 Task: Reply to email with the signature Cole Ward with the subject Request for a trial from softage.1@softage.net with the message Please let me know if you require any additional resources to complete the project. Undo the message and rewrite the message as Thank you for your understanding in this matter. Send the email
Action: Mouse moved to (413, 529)
Screenshot: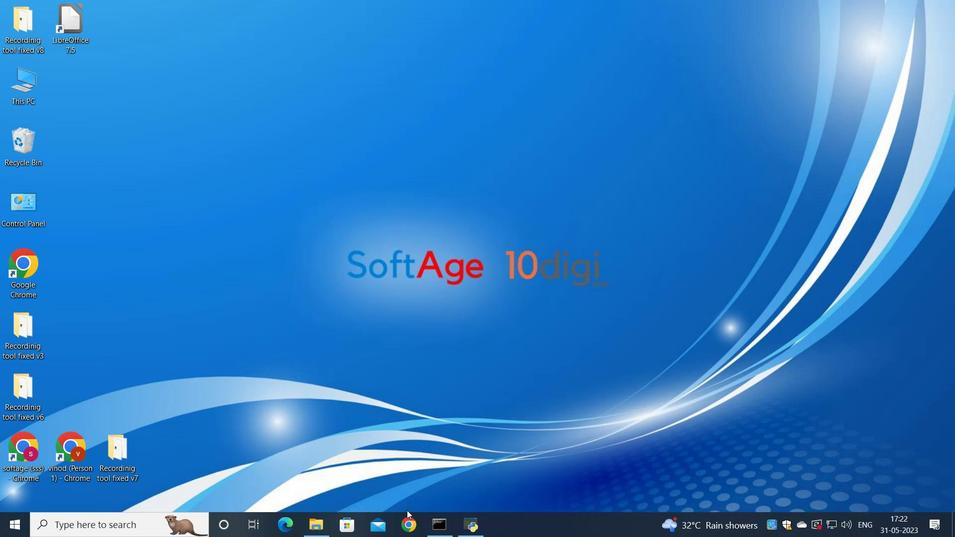 
Action: Mouse pressed left at (413, 529)
Screenshot: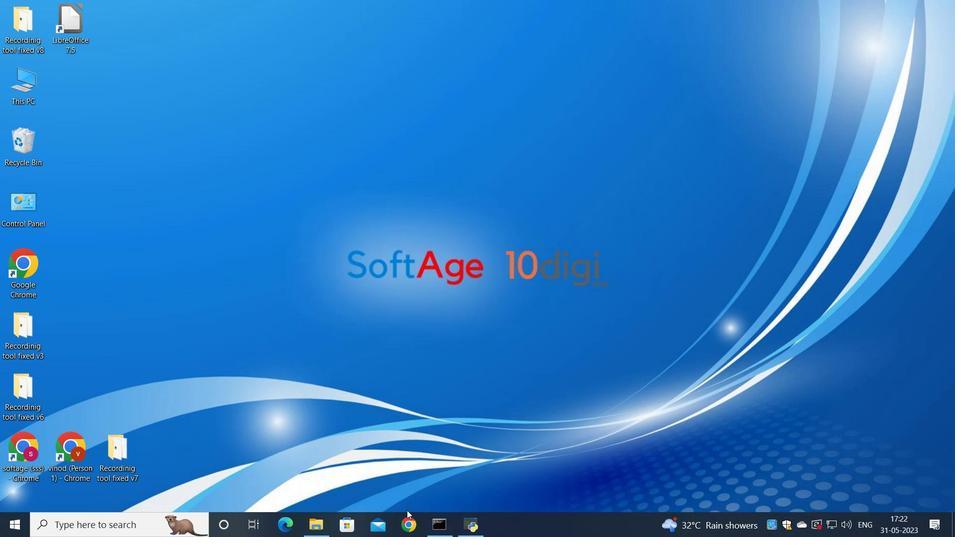 
Action: Mouse moved to (437, 329)
Screenshot: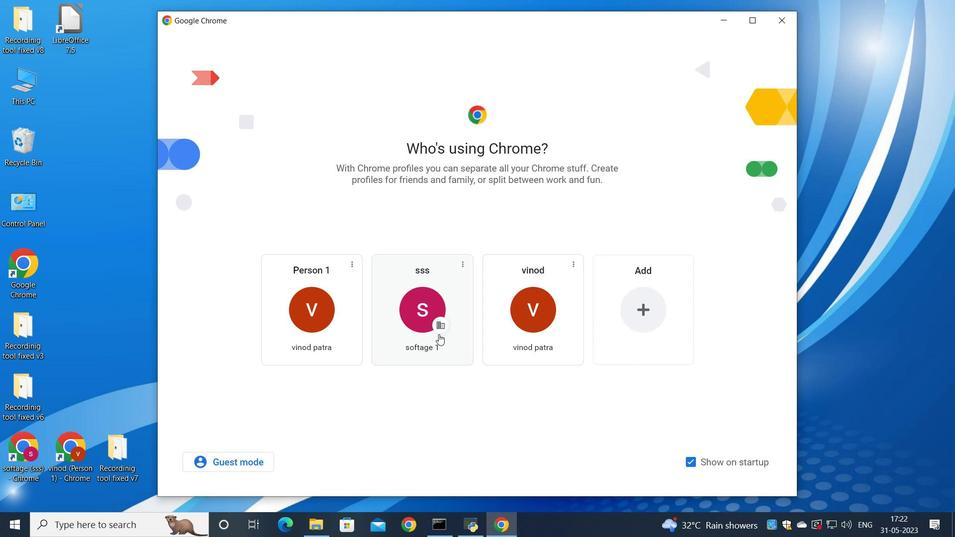 
Action: Mouse pressed left at (437, 329)
Screenshot: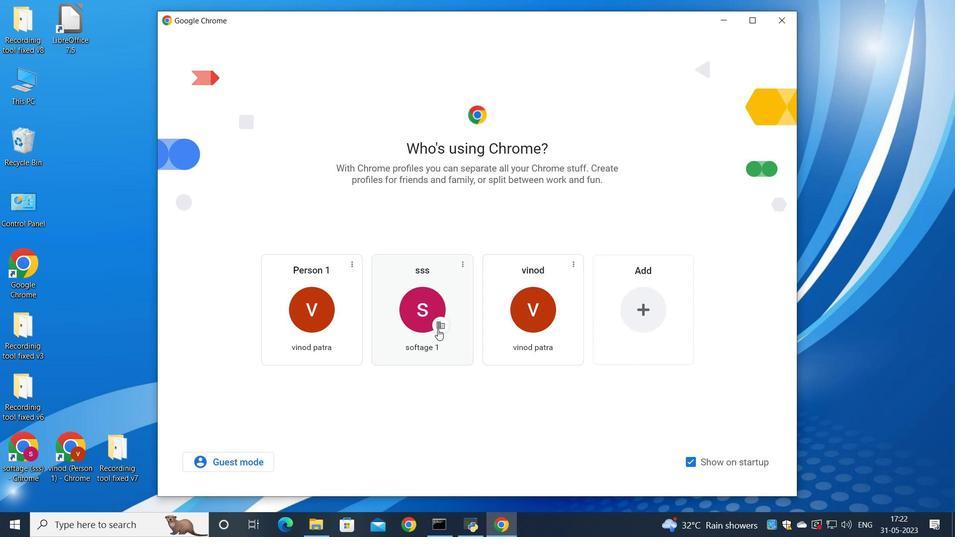 
Action: Mouse moved to (835, 66)
Screenshot: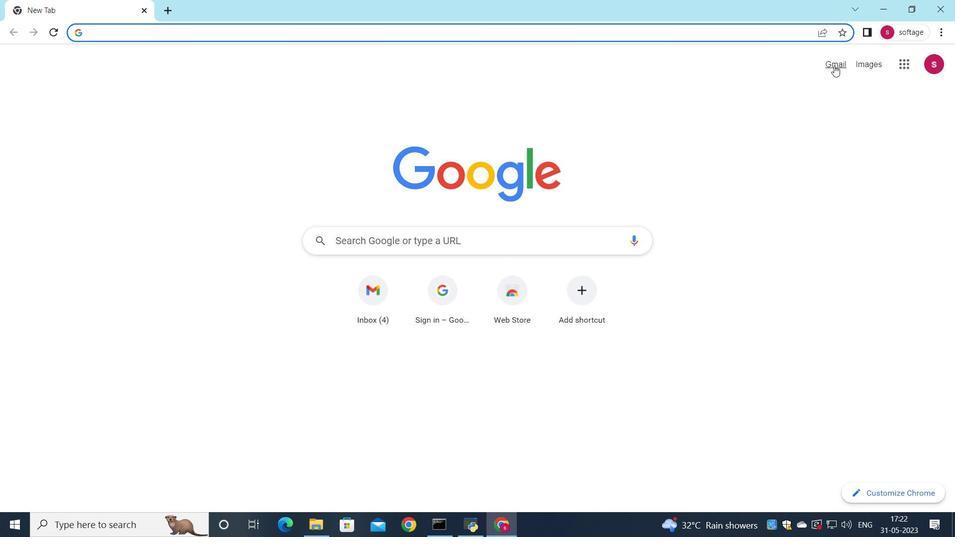 
Action: Mouse pressed left at (835, 66)
Screenshot: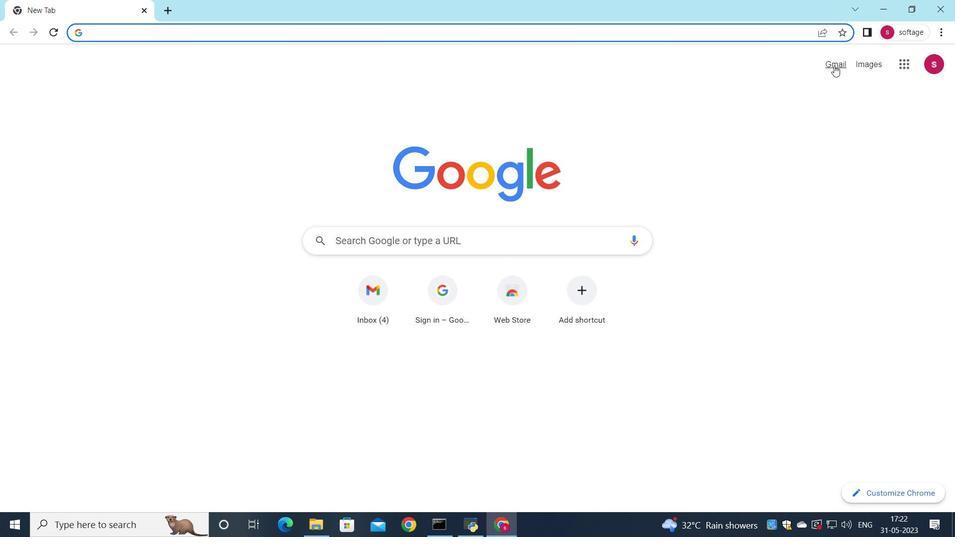
Action: Mouse moved to (823, 83)
Screenshot: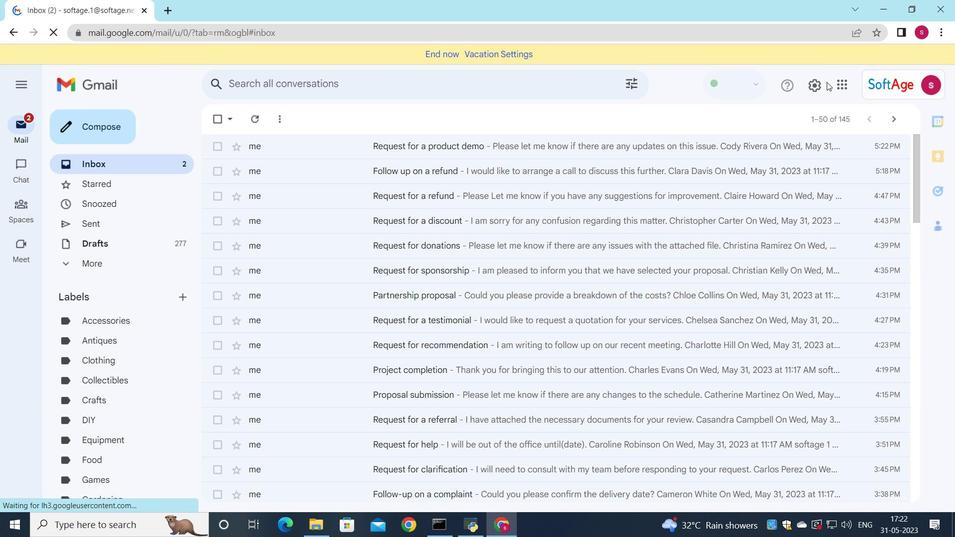 
Action: Mouse pressed left at (823, 83)
Screenshot: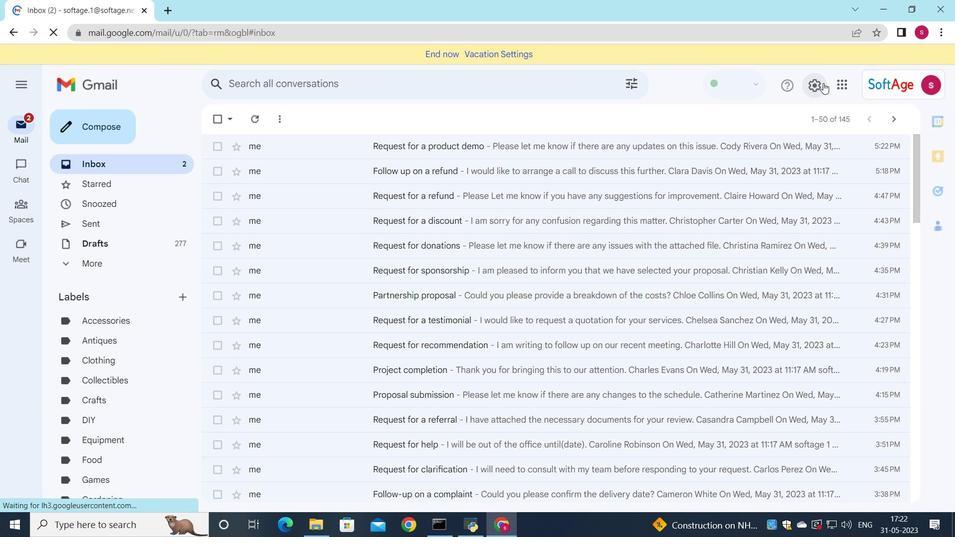 
Action: Mouse moved to (820, 148)
Screenshot: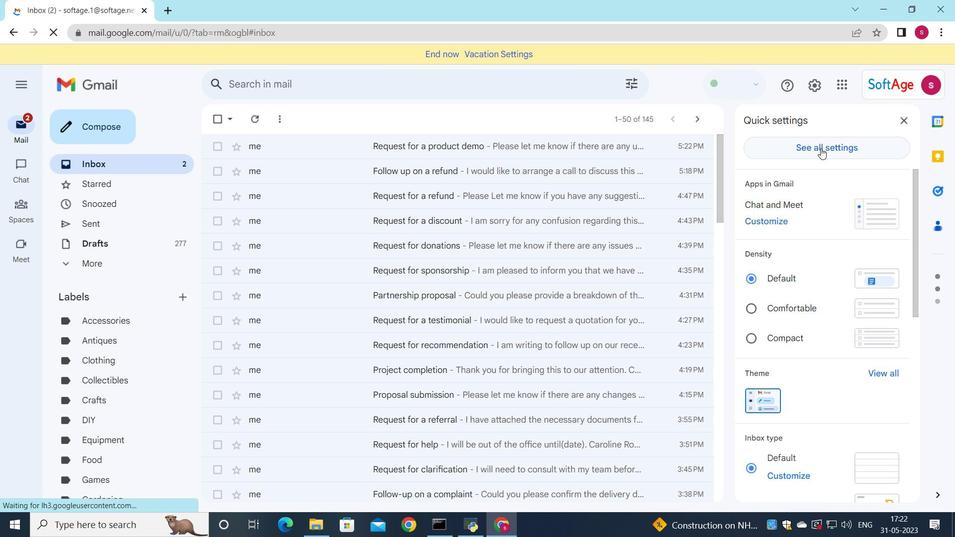 
Action: Mouse pressed left at (820, 148)
Screenshot: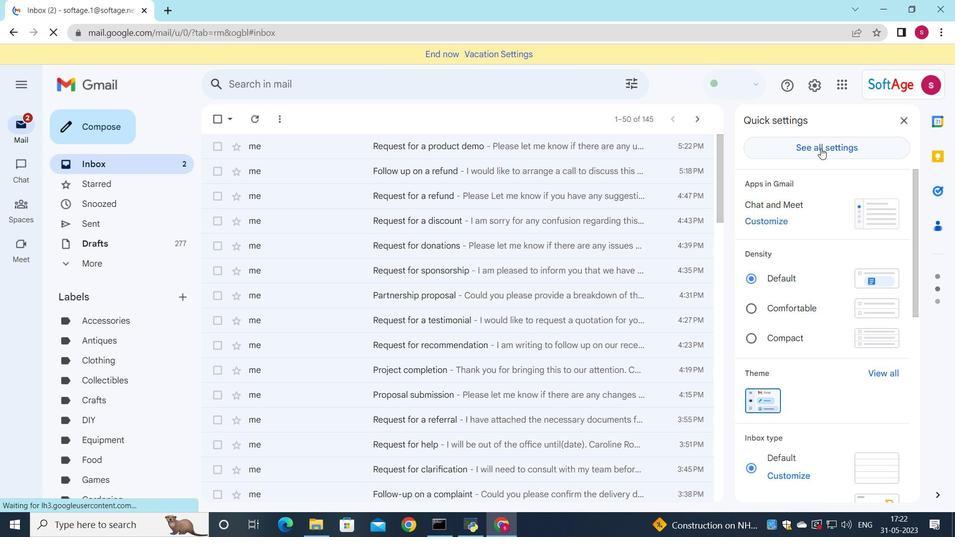 
Action: Mouse moved to (577, 169)
Screenshot: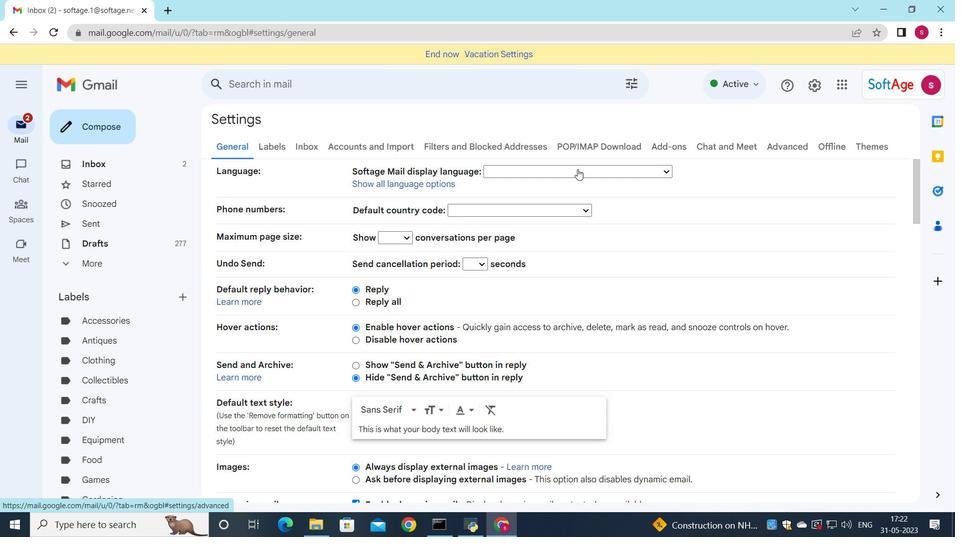 
Action: Mouse scrolled (577, 168) with delta (0, 0)
Screenshot: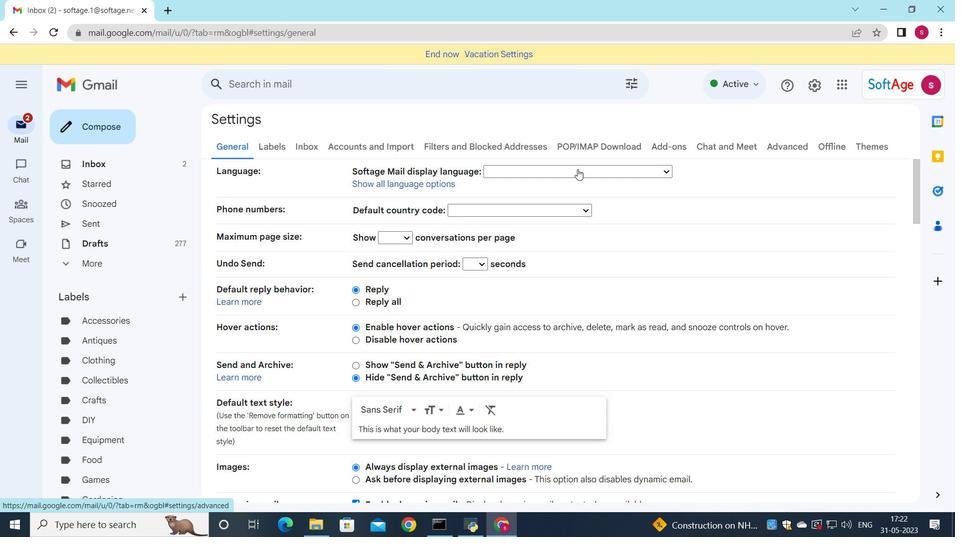 
Action: Mouse moved to (576, 169)
Screenshot: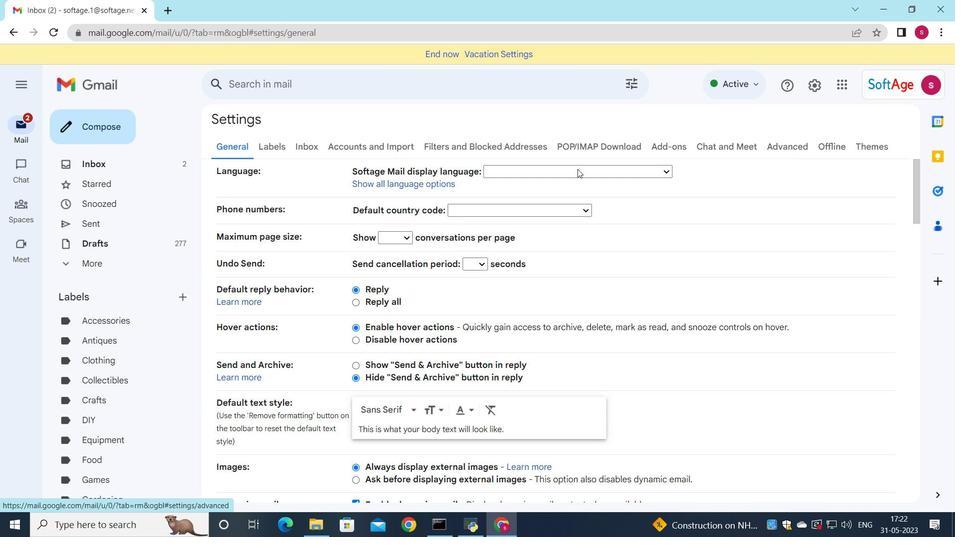 
Action: Mouse scrolled (576, 168) with delta (0, 0)
Screenshot: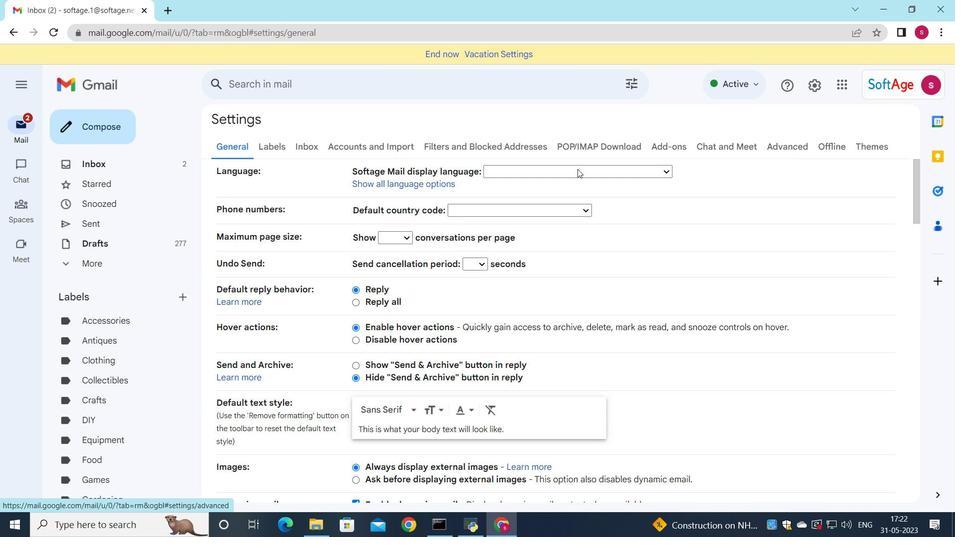 
Action: Mouse moved to (576, 170)
Screenshot: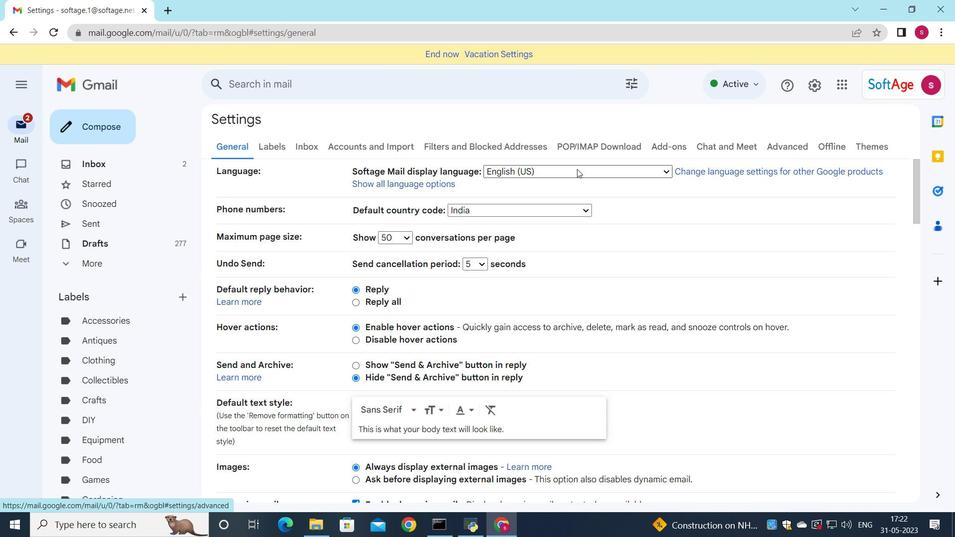 
Action: Mouse scrolled (576, 169) with delta (0, 0)
Screenshot: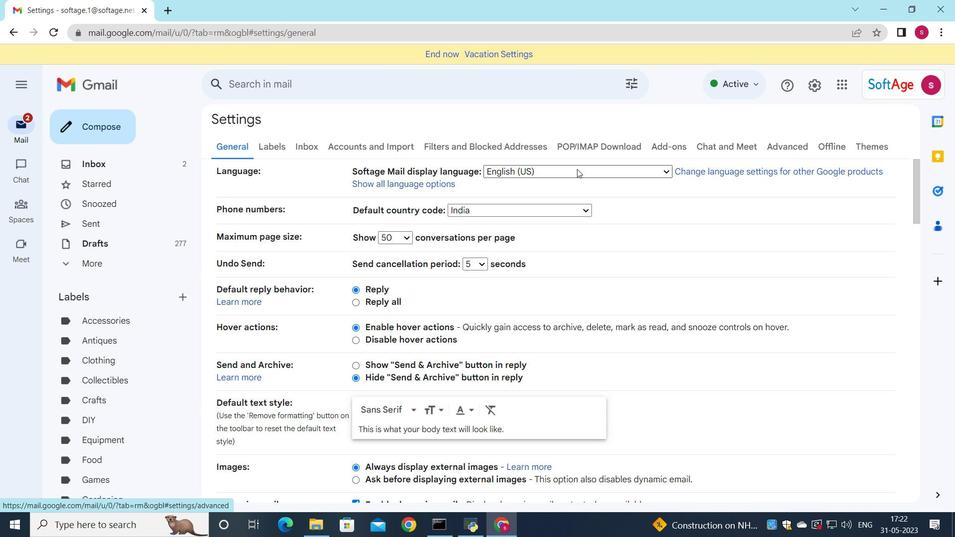 
Action: Mouse moved to (573, 180)
Screenshot: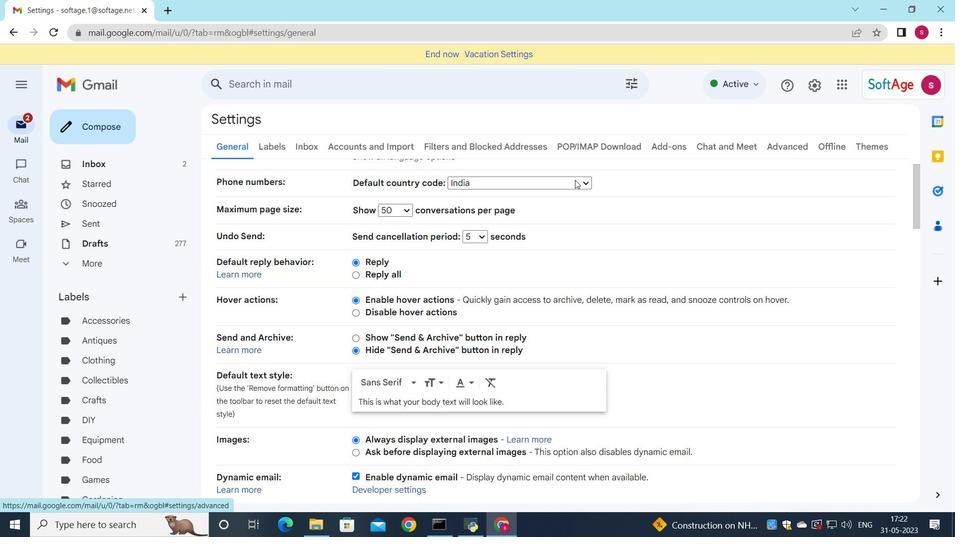 
Action: Mouse scrolled (573, 180) with delta (0, 0)
Screenshot: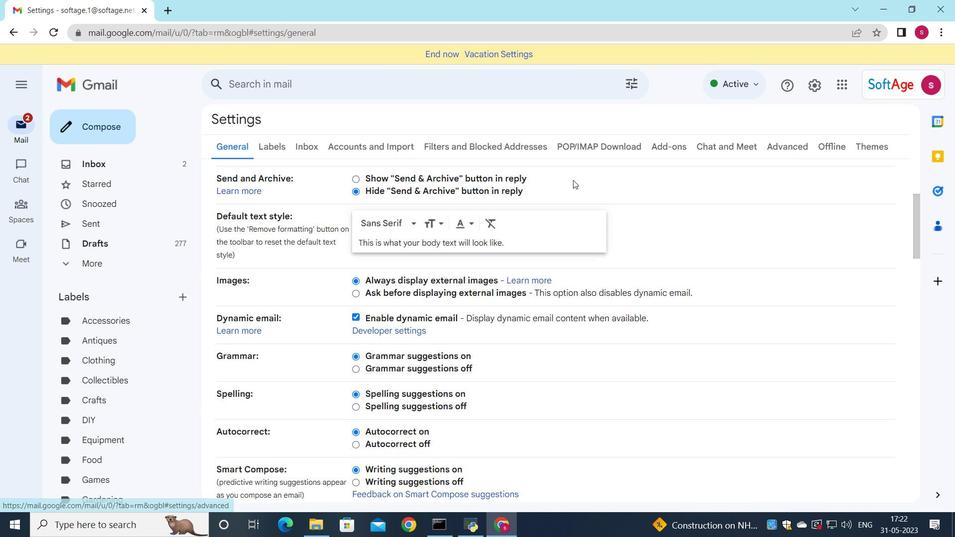 
Action: Mouse moved to (567, 182)
Screenshot: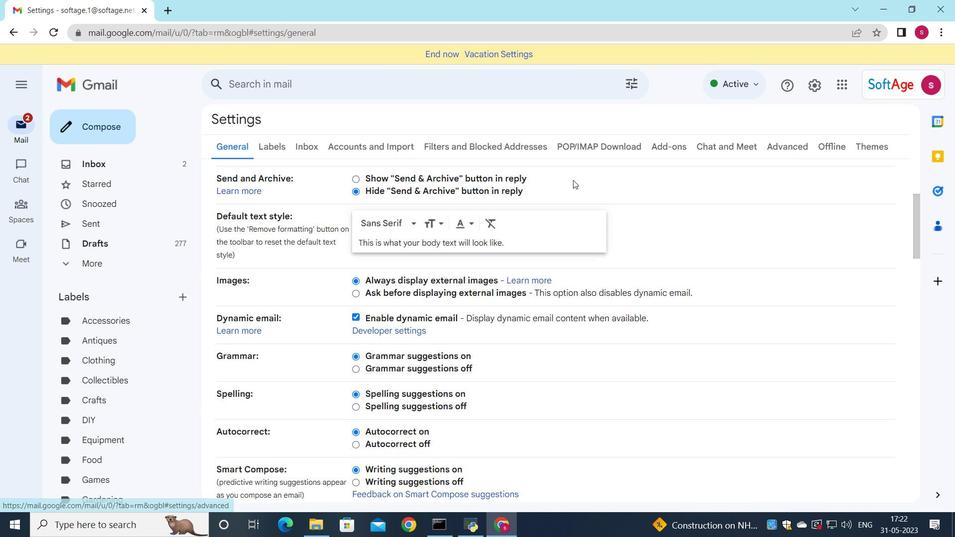 
Action: Mouse scrolled (567, 182) with delta (0, 0)
Screenshot: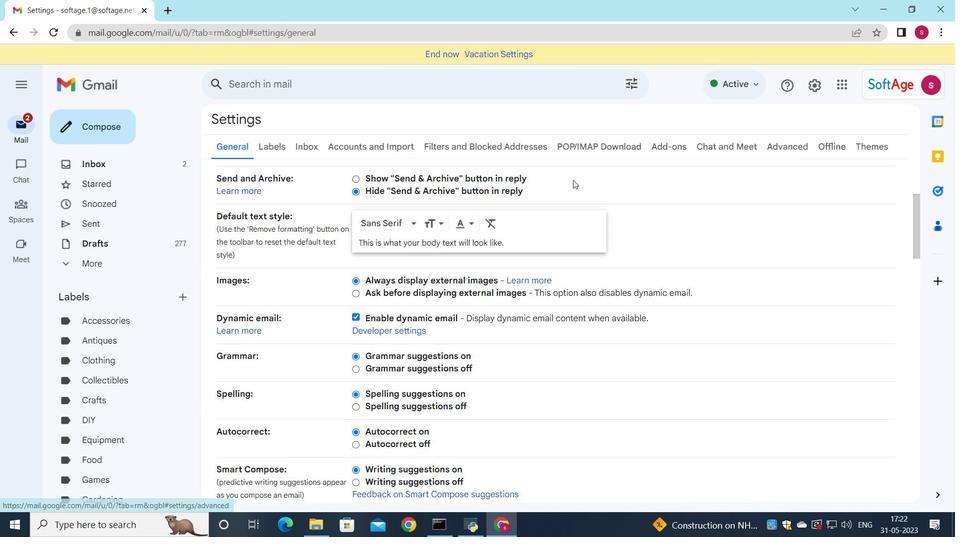 
Action: Mouse moved to (561, 187)
Screenshot: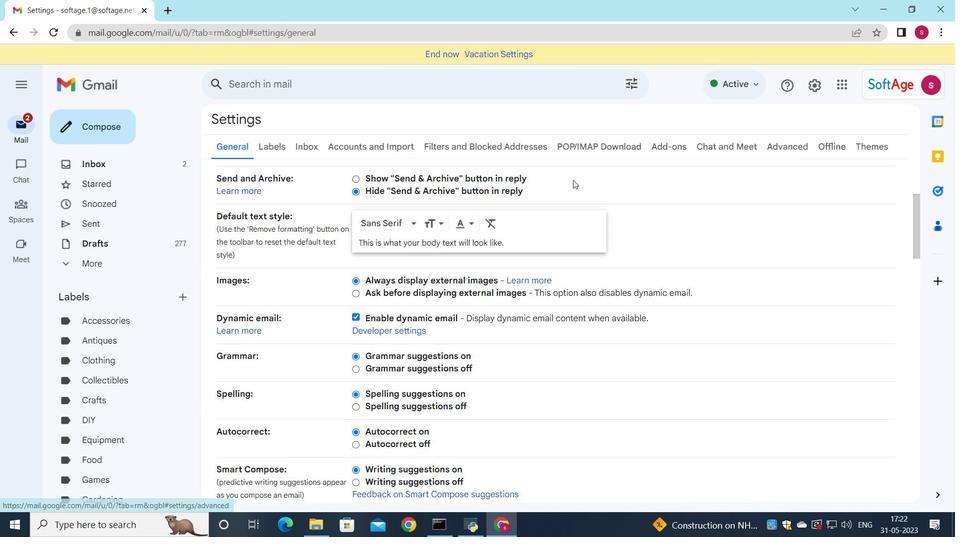 
Action: Mouse scrolled (561, 186) with delta (0, 0)
Screenshot: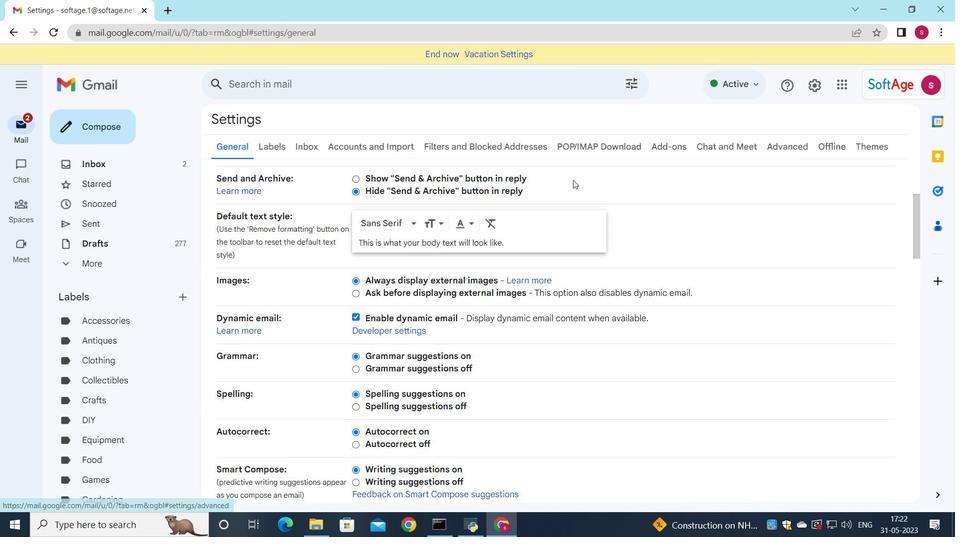 
Action: Mouse moved to (556, 189)
Screenshot: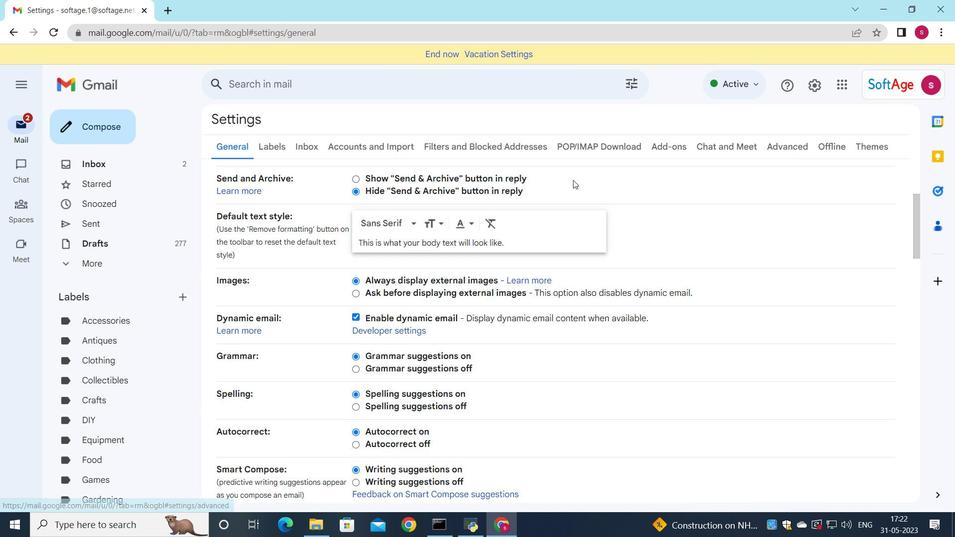 
Action: Mouse scrolled (556, 189) with delta (0, 0)
Screenshot: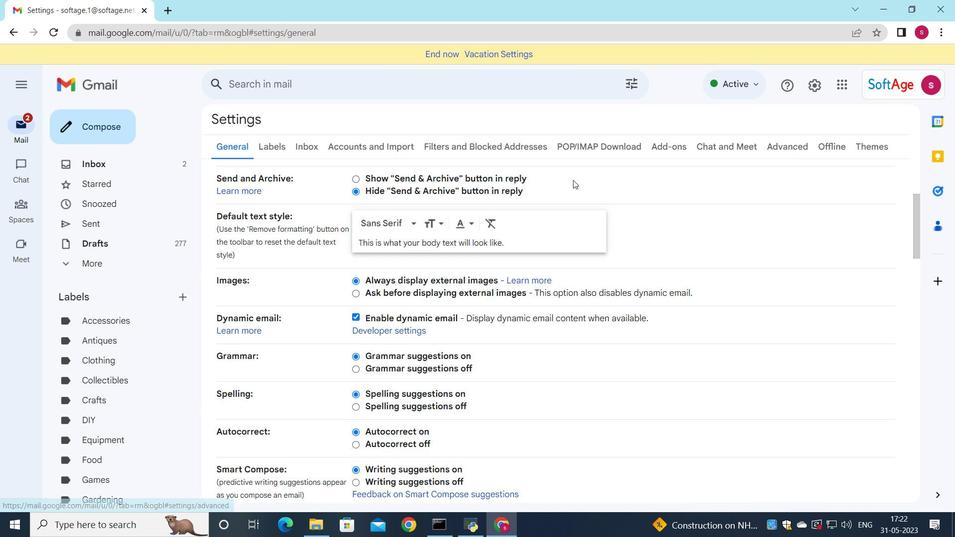 
Action: Mouse moved to (487, 228)
Screenshot: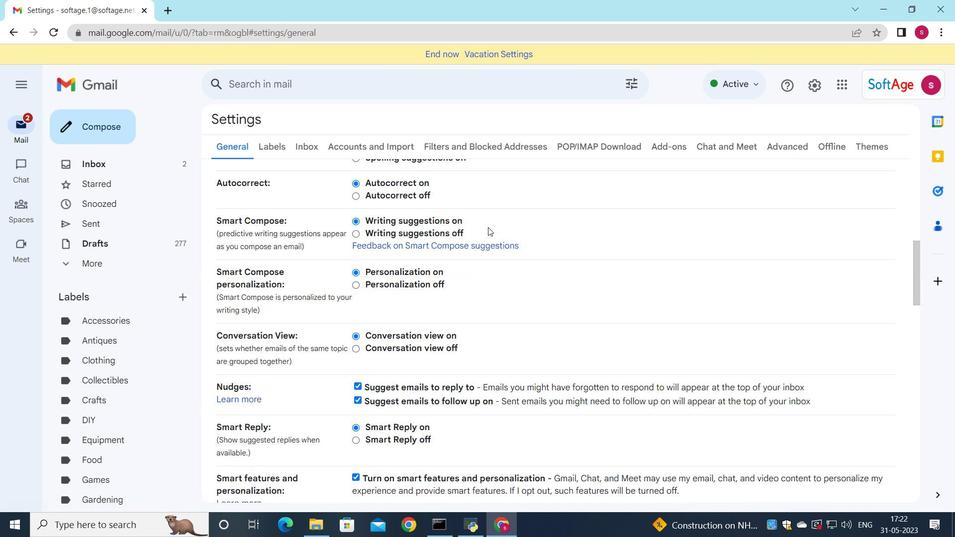 
Action: Mouse scrolled (487, 227) with delta (0, 0)
Screenshot: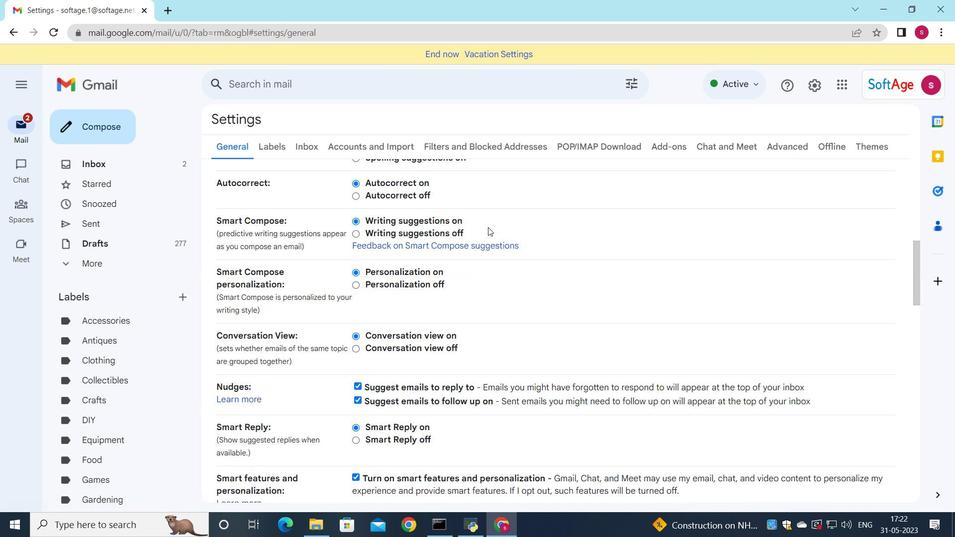 
Action: Mouse moved to (489, 233)
Screenshot: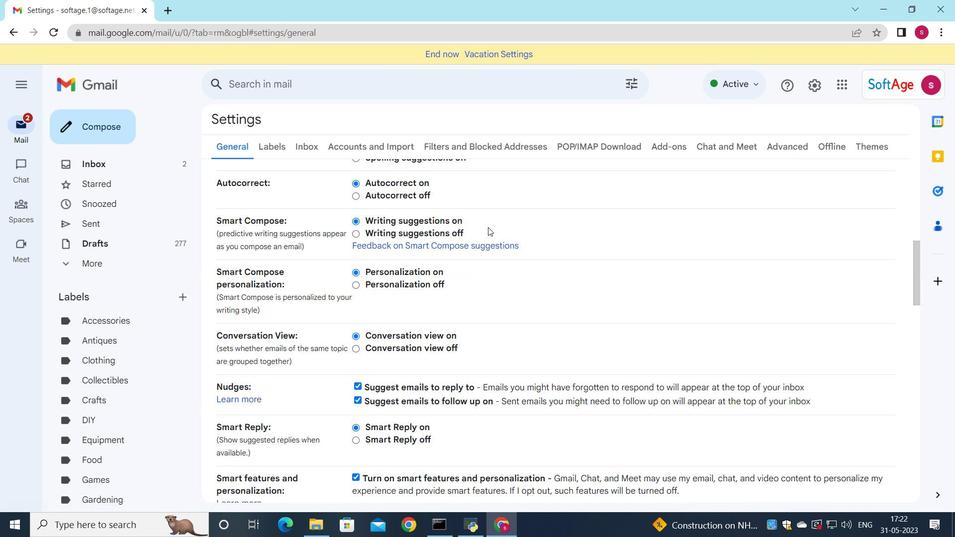 
Action: Mouse scrolled (489, 233) with delta (0, 0)
Screenshot: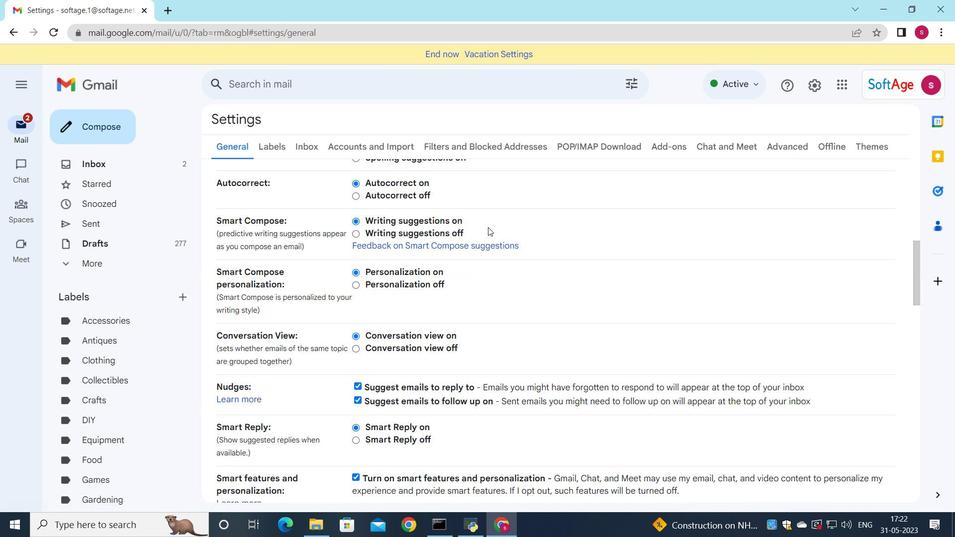 
Action: Mouse moved to (489, 242)
Screenshot: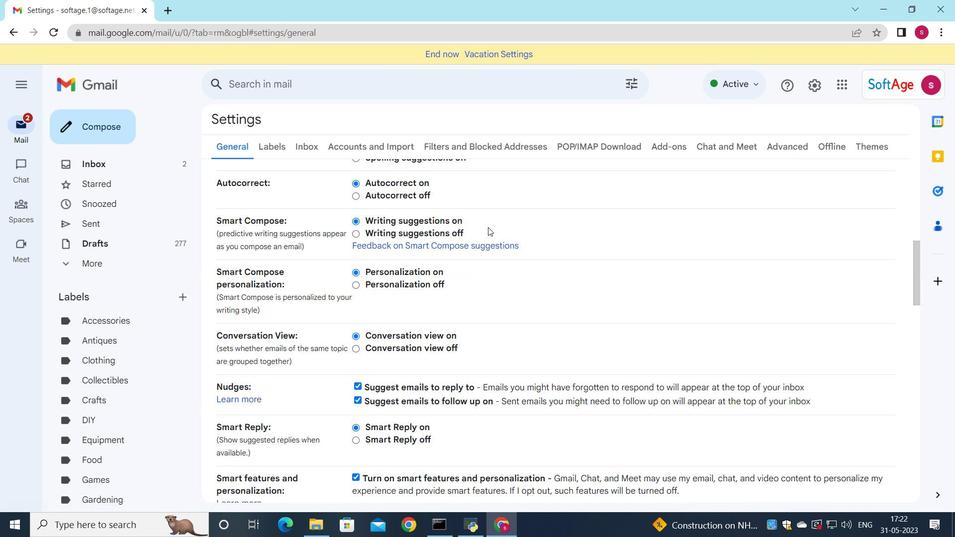 
Action: Mouse scrolled (489, 242) with delta (0, 0)
Screenshot: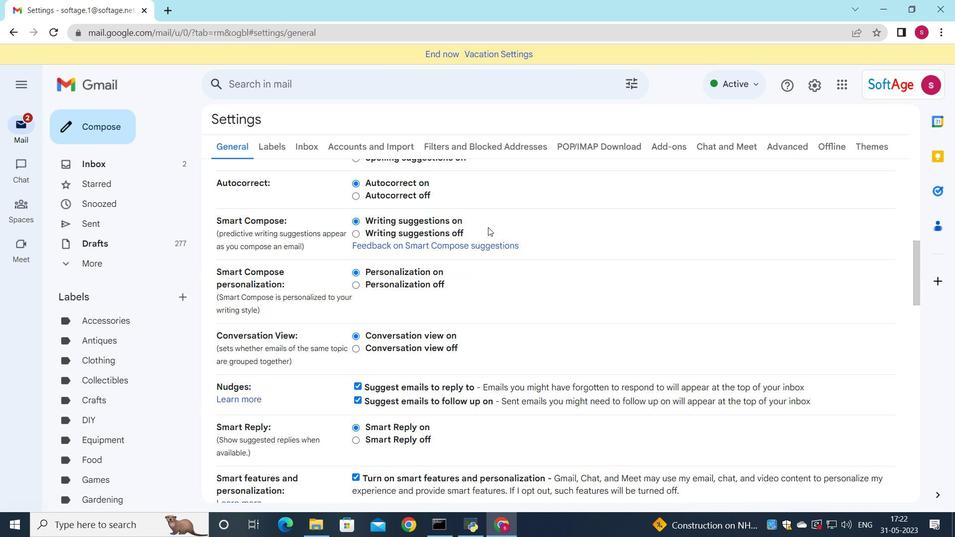 
Action: Mouse moved to (481, 254)
Screenshot: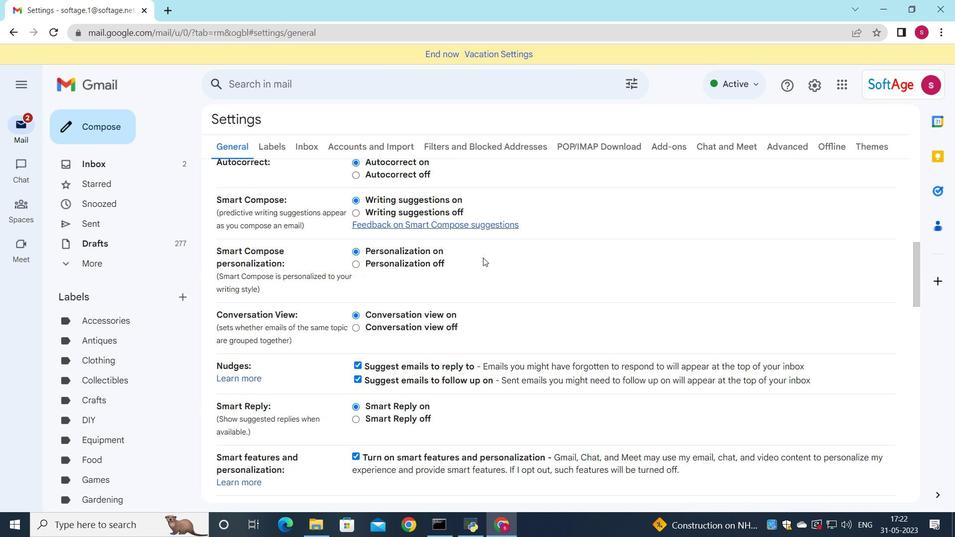 
Action: Mouse scrolled (481, 253) with delta (0, 0)
Screenshot: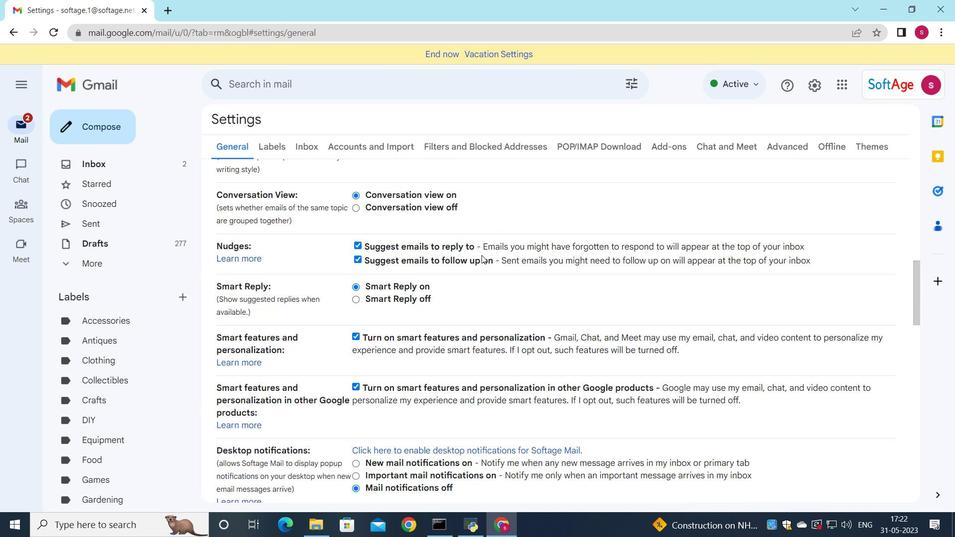 
Action: Mouse scrolled (481, 253) with delta (0, 0)
Screenshot: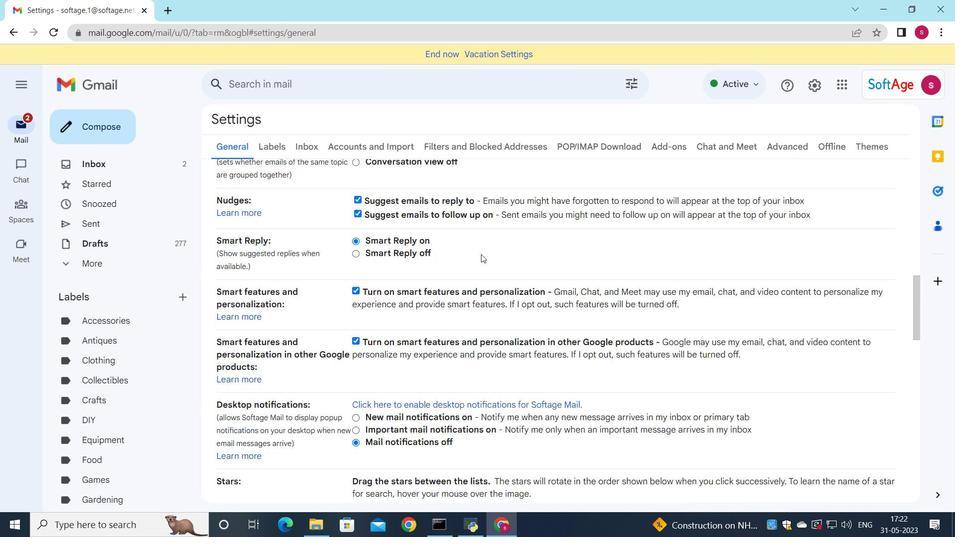 
Action: Mouse scrolled (481, 253) with delta (0, 0)
Screenshot: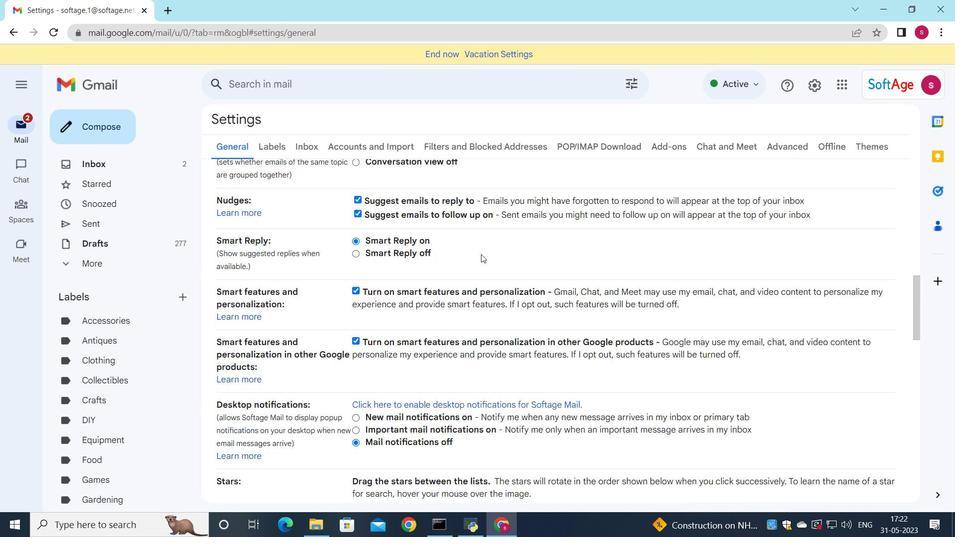 
Action: Mouse moved to (482, 254)
Screenshot: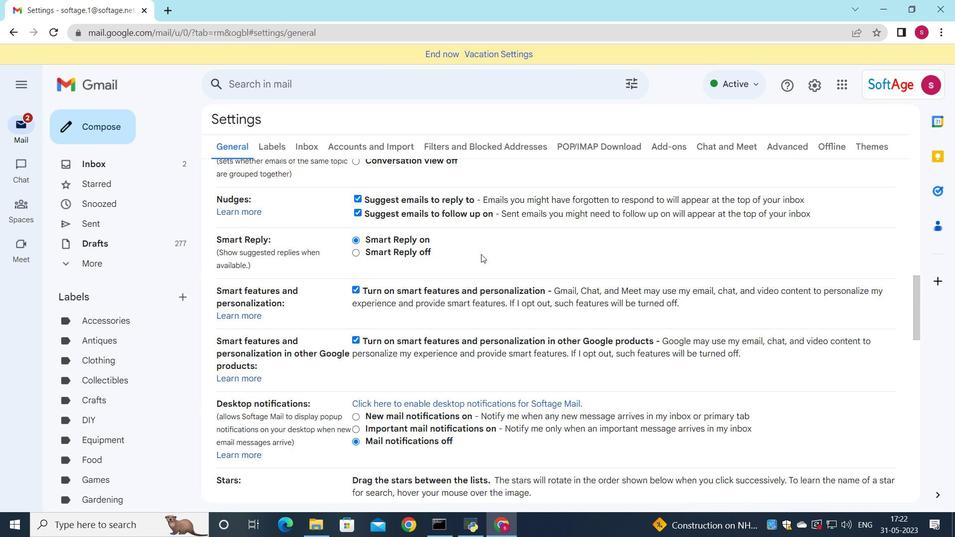 
Action: Mouse scrolled (482, 254) with delta (0, 0)
Screenshot: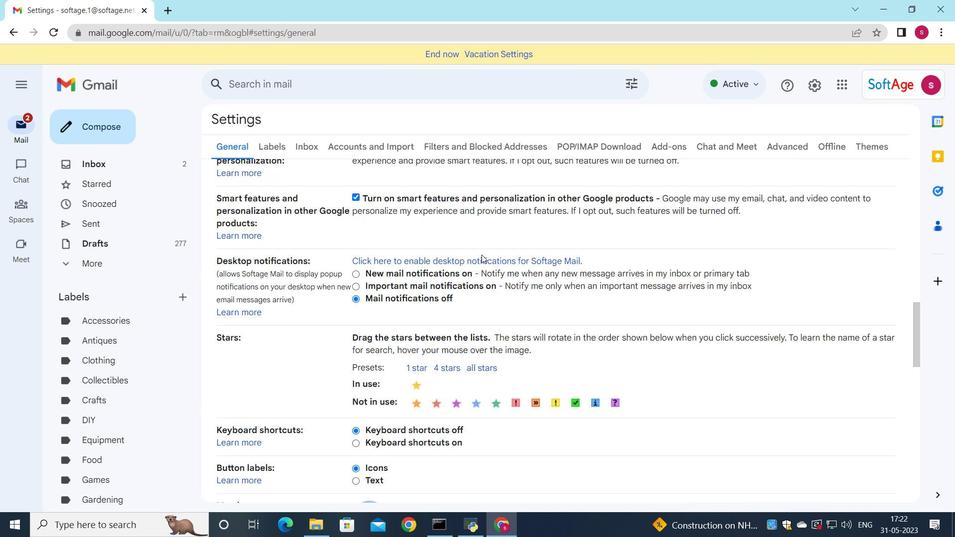 
Action: Mouse moved to (481, 255)
Screenshot: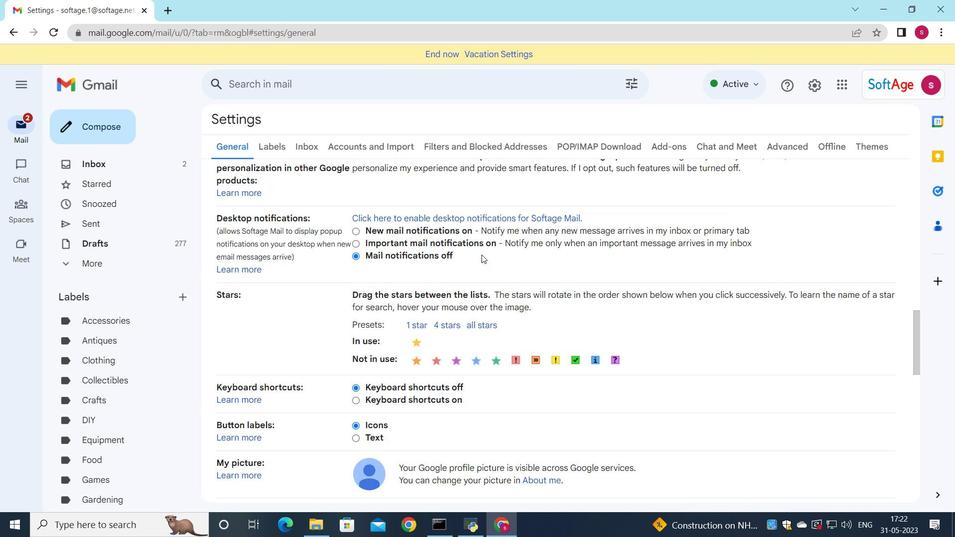 
Action: Mouse scrolled (482, 254) with delta (0, 0)
Screenshot: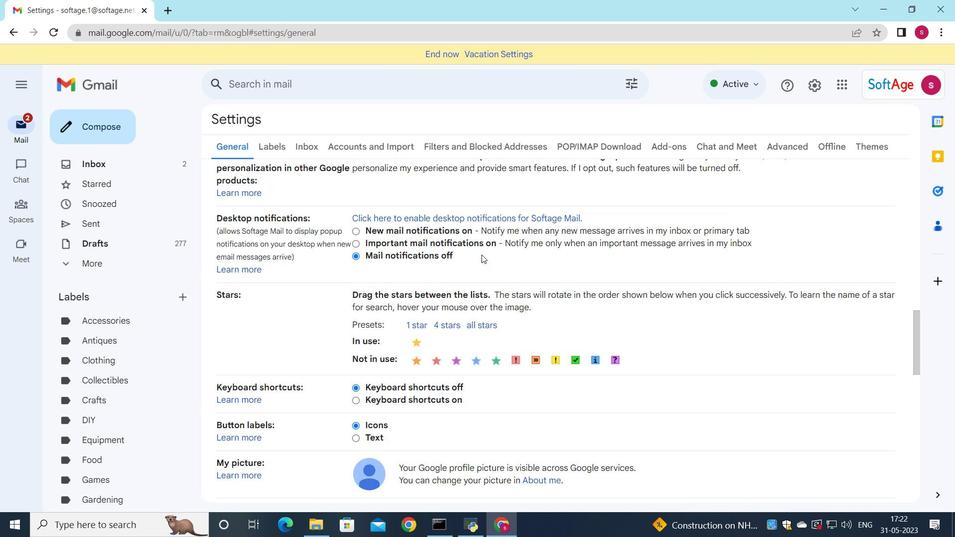 
Action: Mouse moved to (478, 259)
Screenshot: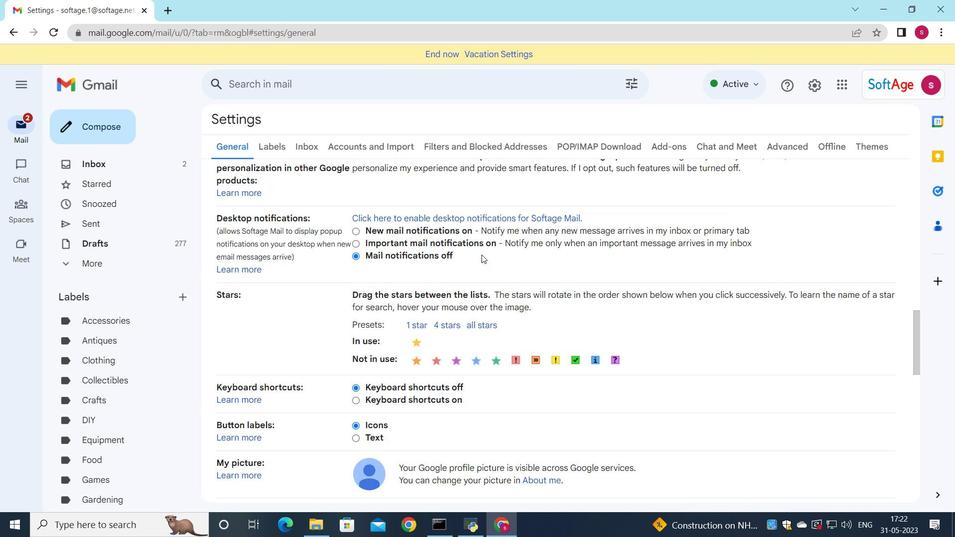 
Action: Mouse scrolled (482, 254) with delta (0, 0)
Screenshot: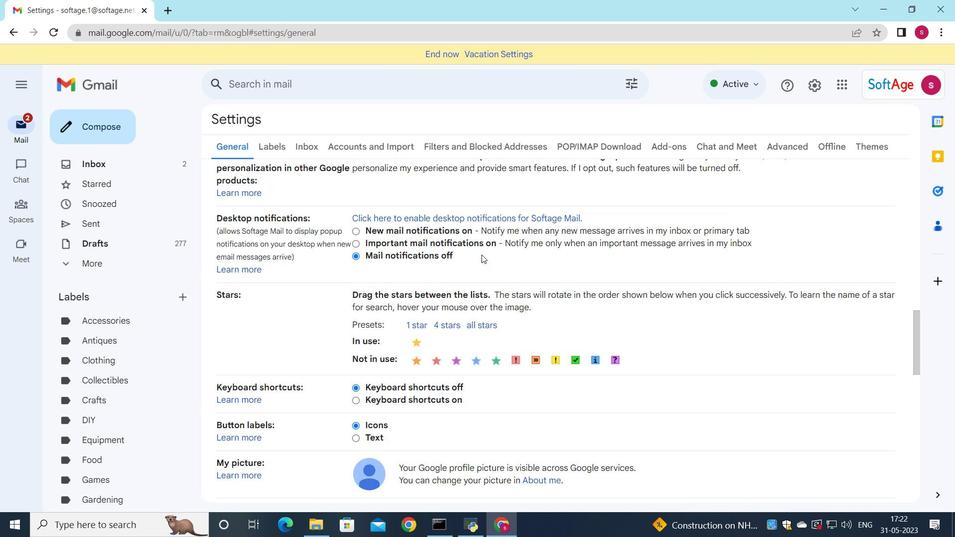 
Action: Mouse moved to (476, 260)
Screenshot: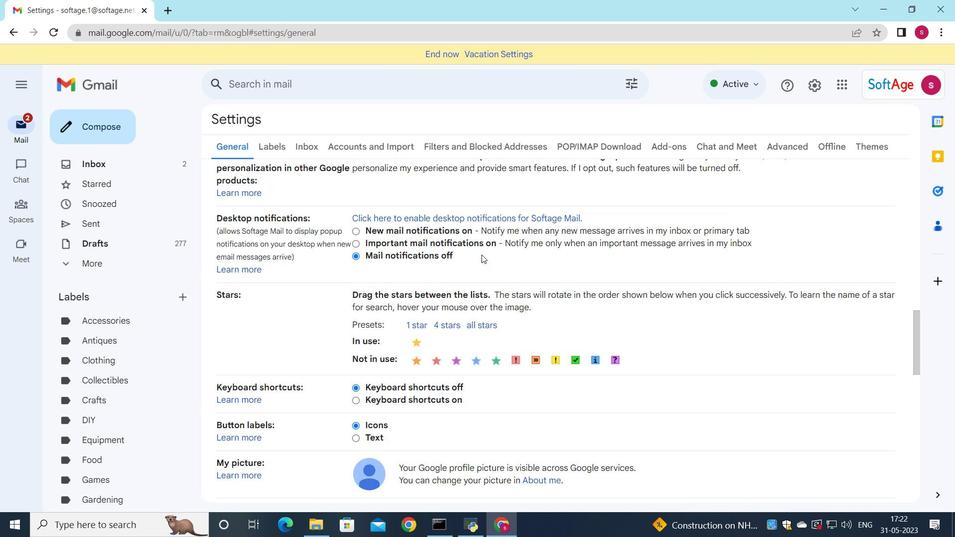 
Action: Mouse scrolled (482, 254) with delta (0, 0)
Screenshot: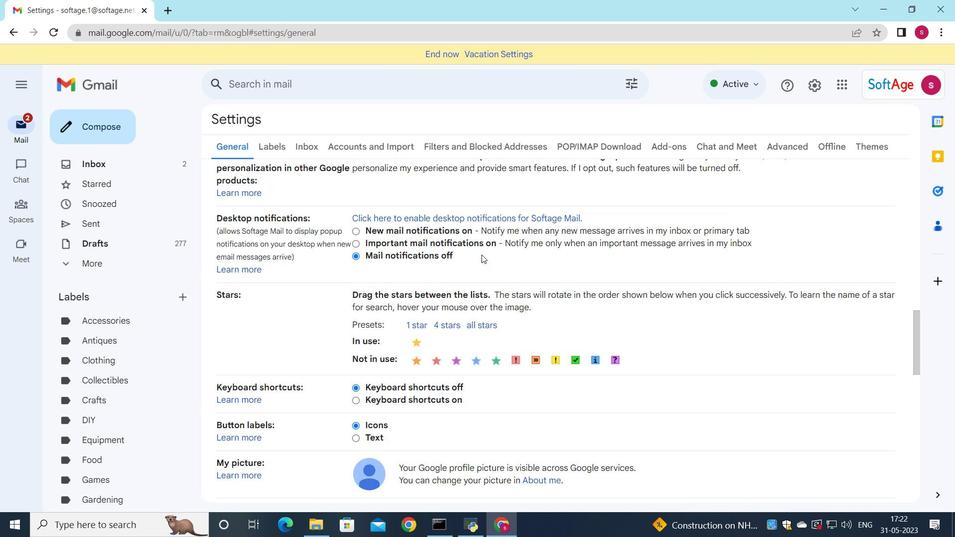 
Action: Mouse moved to (472, 262)
Screenshot: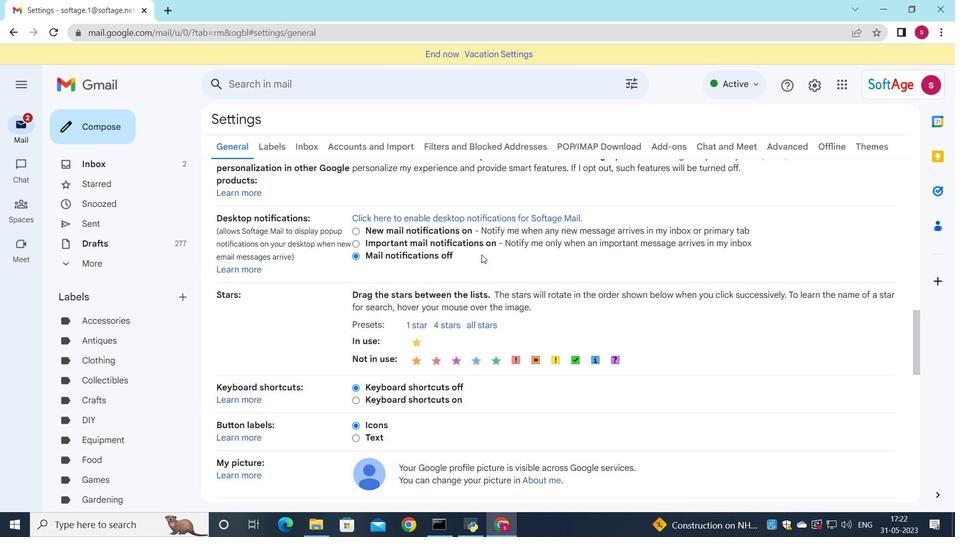 
Action: Mouse scrolled (472, 262) with delta (0, 0)
Screenshot: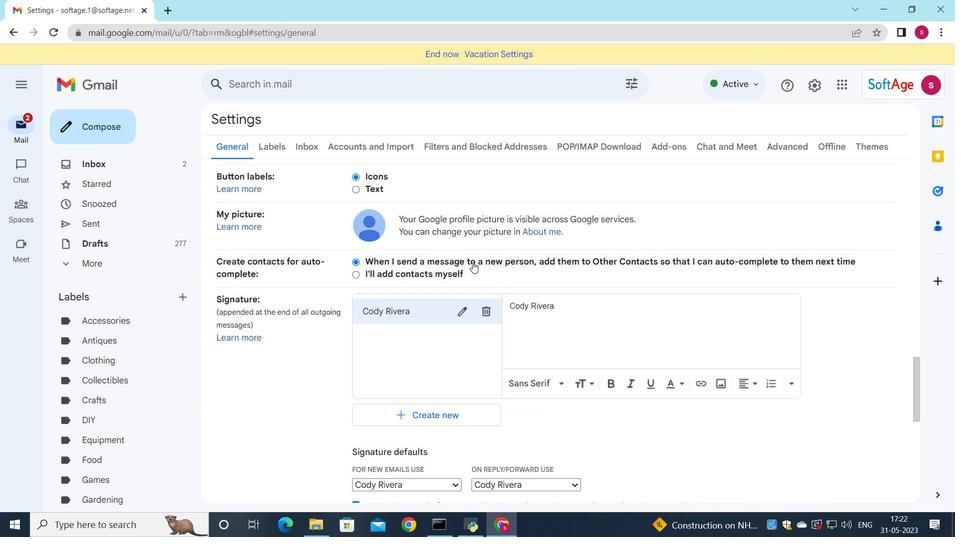 
Action: Mouse moved to (491, 254)
Screenshot: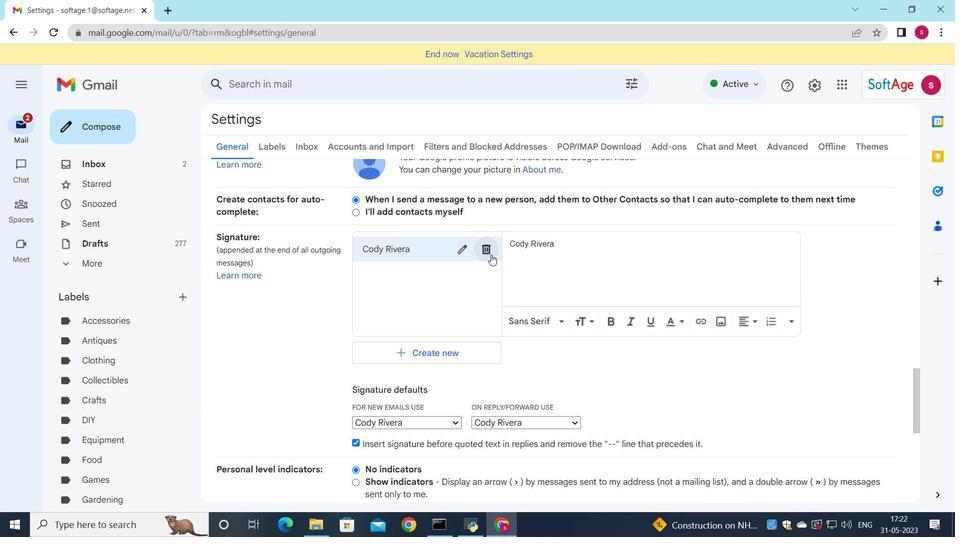 
Action: Mouse pressed left at (491, 254)
Screenshot: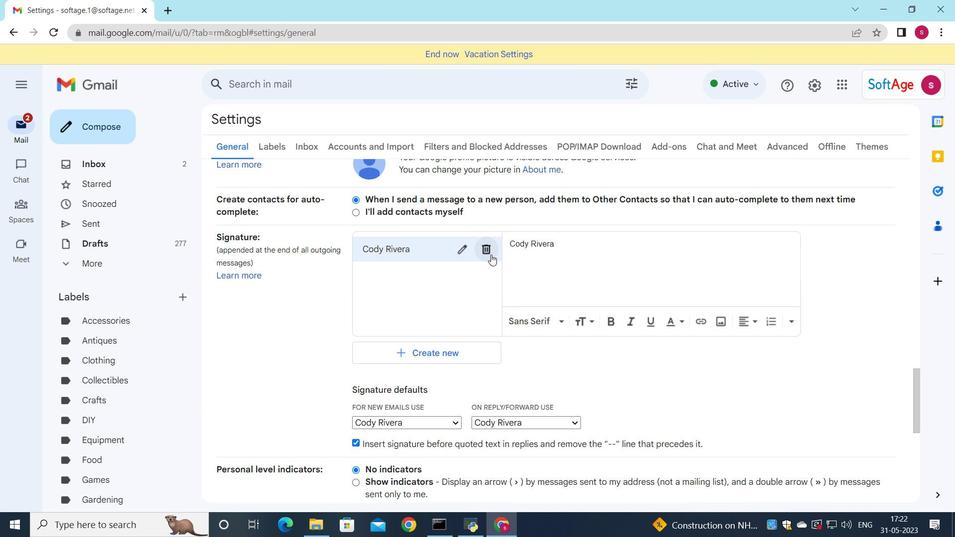 
Action: Mouse moved to (570, 309)
Screenshot: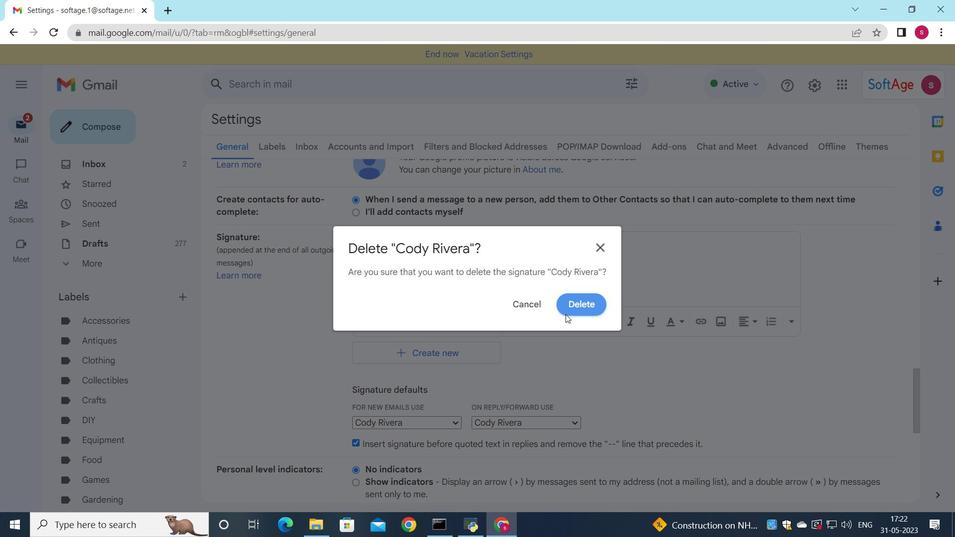 
Action: Mouse pressed left at (570, 309)
Screenshot: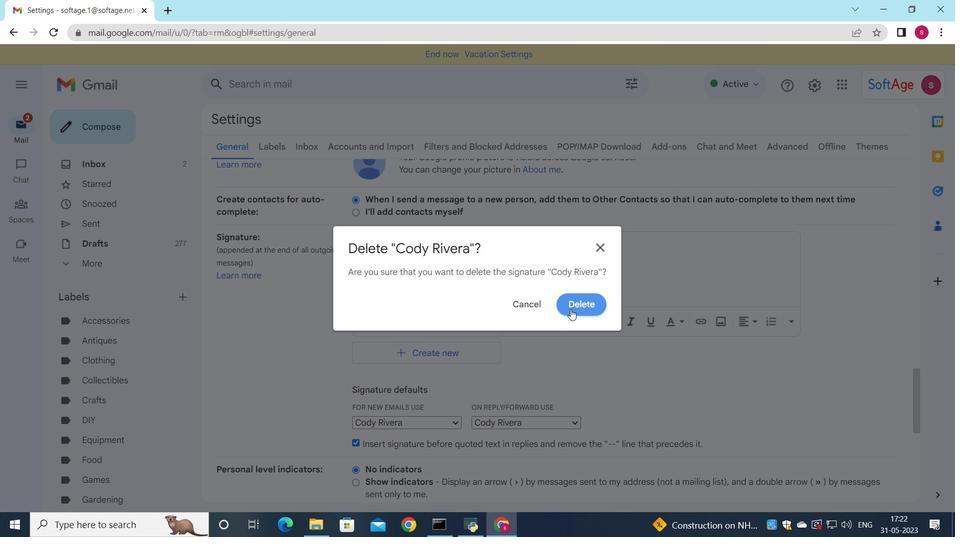 
Action: Mouse moved to (417, 254)
Screenshot: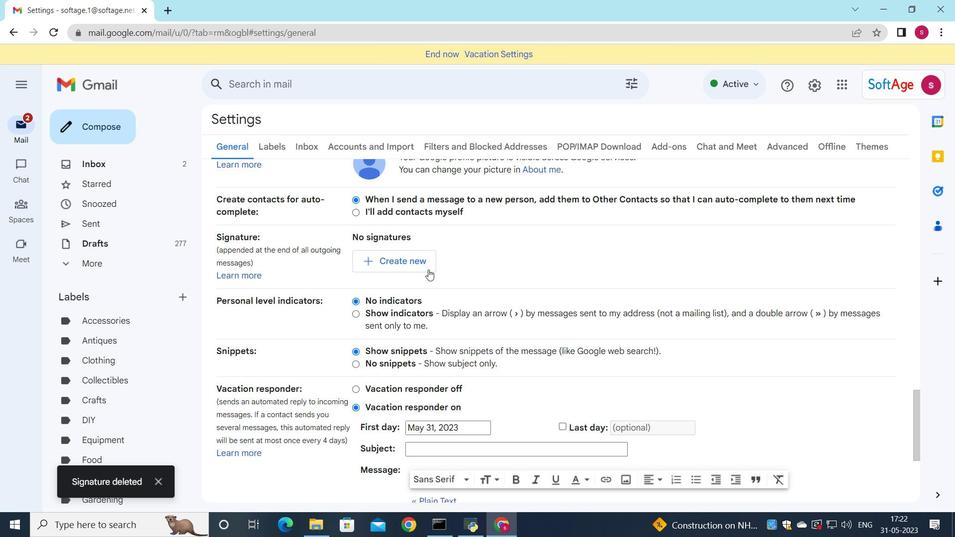
Action: Mouse pressed left at (417, 254)
Screenshot: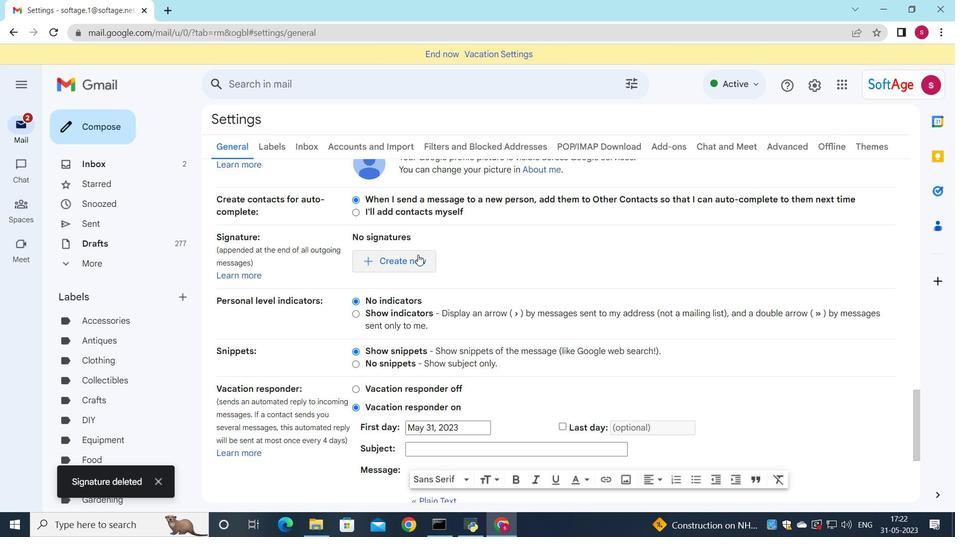 
Action: Mouse moved to (616, 254)
Screenshot: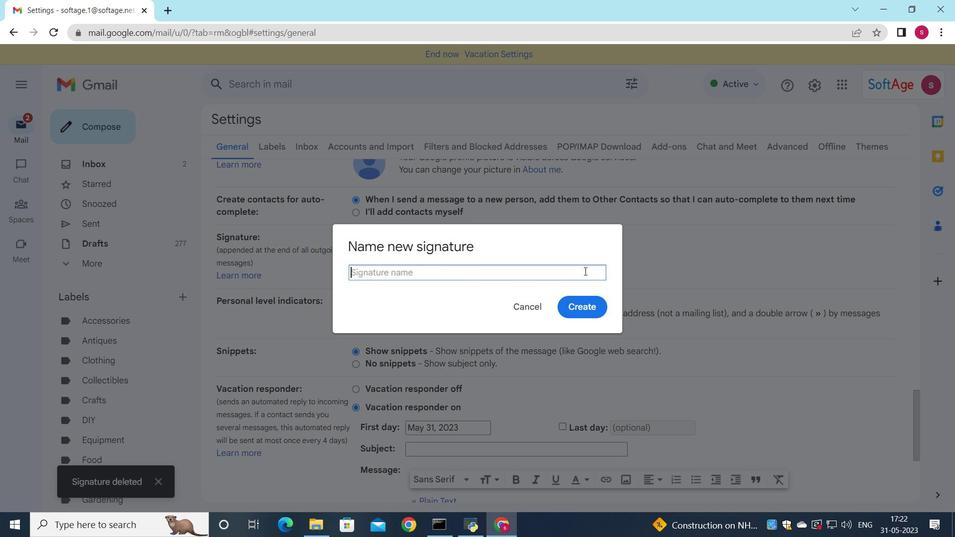 
Action: Key pressed <Key.shift>Cole<Key.space><Key.shift>Ward
Screenshot: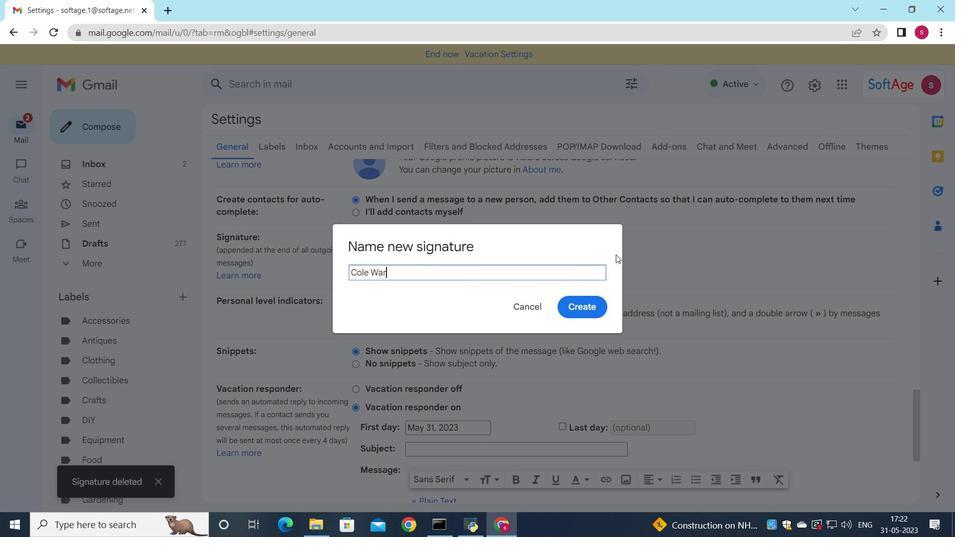 
Action: Mouse moved to (573, 305)
Screenshot: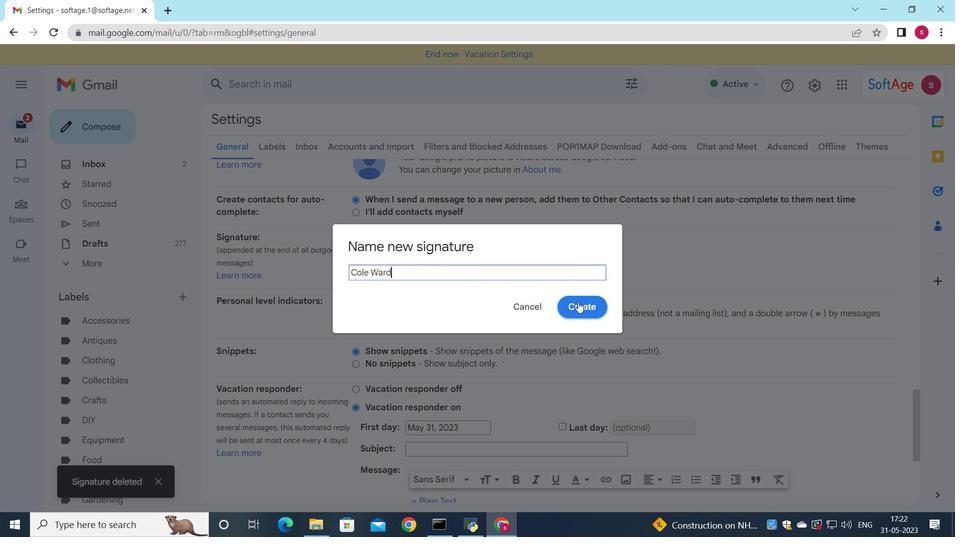 
Action: Mouse pressed left at (573, 305)
Screenshot: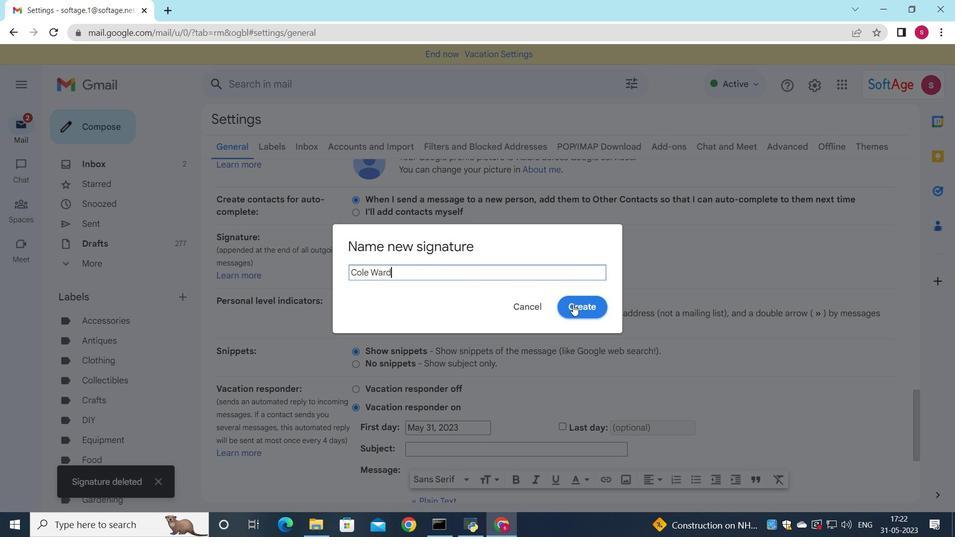 
Action: Mouse moved to (597, 272)
Screenshot: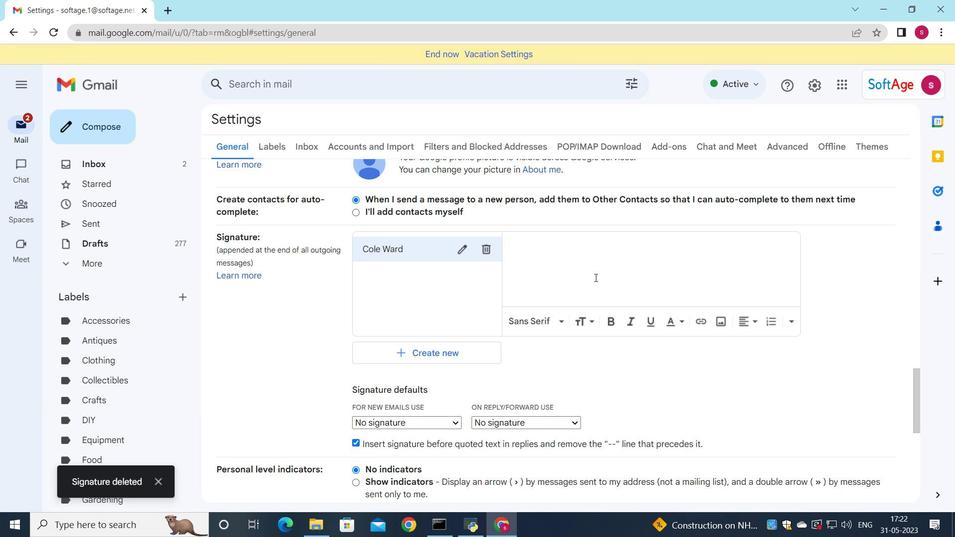 
Action: Mouse pressed left at (597, 272)
Screenshot: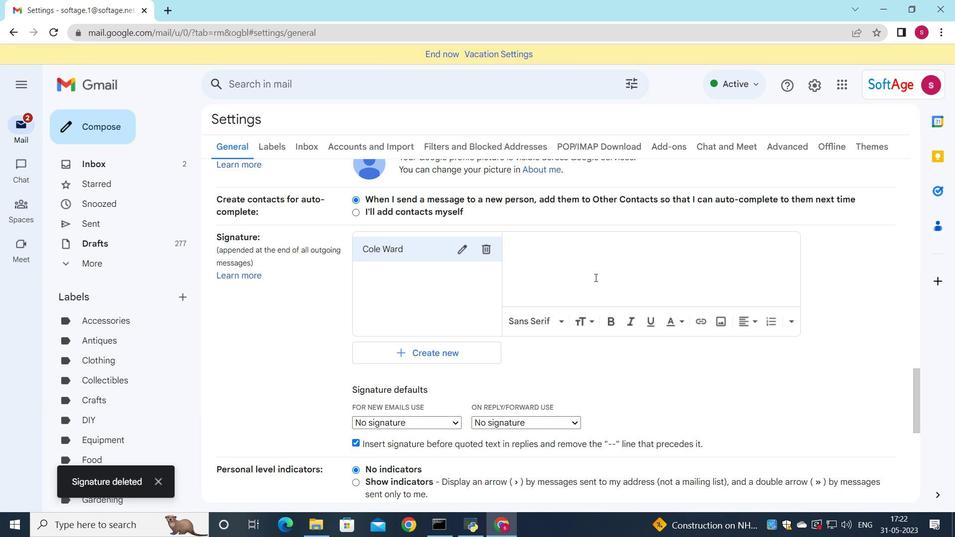 
Action: Mouse moved to (597, 271)
Screenshot: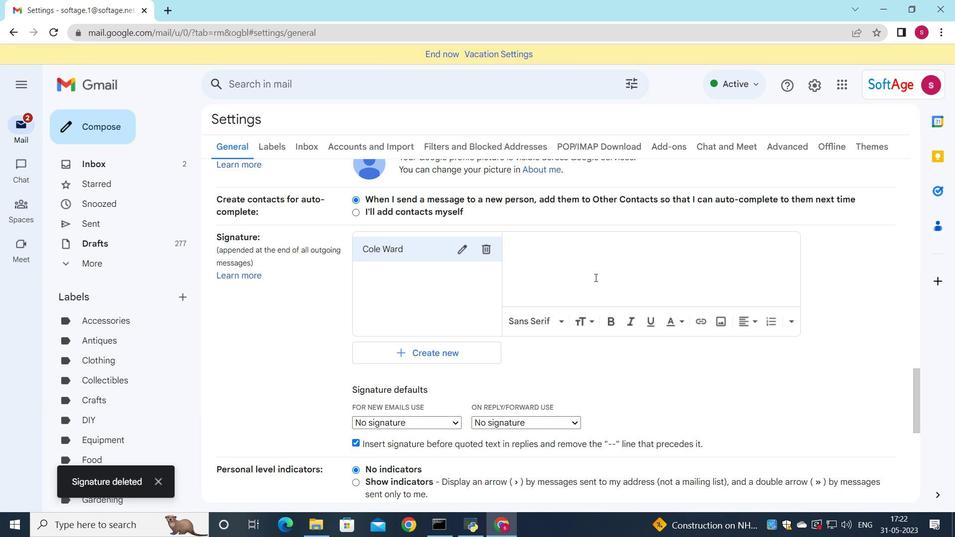 
Action: Key pressed <Key.shift>Cole<Key.space><Key.shift>ward
Screenshot: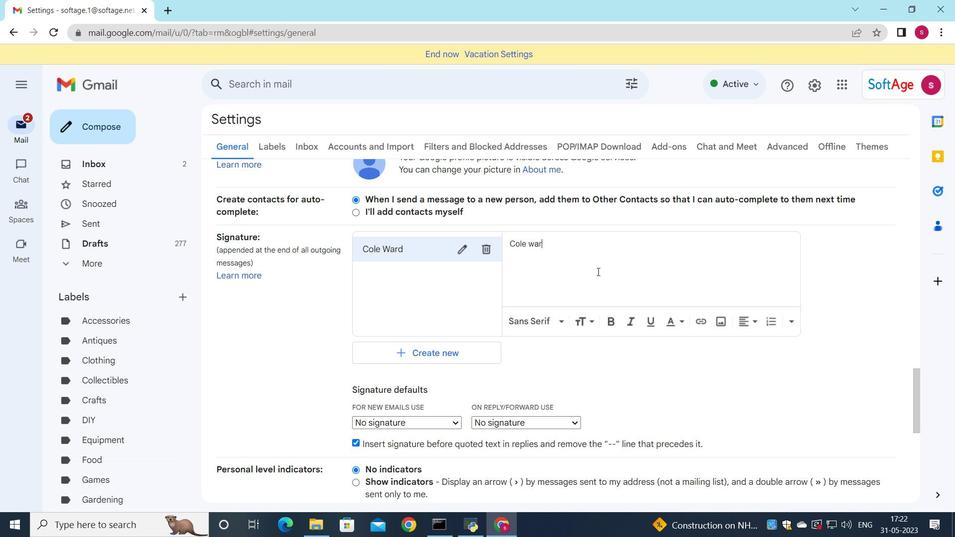 
Action: Mouse moved to (533, 247)
Screenshot: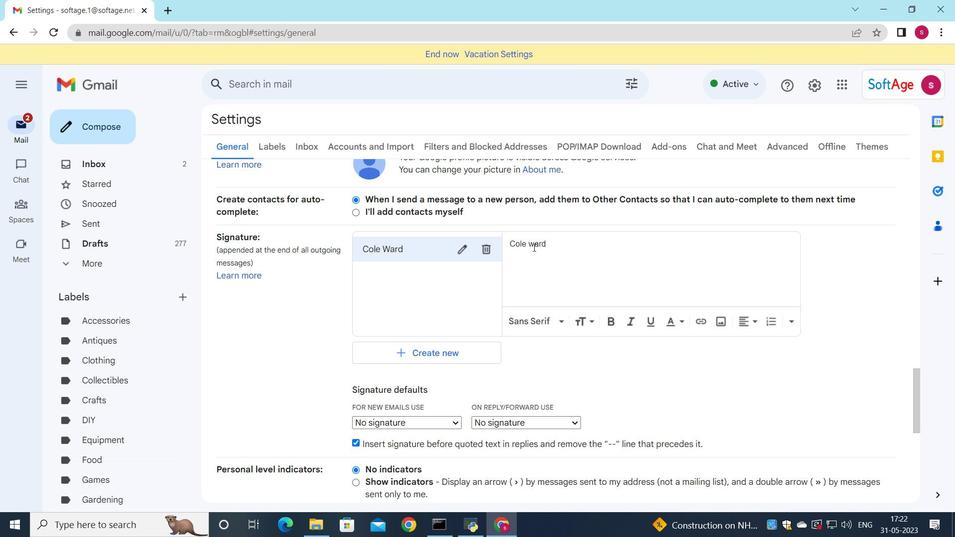 
Action: Mouse pressed left at (533, 247)
Screenshot: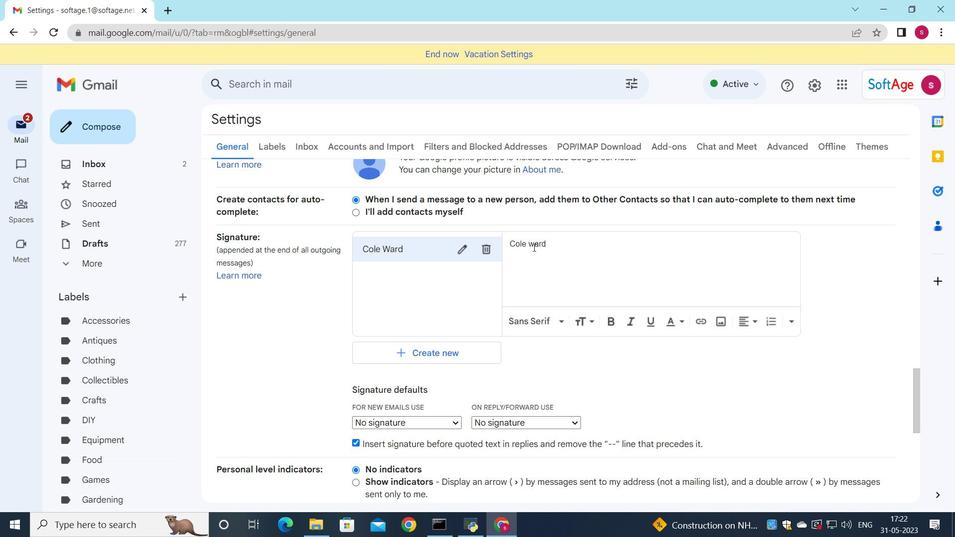 
Action: Key pressed <Key.backspace><Key.shift>W
Screenshot: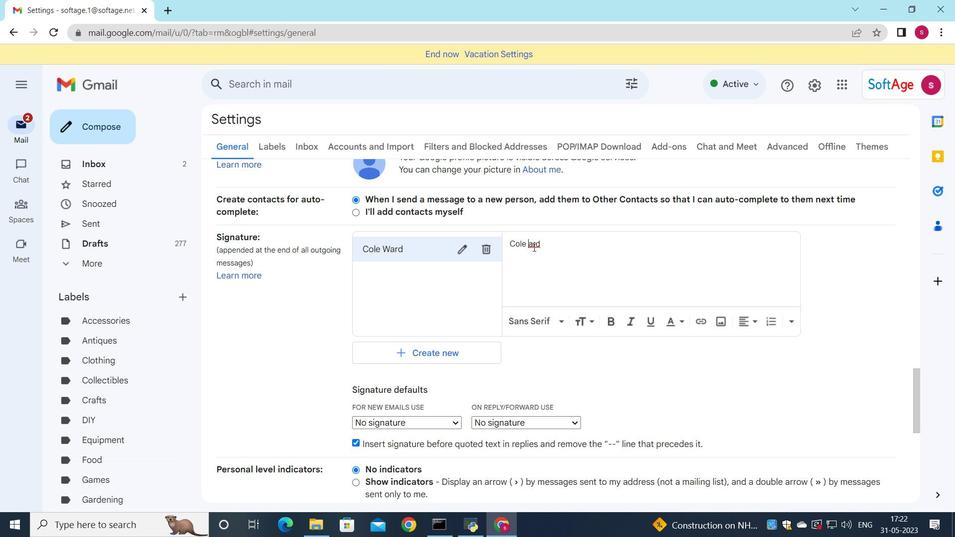 
Action: Mouse moved to (501, 289)
Screenshot: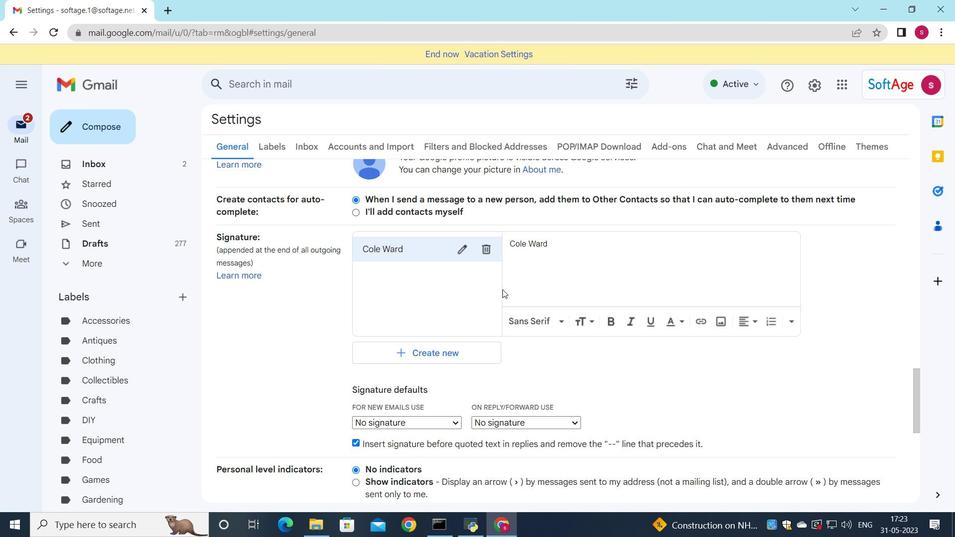 
Action: Mouse scrolled (501, 289) with delta (0, 0)
Screenshot: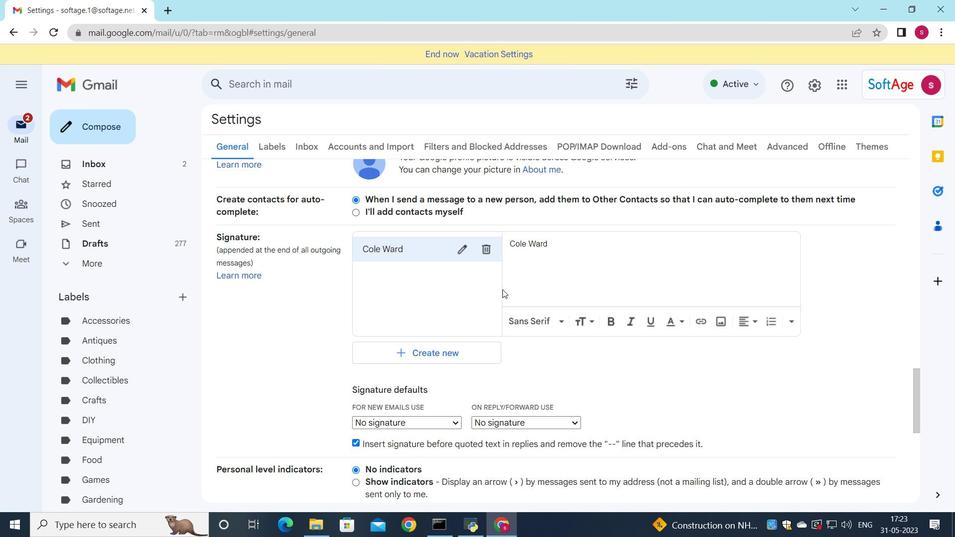 
Action: Mouse scrolled (501, 289) with delta (0, 0)
Screenshot: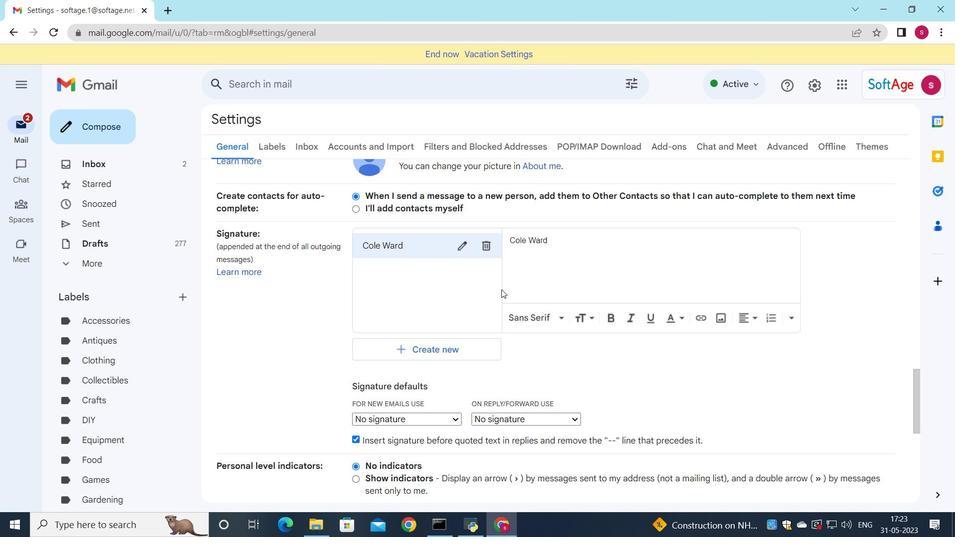
Action: Mouse scrolled (501, 289) with delta (0, 0)
Screenshot: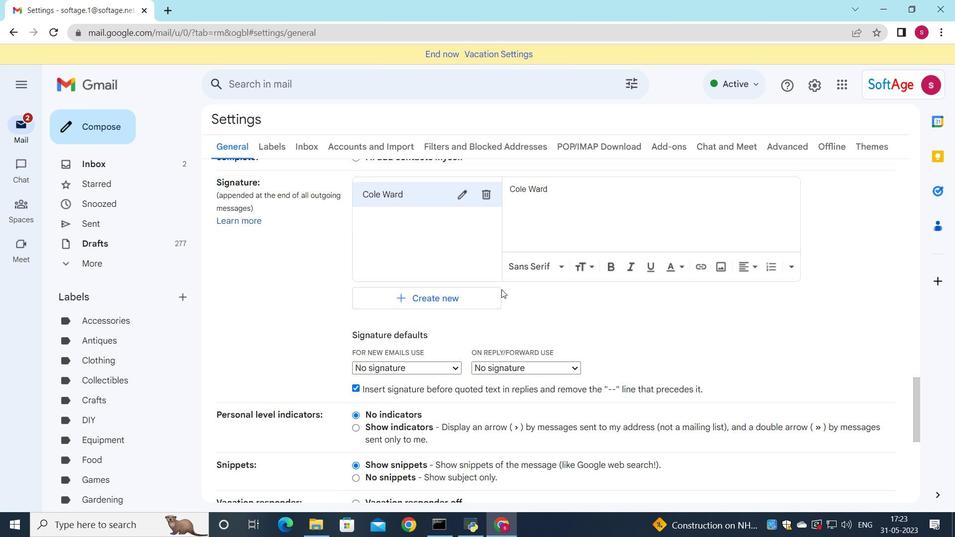 
Action: Mouse moved to (437, 235)
Screenshot: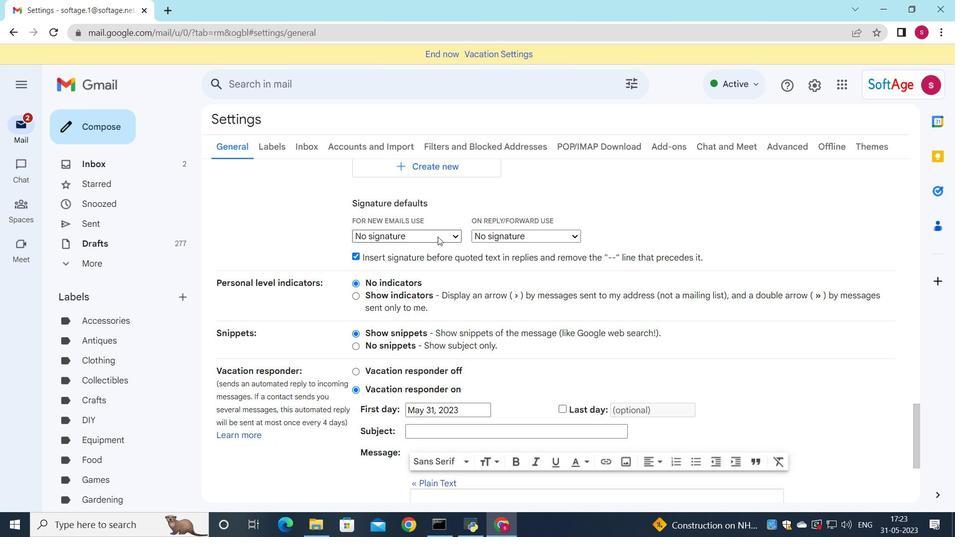 
Action: Mouse pressed left at (437, 235)
Screenshot: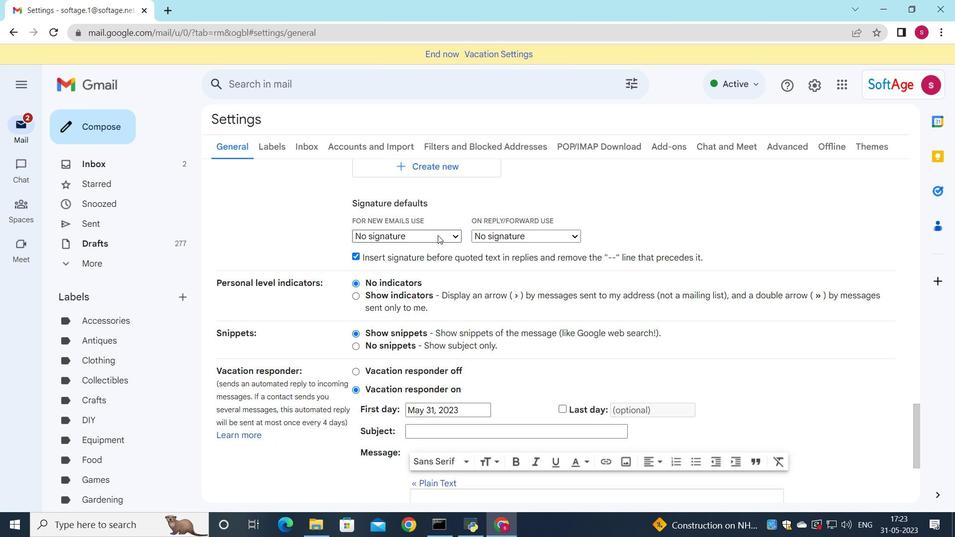 
Action: Mouse moved to (439, 255)
Screenshot: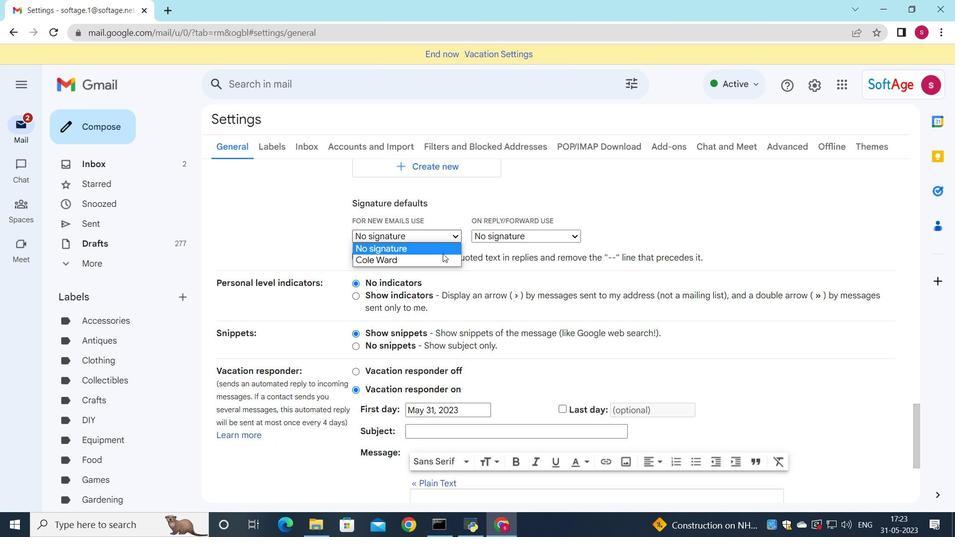 
Action: Mouse pressed left at (439, 255)
Screenshot: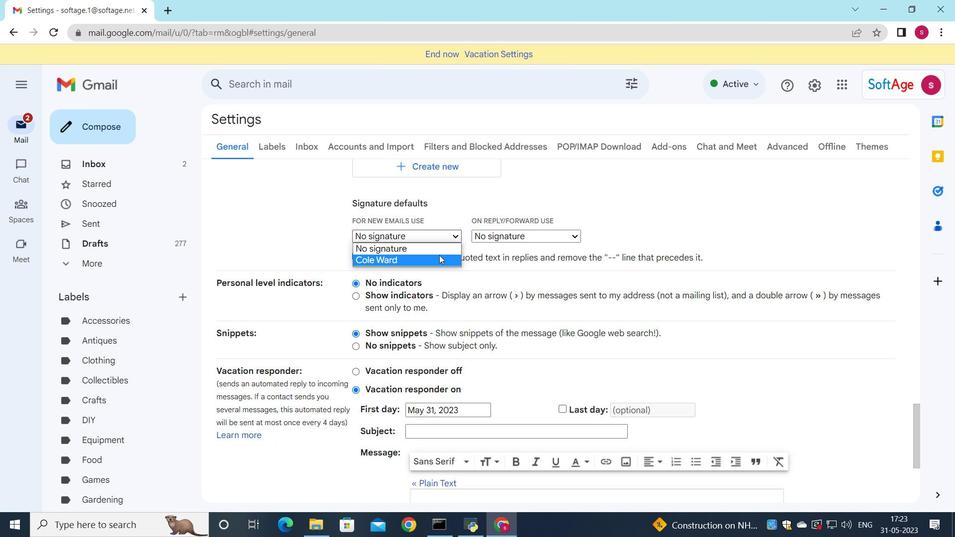 
Action: Mouse moved to (534, 240)
Screenshot: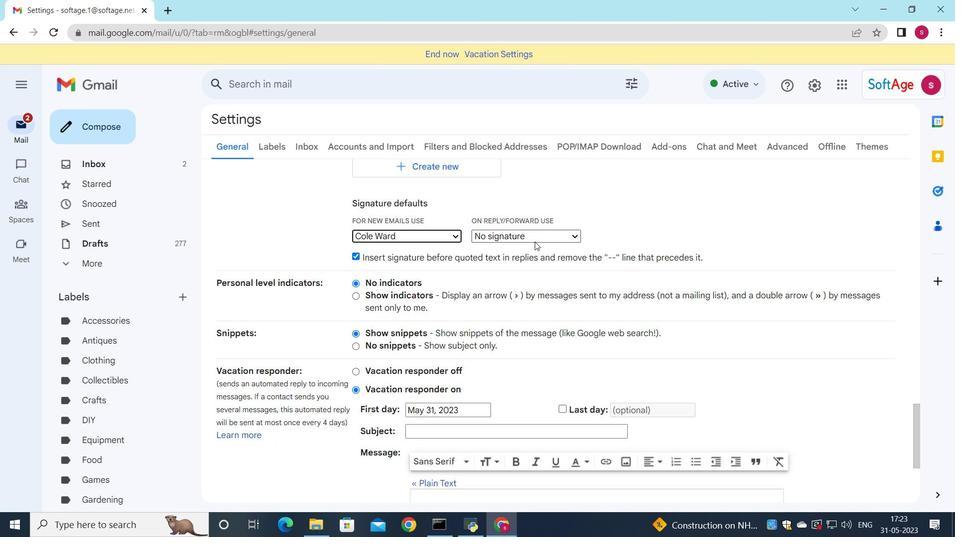 
Action: Mouse pressed left at (534, 240)
Screenshot: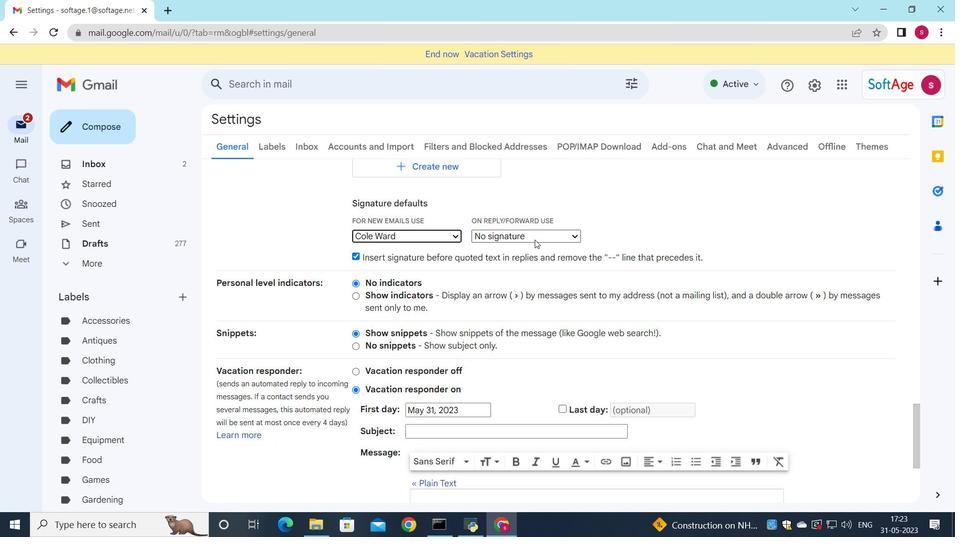 
Action: Mouse moved to (528, 259)
Screenshot: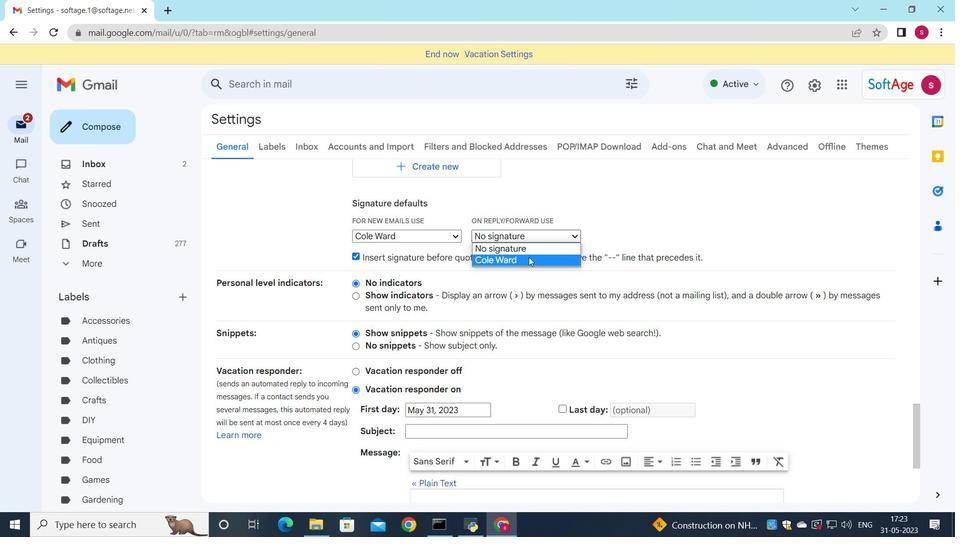 
Action: Mouse pressed left at (528, 259)
Screenshot: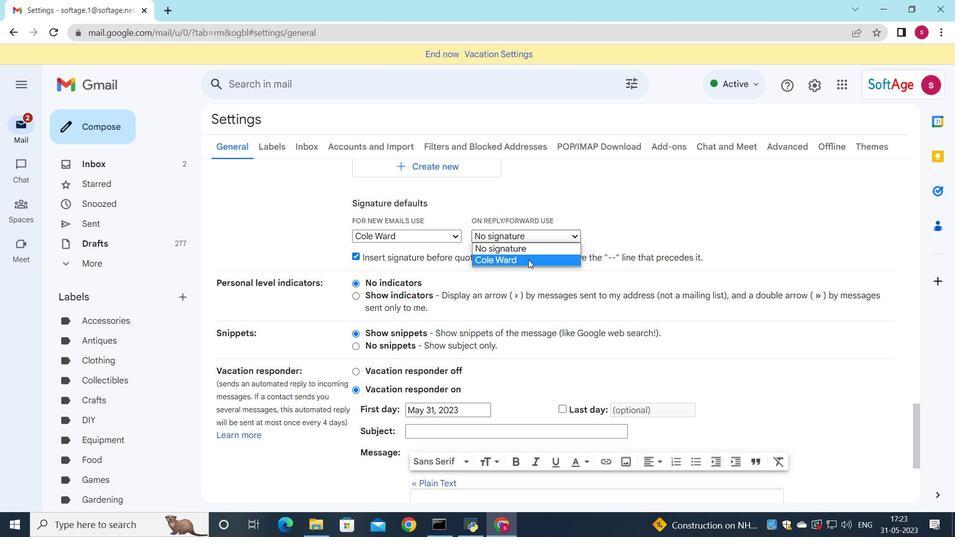 
Action: Mouse moved to (498, 257)
Screenshot: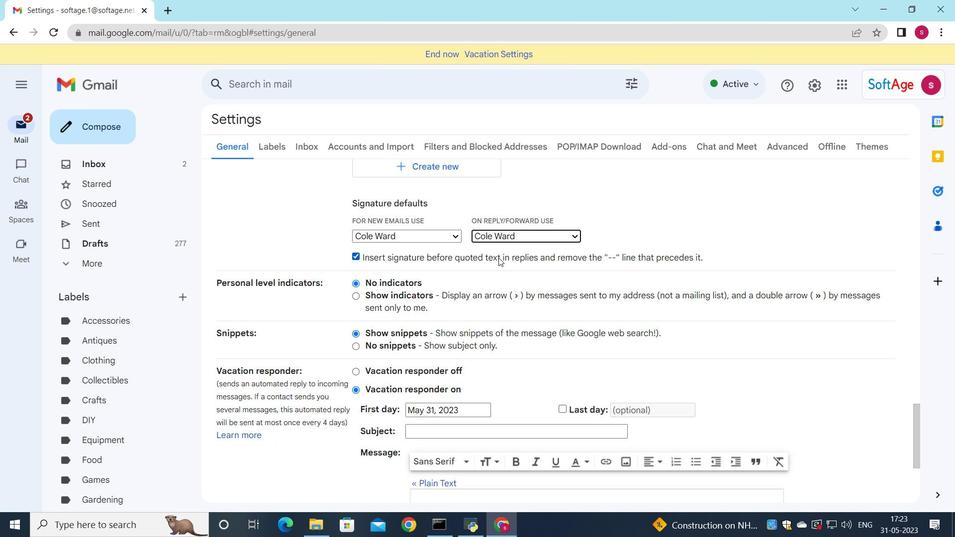 
Action: Mouse scrolled (498, 257) with delta (0, 0)
Screenshot: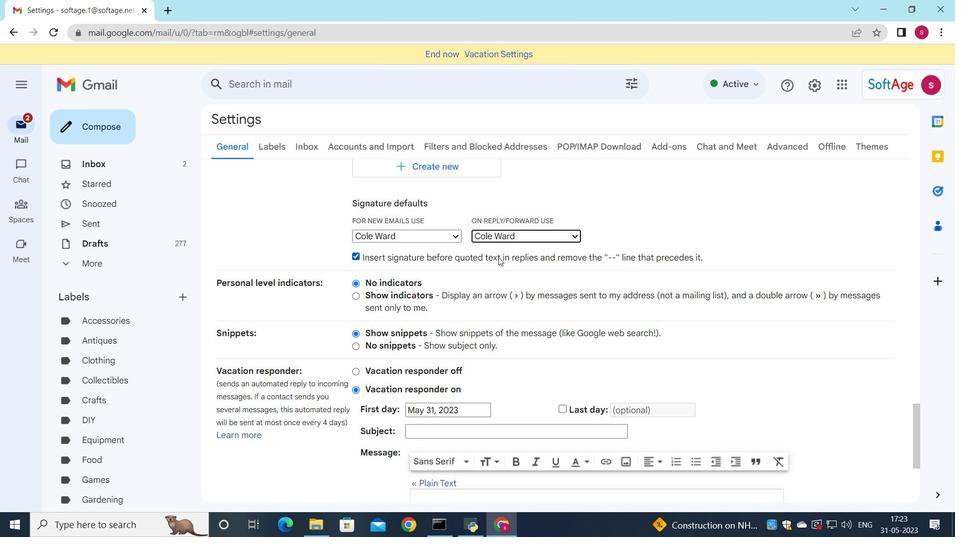
Action: Mouse scrolled (498, 257) with delta (0, 0)
Screenshot: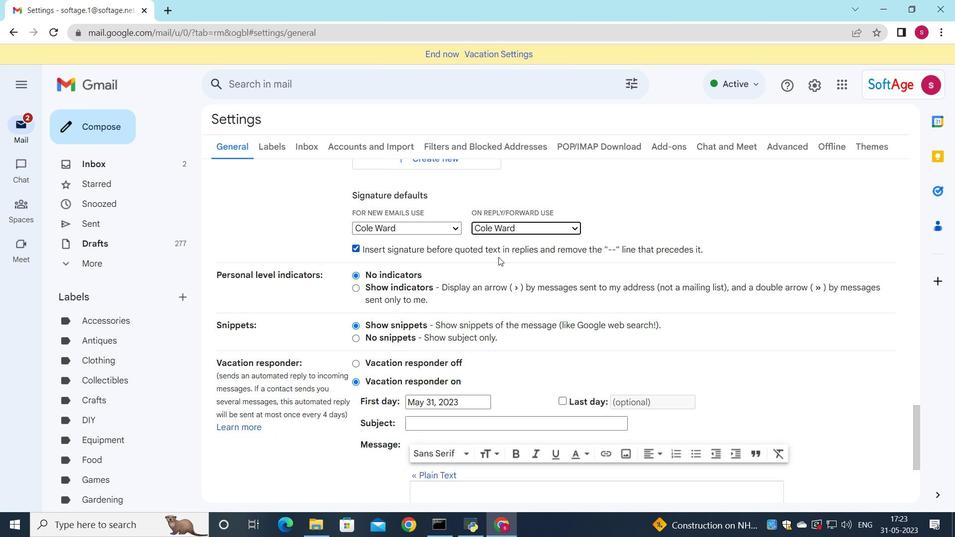 
Action: Mouse scrolled (498, 257) with delta (0, 0)
Screenshot: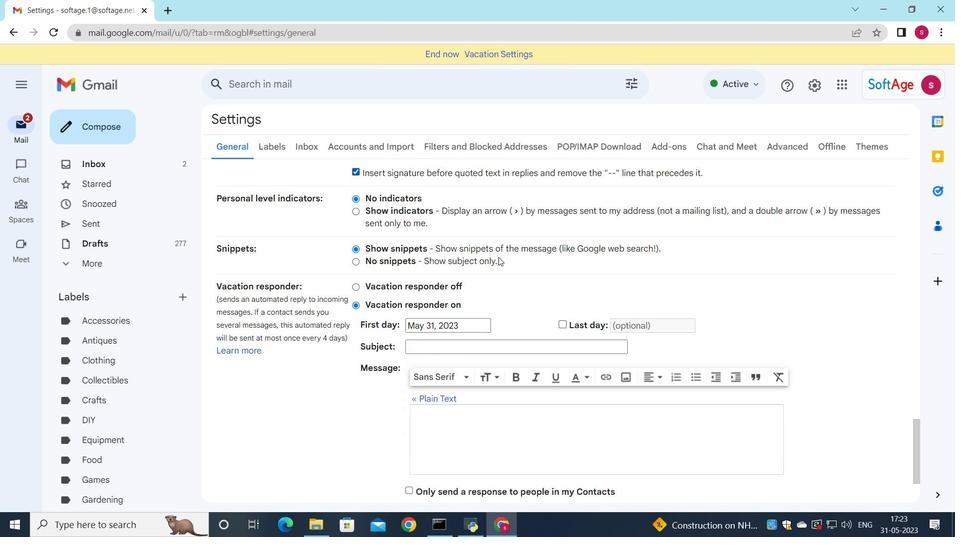 
Action: Mouse moved to (499, 262)
Screenshot: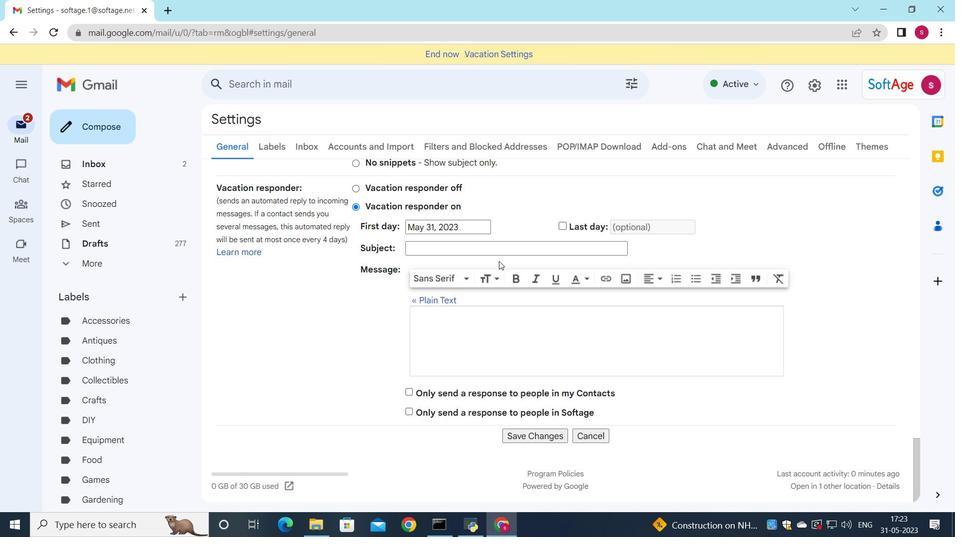 
Action: Mouse scrolled (499, 262) with delta (0, 0)
Screenshot: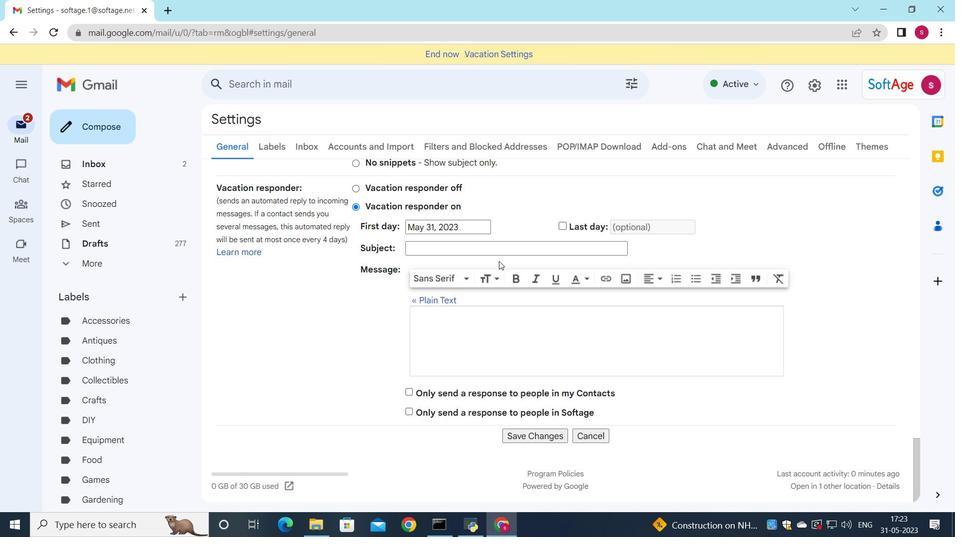 
Action: Mouse moved to (541, 440)
Screenshot: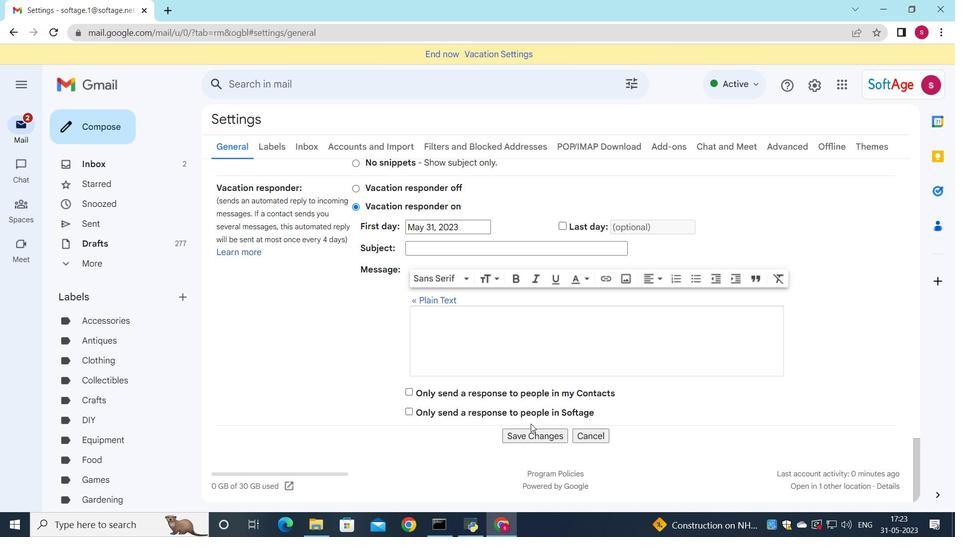 
Action: Mouse pressed left at (541, 440)
Screenshot: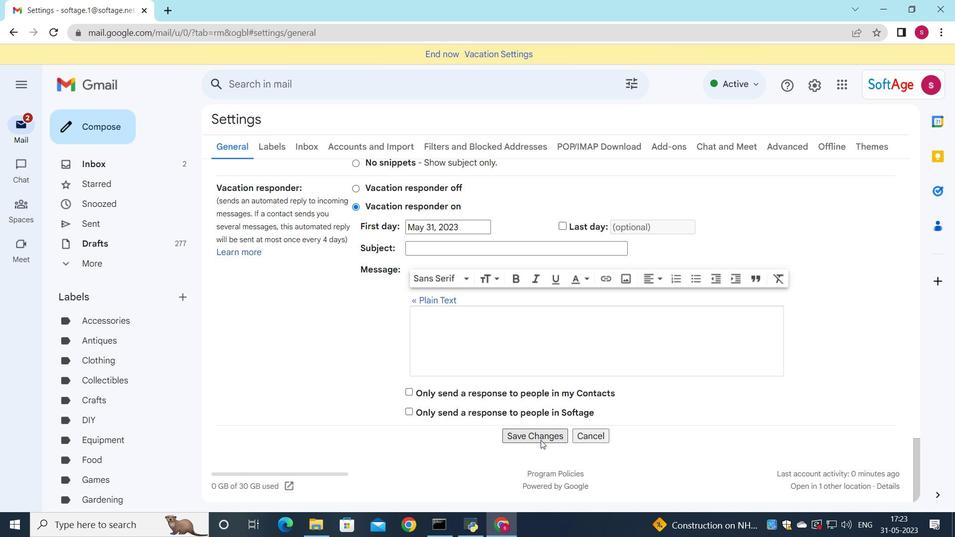 
Action: Mouse moved to (385, 305)
Screenshot: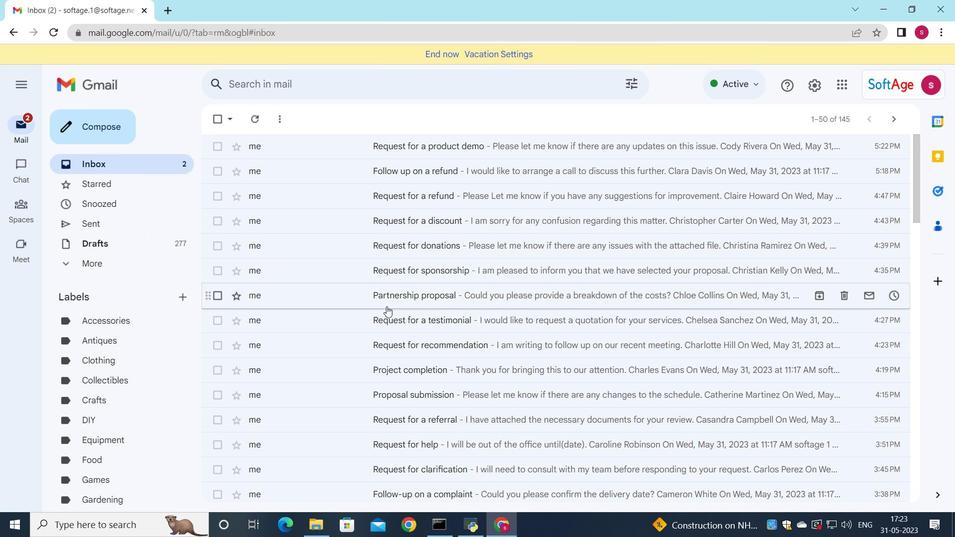 
Action: Mouse scrolled (385, 304) with delta (0, 0)
Screenshot: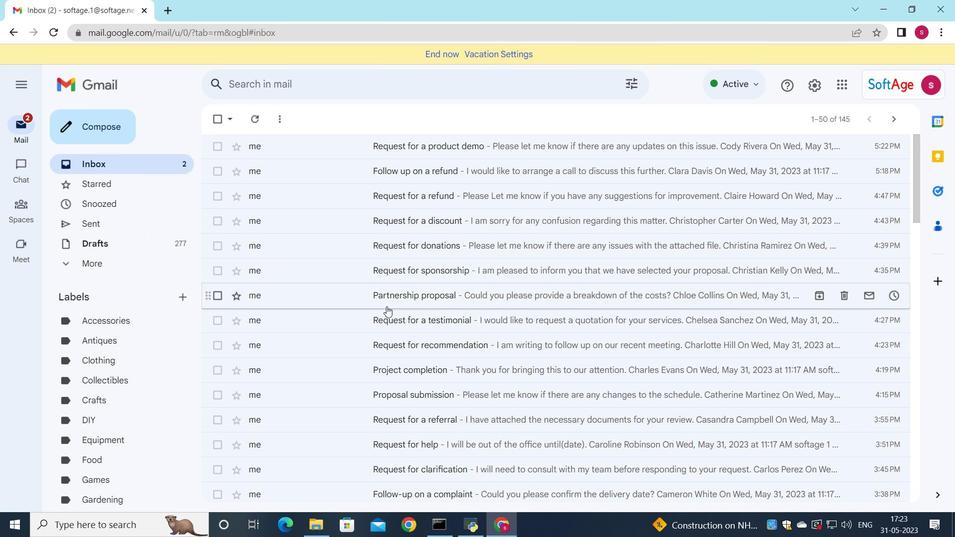 
Action: Mouse moved to (385, 305)
Screenshot: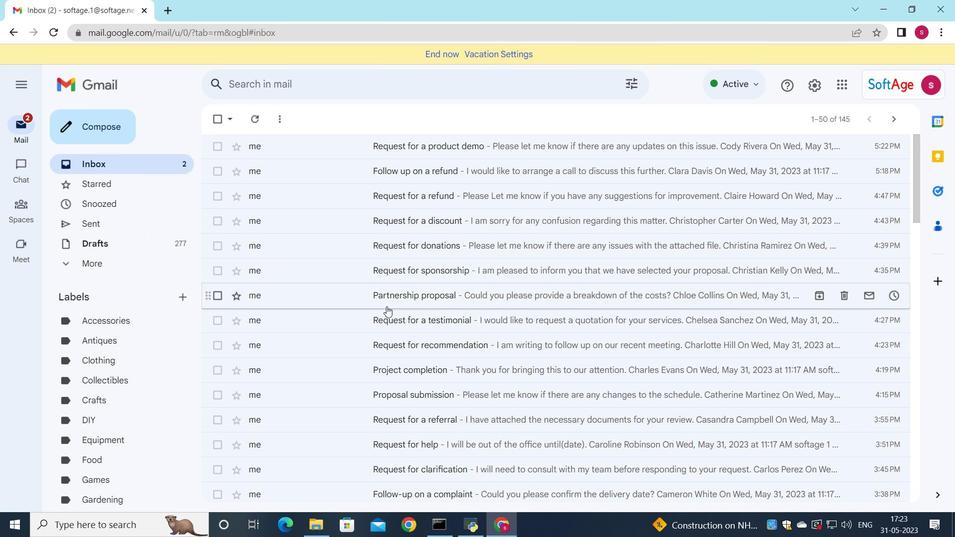 
Action: Mouse scrolled (385, 304) with delta (0, 0)
Screenshot: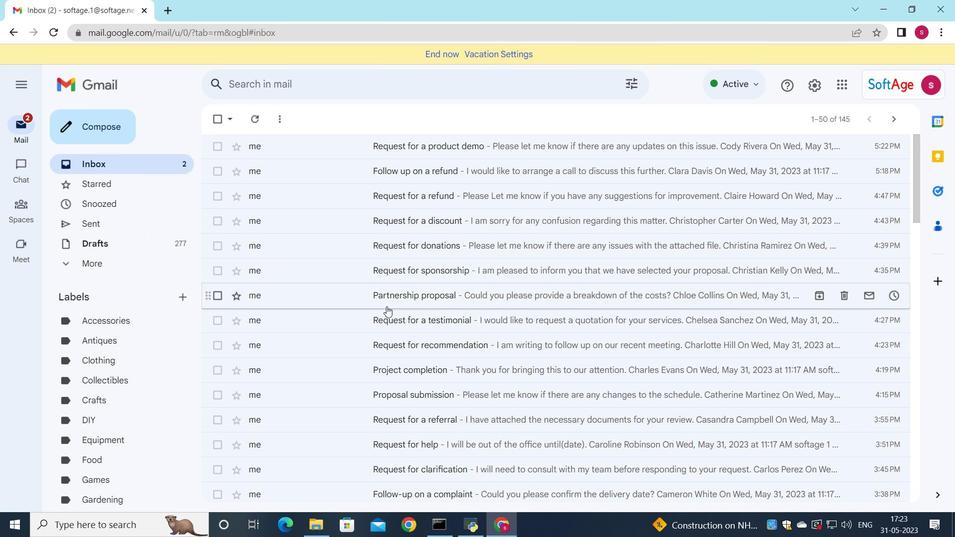 
Action: Mouse moved to (383, 306)
Screenshot: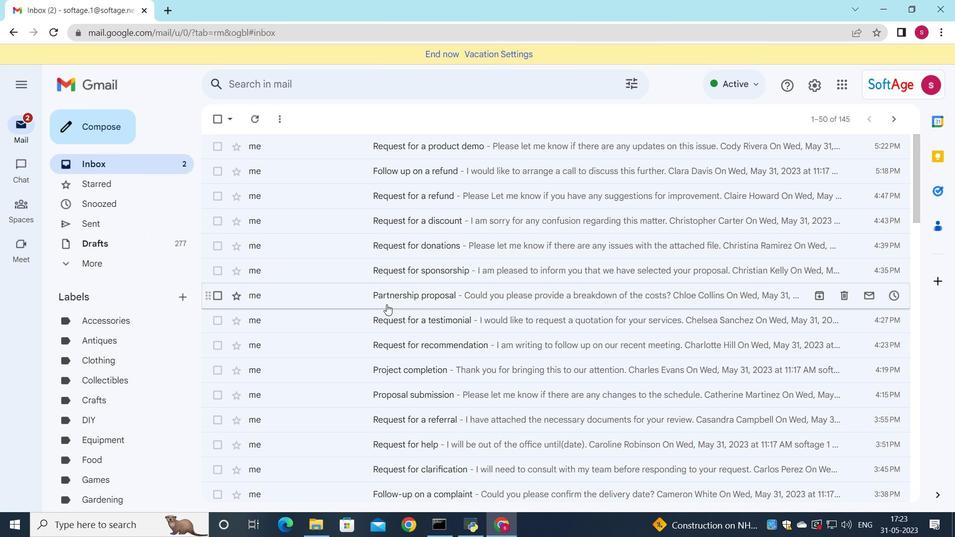 
Action: Mouse scrolled (384, 305) with delta (0, 0)
Screenshot: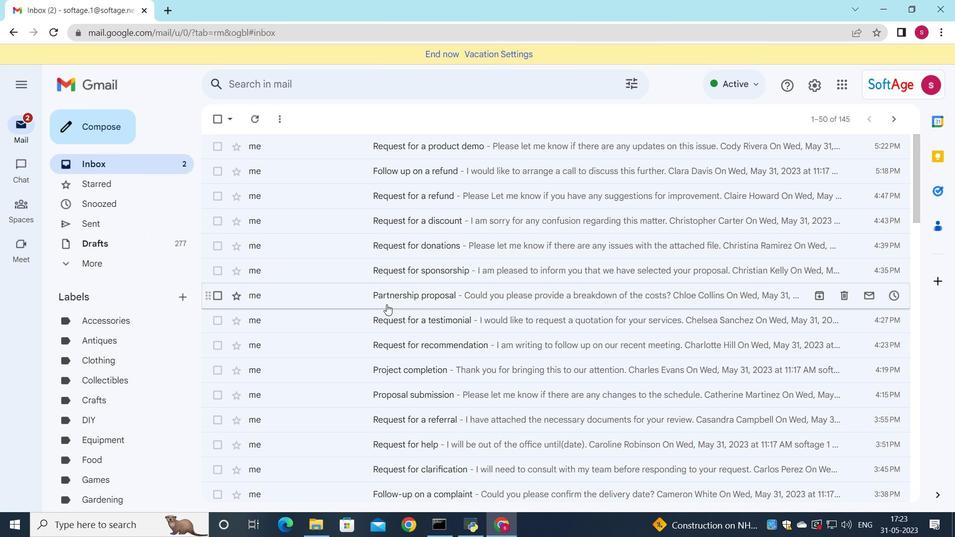 
Action: Mouse moved to (383, 306)
Screenshot: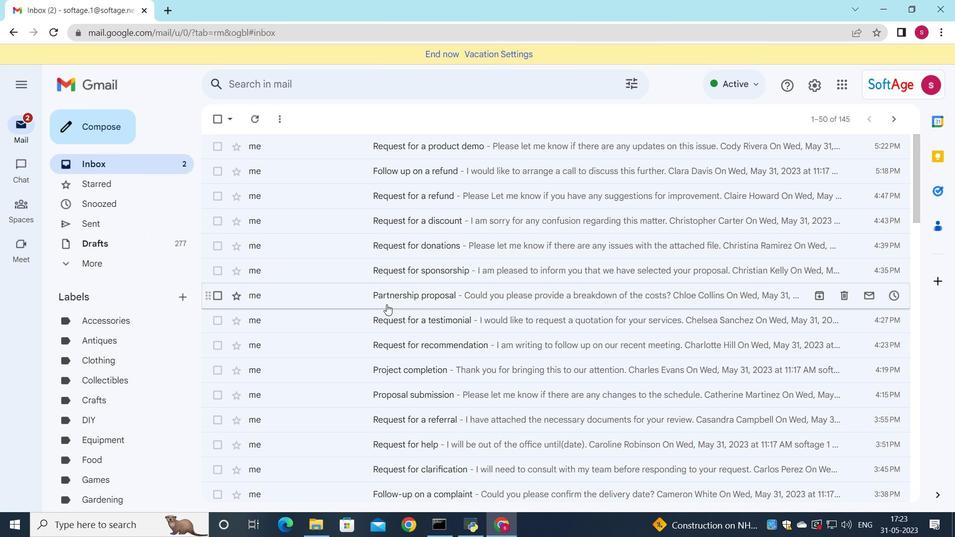 
Action: Mouse scrolled (383, 306) with delta (0, 0)
Screenshot: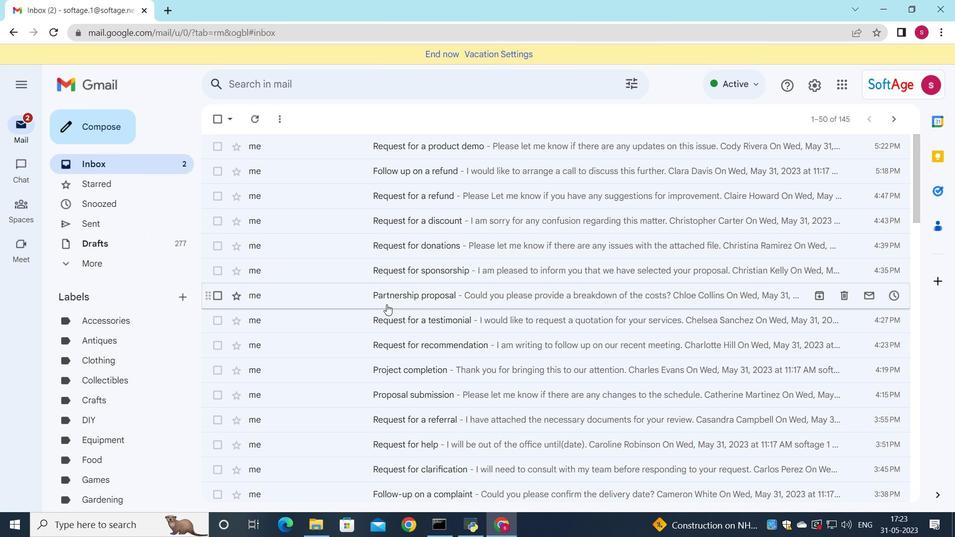 
Action: Mouse moved to (376, 296)
Screenshot: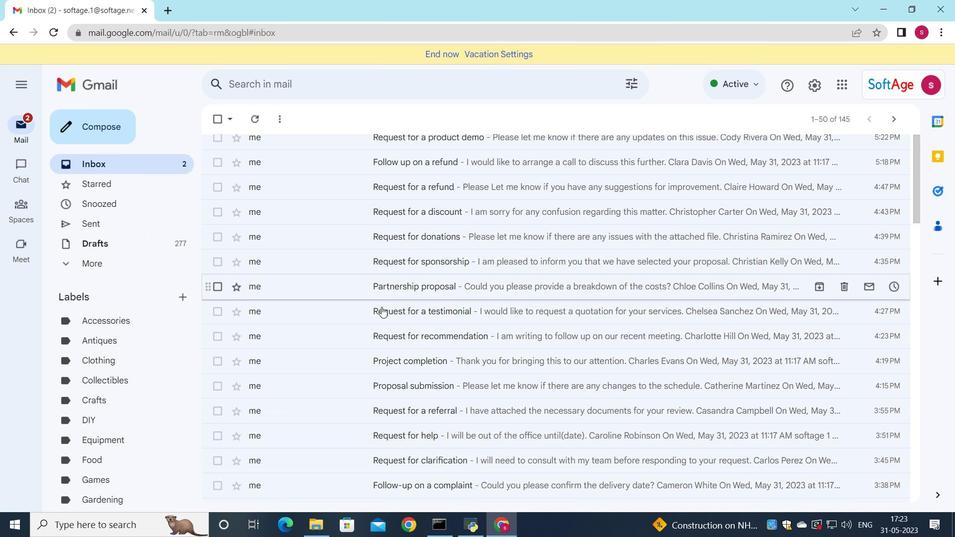 
Action: Mouse scrolled (376, 295) with delta (0, 0)
Screenshot: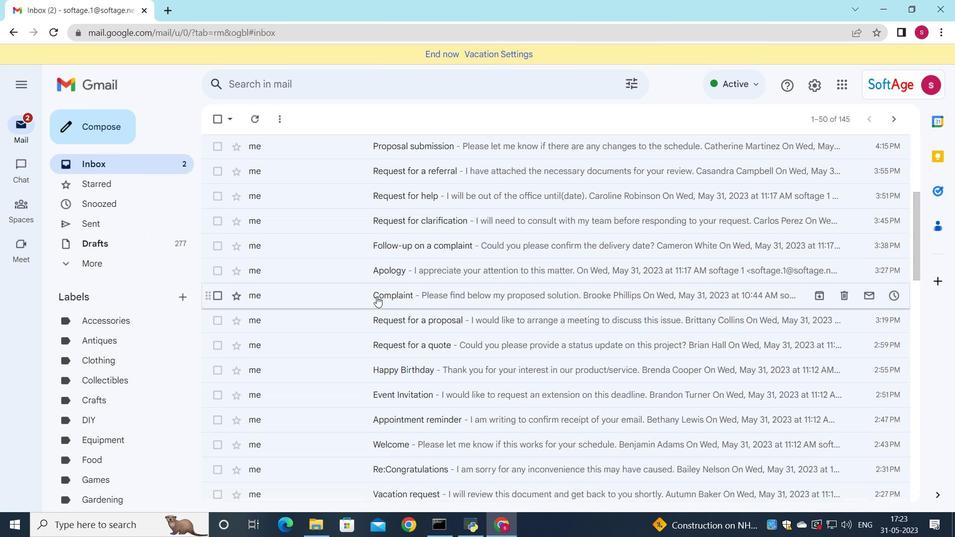 
Action: Mouse scrolled (376, 295) with delta (0, 0)
Screenshot: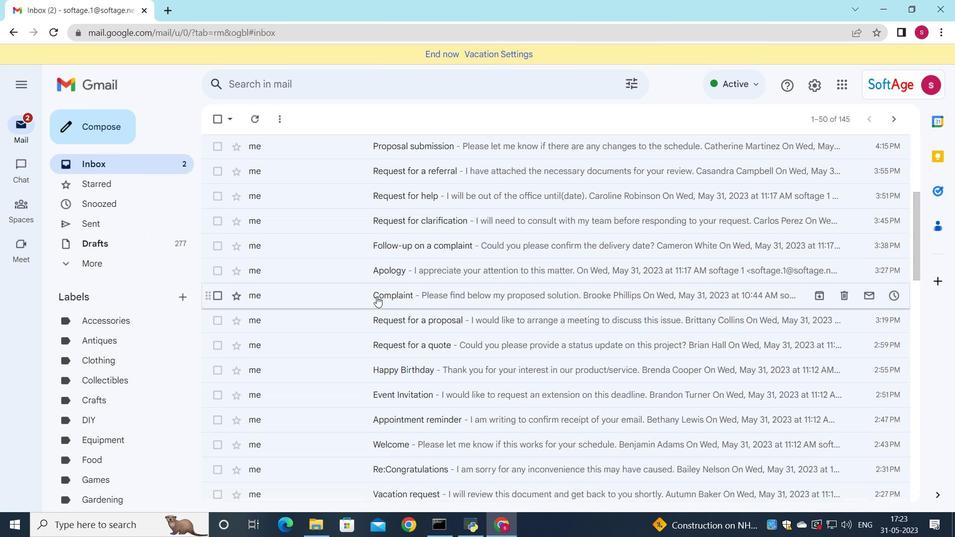 
Action: Mouse scrolled (376, 295) with delta (0, 0)
Screenshot: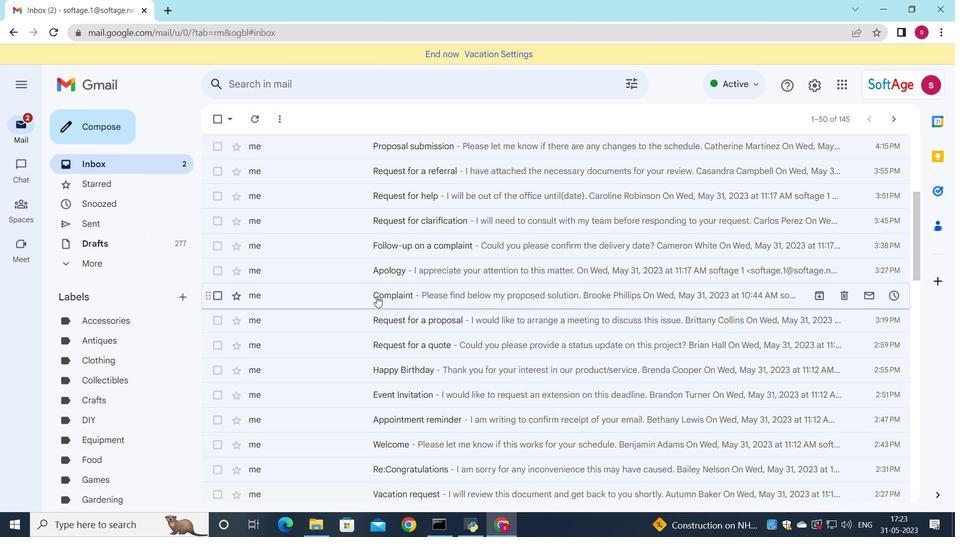 
Action: Mouse moved to (376, 297)
Screenshot: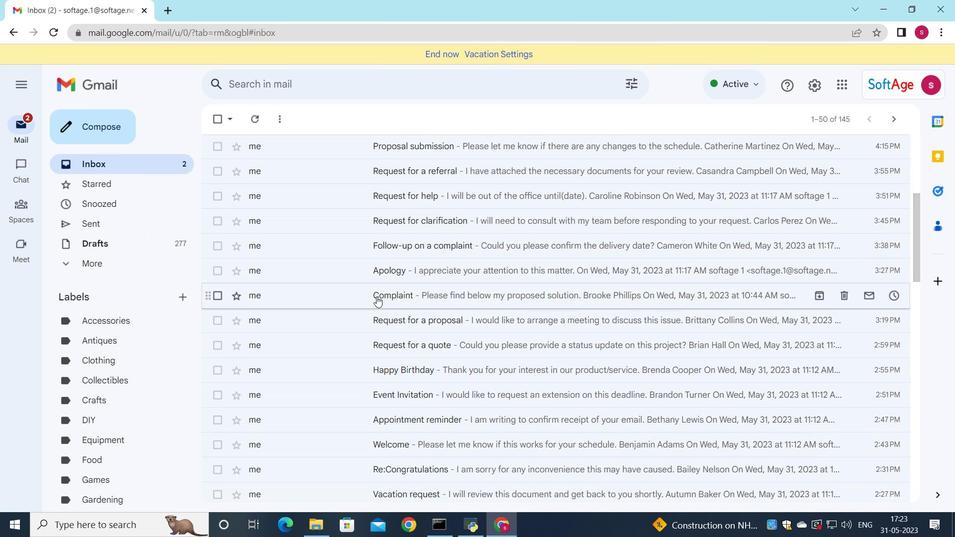 
Action: Mouse scrolled (376, 296) with delta (0, 0)
Screenshot: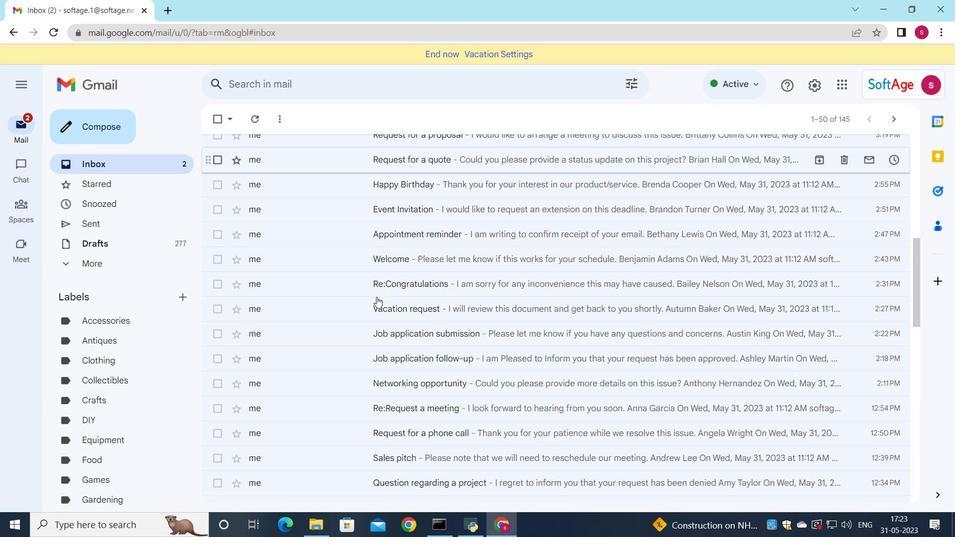 
Action: Mouse scrolled (376, 296) with delta (0, 0)
Screenshot: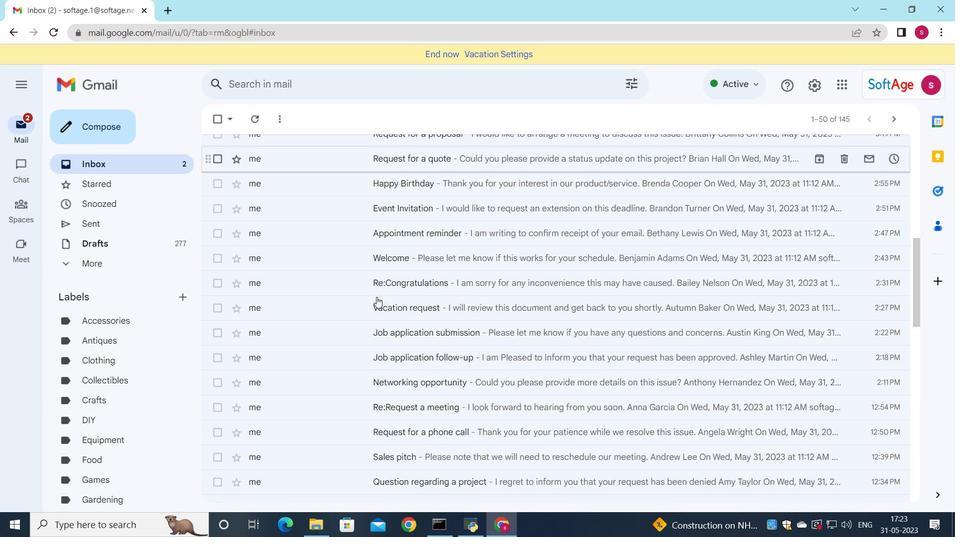 
Action: Mouse scrolled (376, 296) with delta (0, 0)
Screenshot: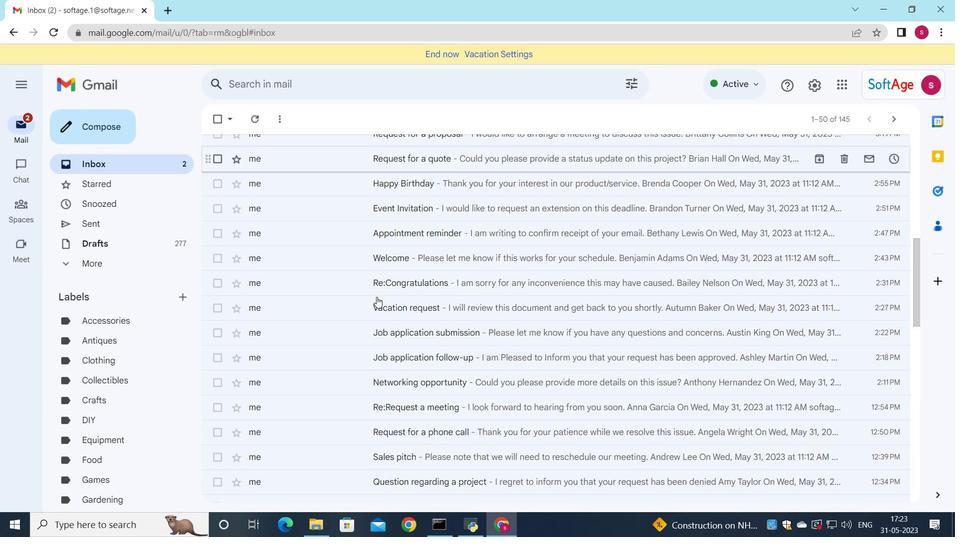 
Action: Mouse moved to (376, 297)
Screenshot: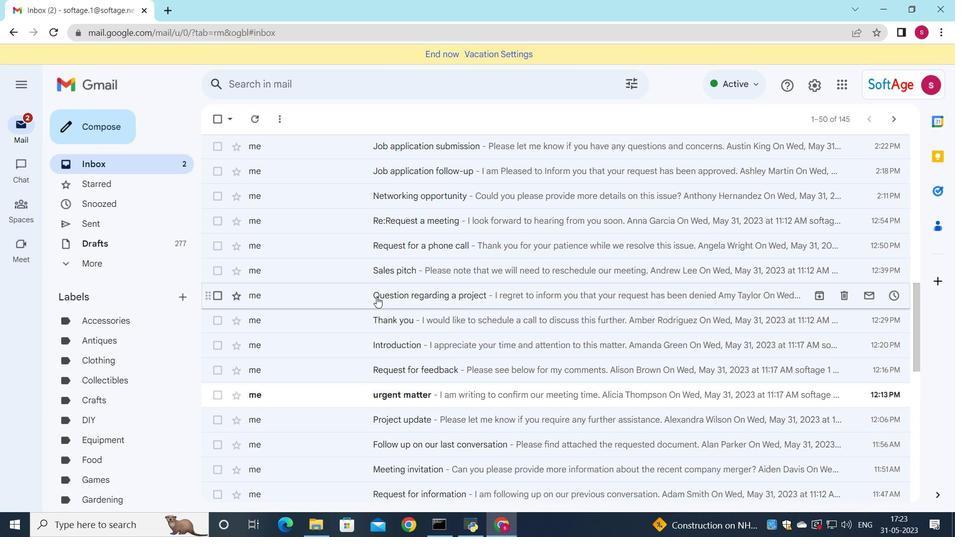 
Action: Mouse scrolled (376, 296) with delta (0, 0)
Screenshot: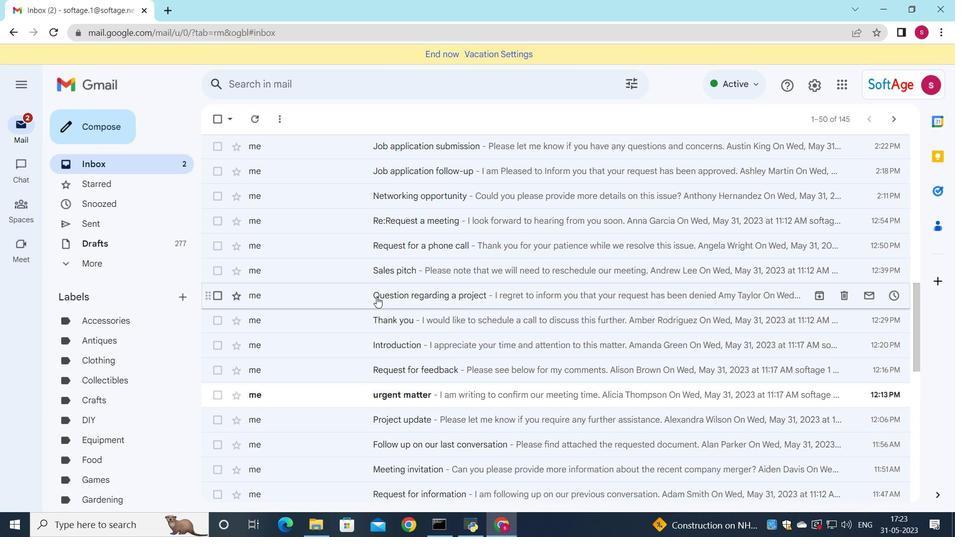
Action: Mouse scrolled (376, 296) with delta (0, 0)
Screenshot: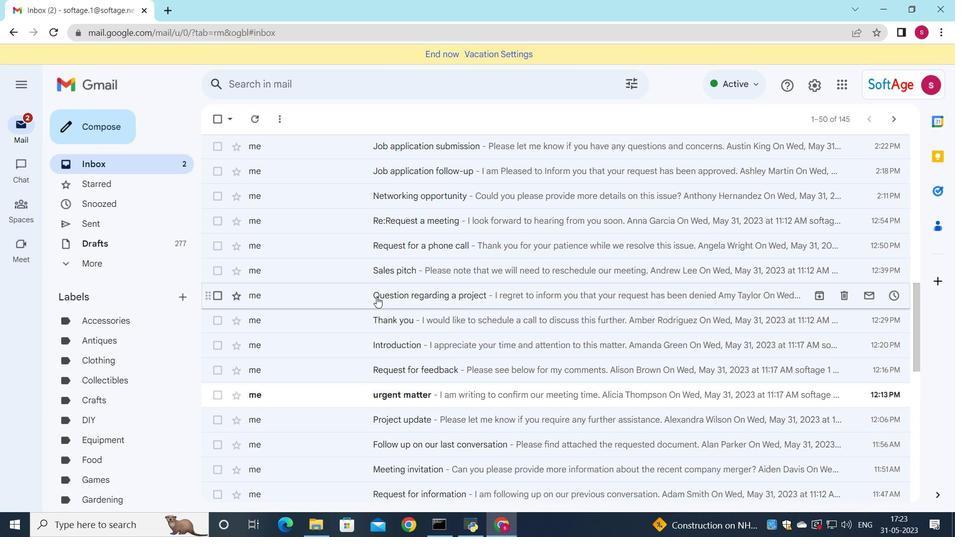 
Action: Mouse scrolled (376, 296) with delta (0, 0)
Screenshot: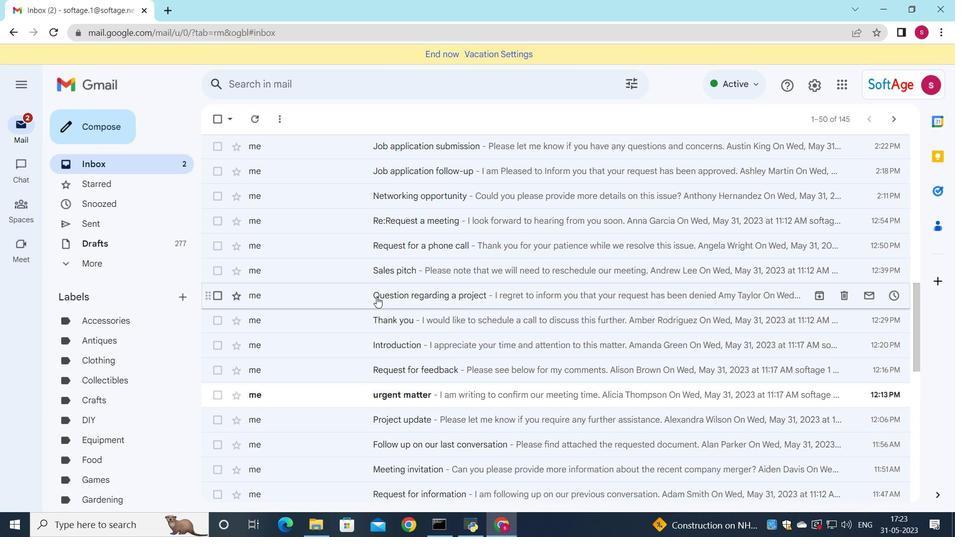 
Action: Mouse scrolled (376, 296) with delta (0, 0)
Screenshot: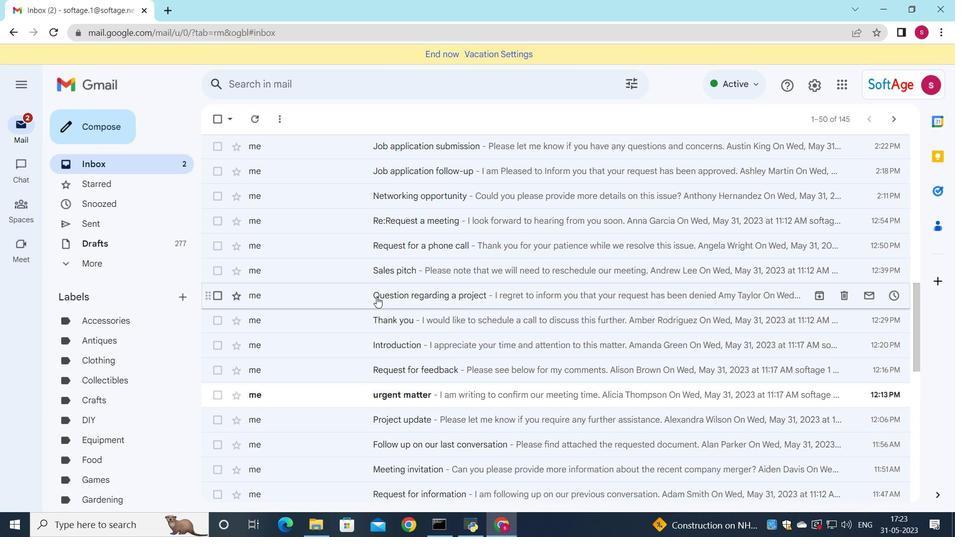 
Action: Mouse moved to (387, 311)
Screenshot: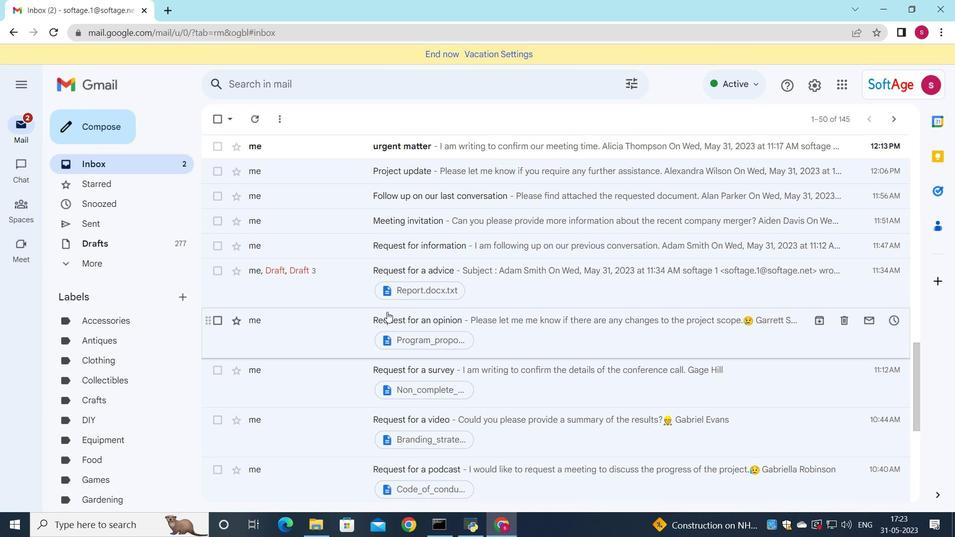 
Action: Mouse scrolled (387, 311) with delta (0, 0)
Screenshot: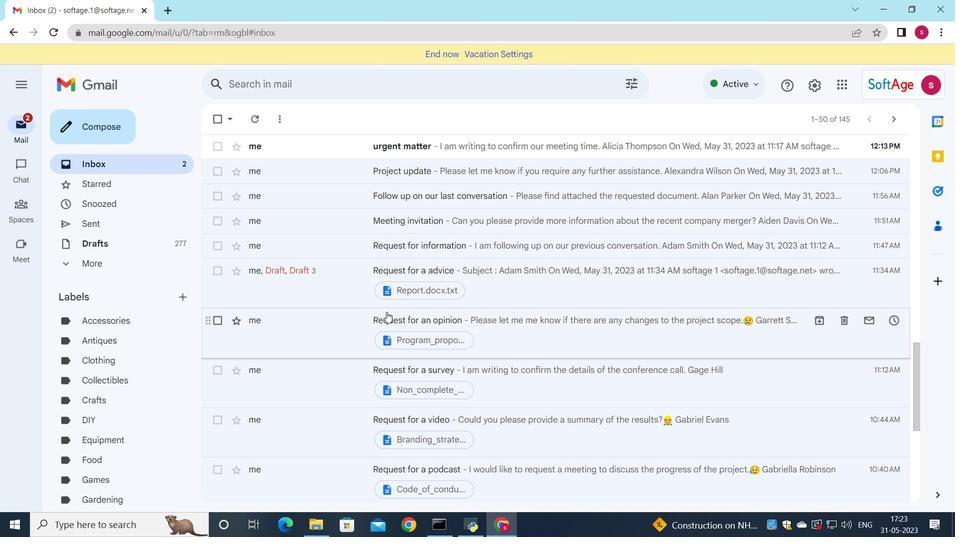 
Action: Mouse scrolled (387, 311) with delta (0, 0)
Screenshot: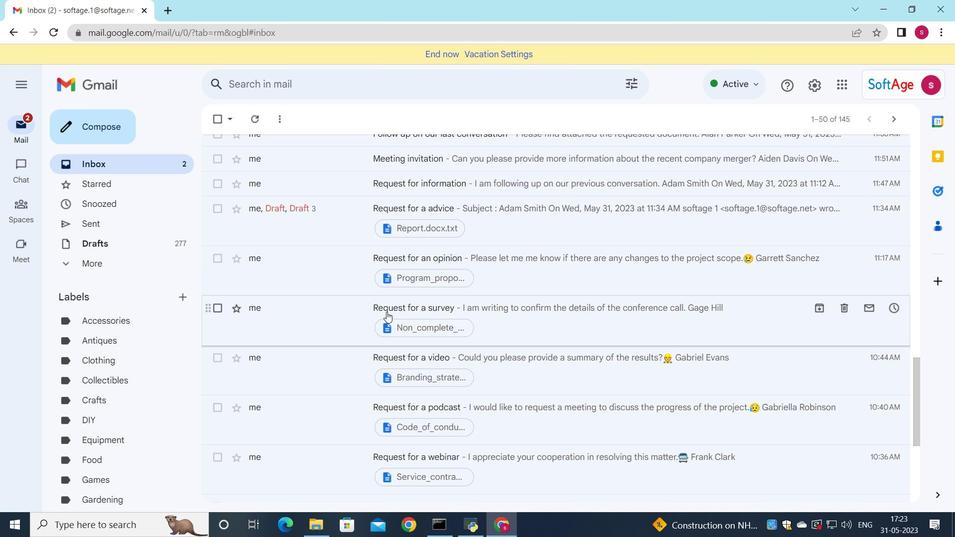 
Action: Mouse scrolled (387, 311) with delta (0, 0)
Screenshot: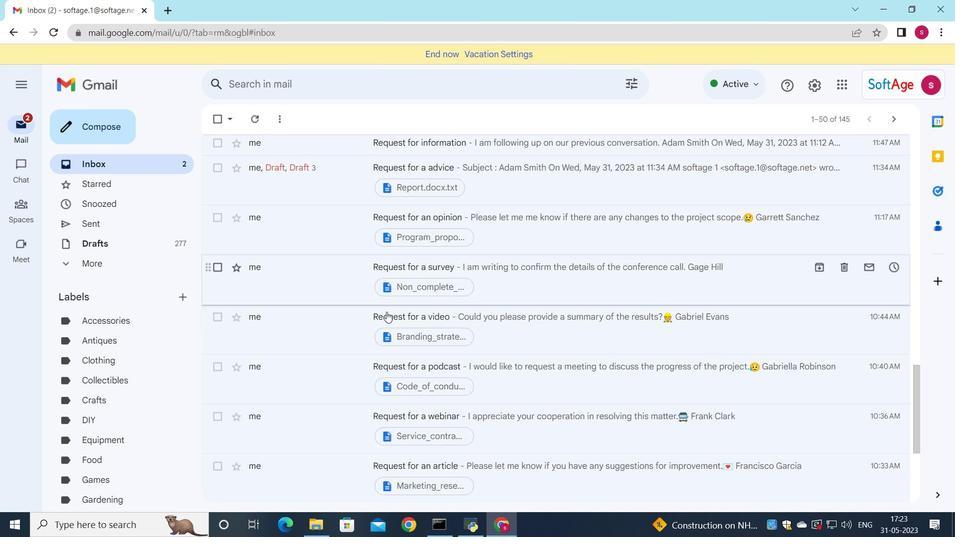 
Action: Mouse moved to (389, 318)
Screenshot: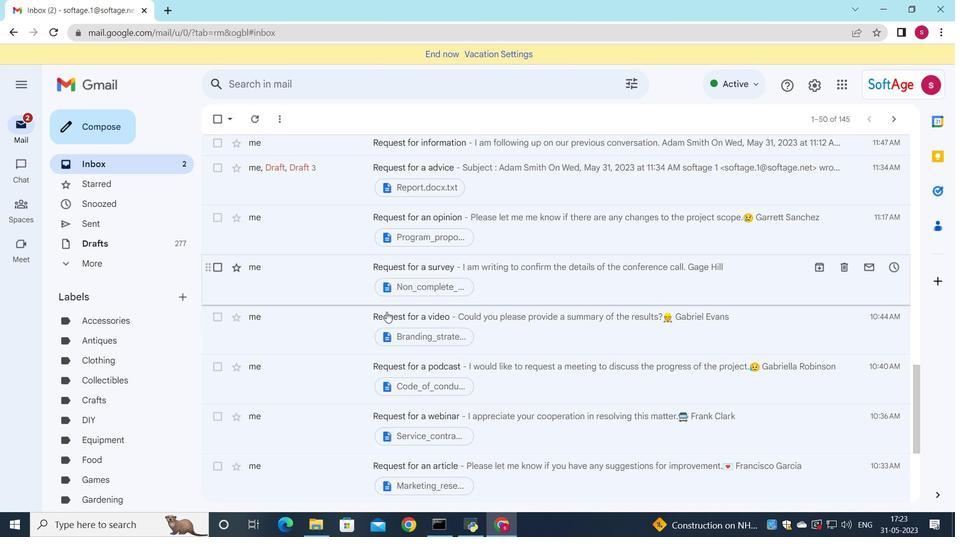 
Action: Mouse scrolled (389, 317) with delta (0, 0)
Screenshot: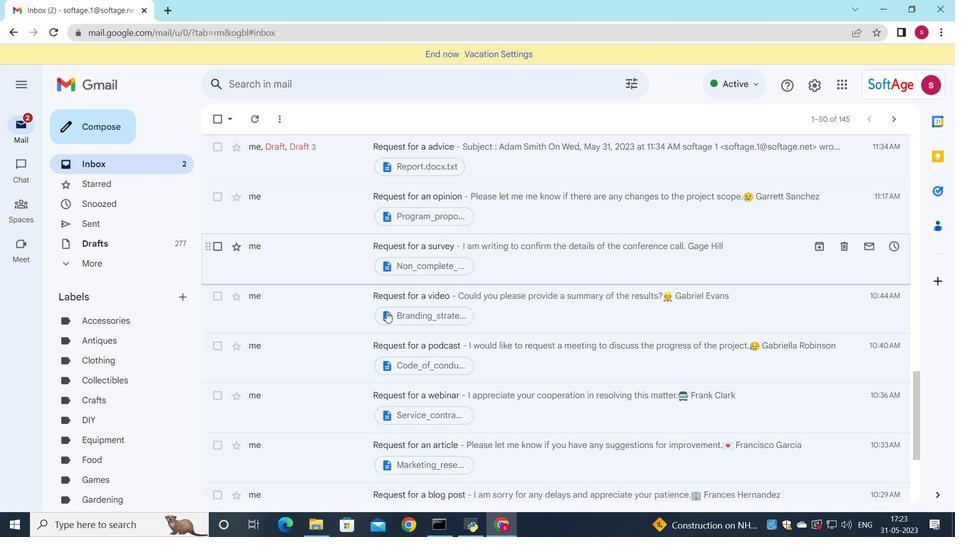 
Action: Mouse moved to (389, 319)
Screenshot: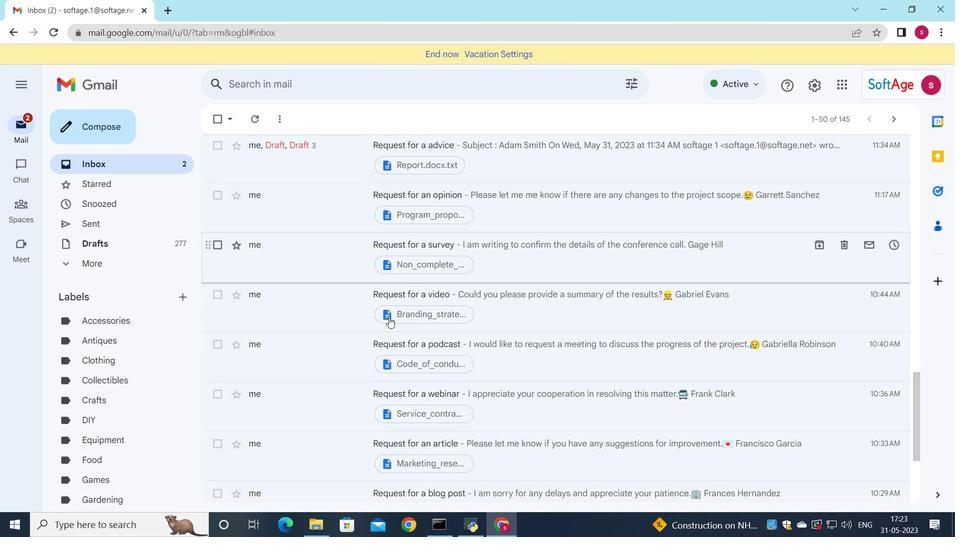 
Action: Mouse scrolled (389, 319) with delta (0, 0)
Screenshot: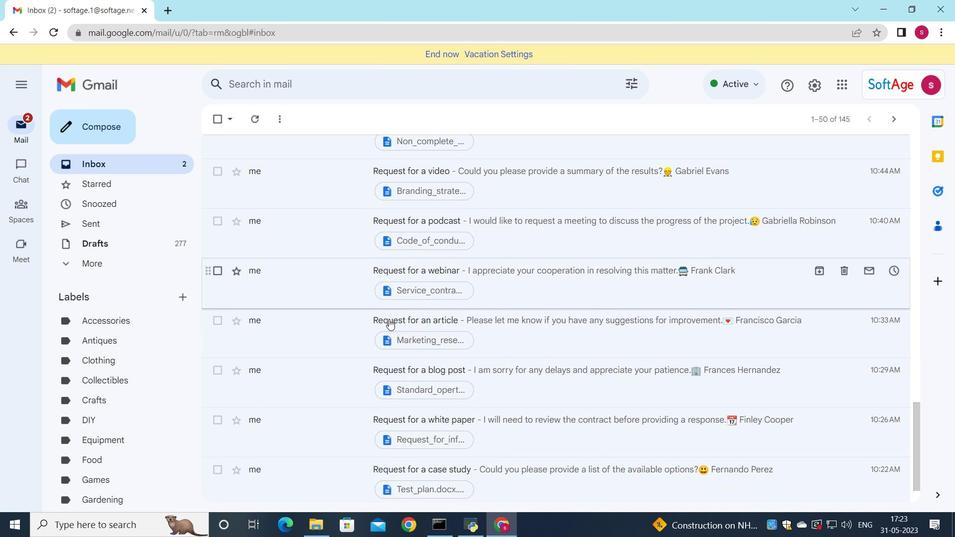 
Action: Mouse moved to (511, 304)
Screenshot: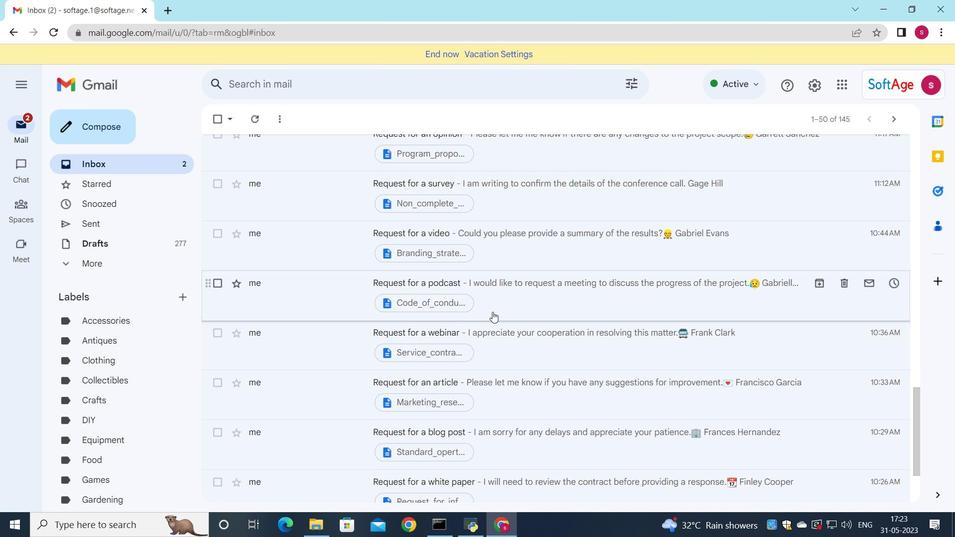 
Action: Mouse pressed left at (511, 304)
Screenshot: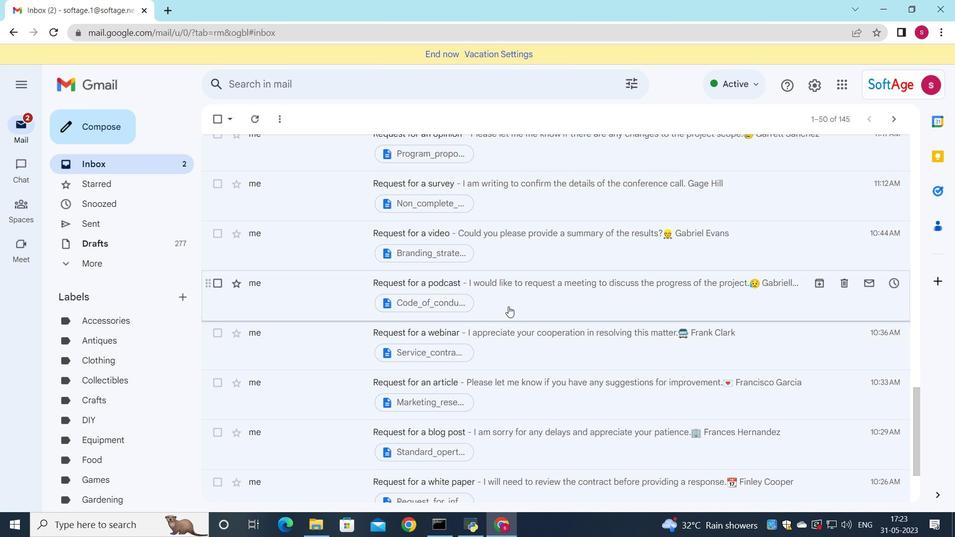 
Action: Mouse moved to (287, 393)
Screenshot: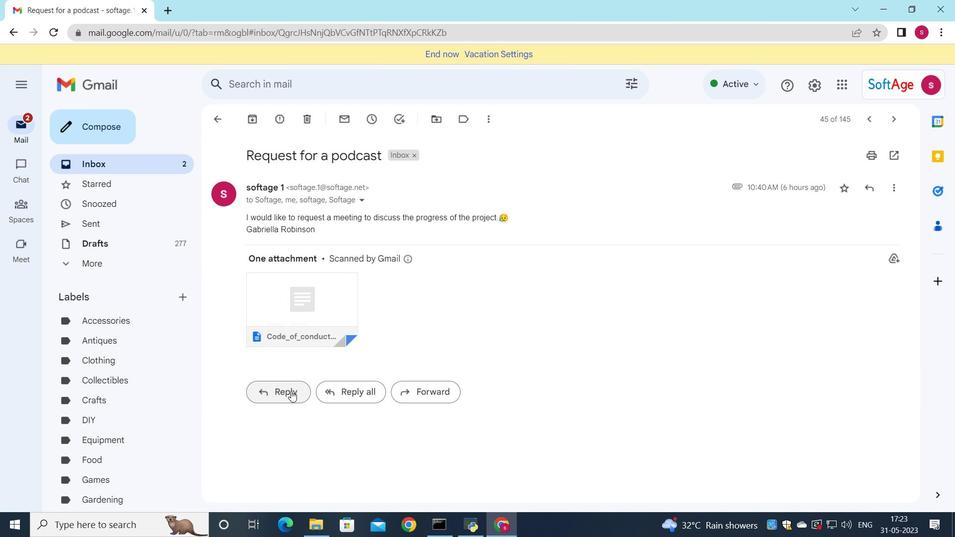 
Action: Mouse pressed left at (287, 393)
Screenshot: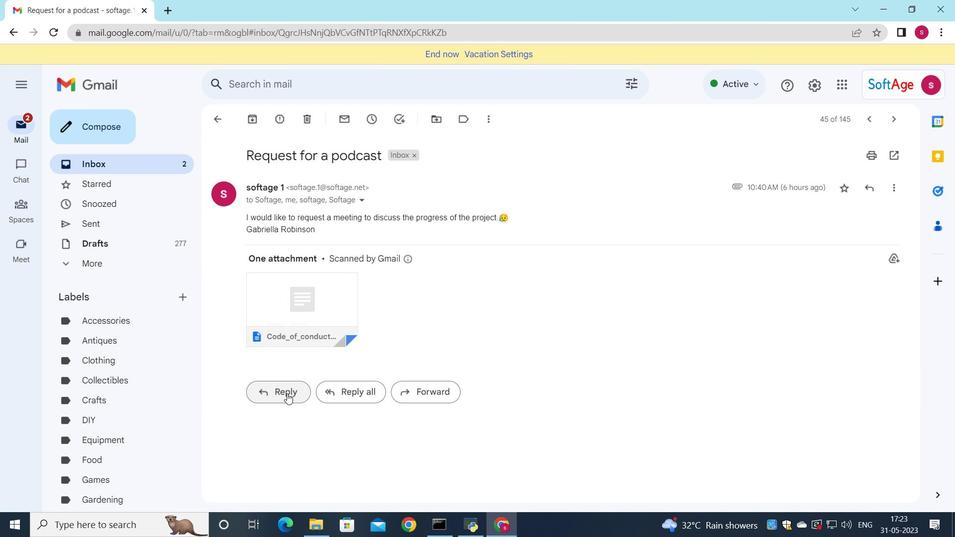 
Action: Mouse moved to (273, 338)
Screenshot: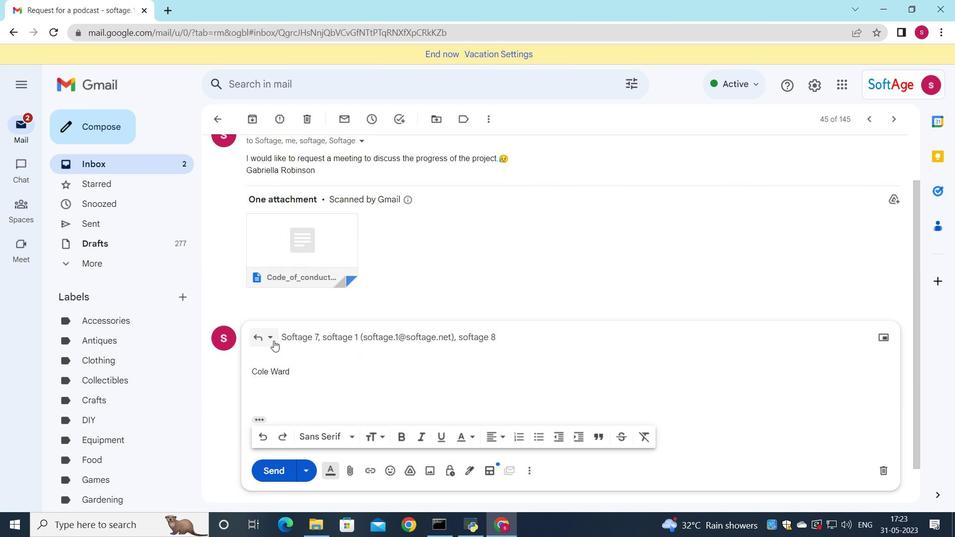 
Action: Mouse pressed left at (273, 338)
Screenshot: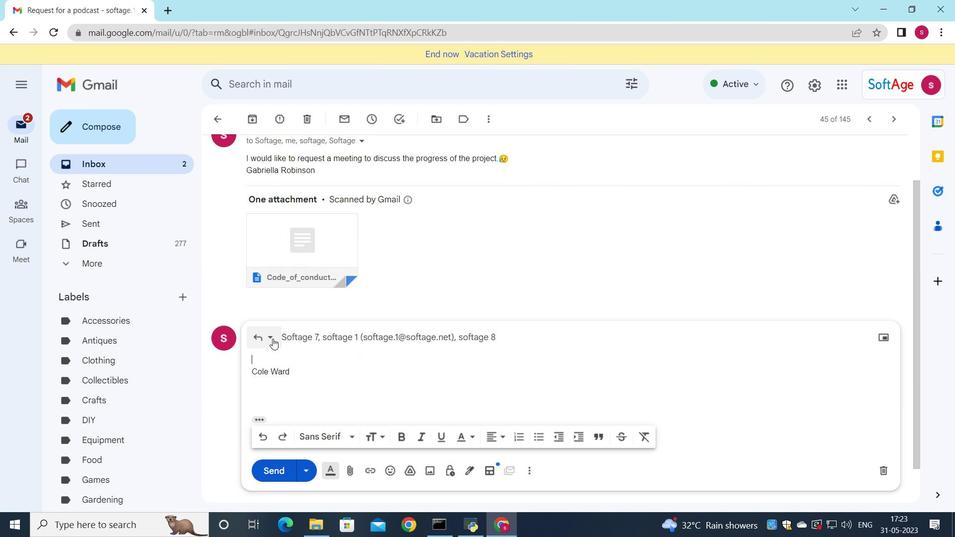 
Action: Mouse moved to (299, 424)
Screenshot: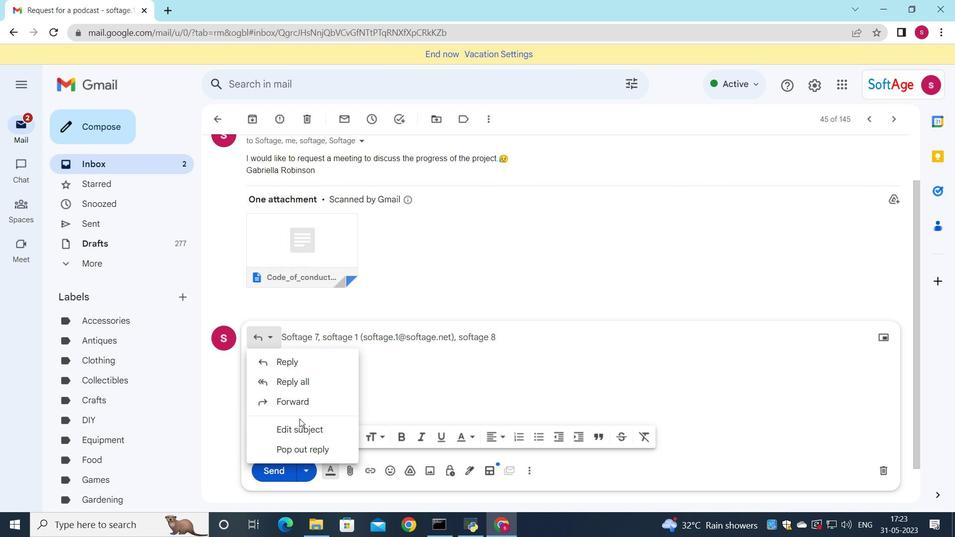 
Action: Mouse pressed left at (299, 424)
Screenshot: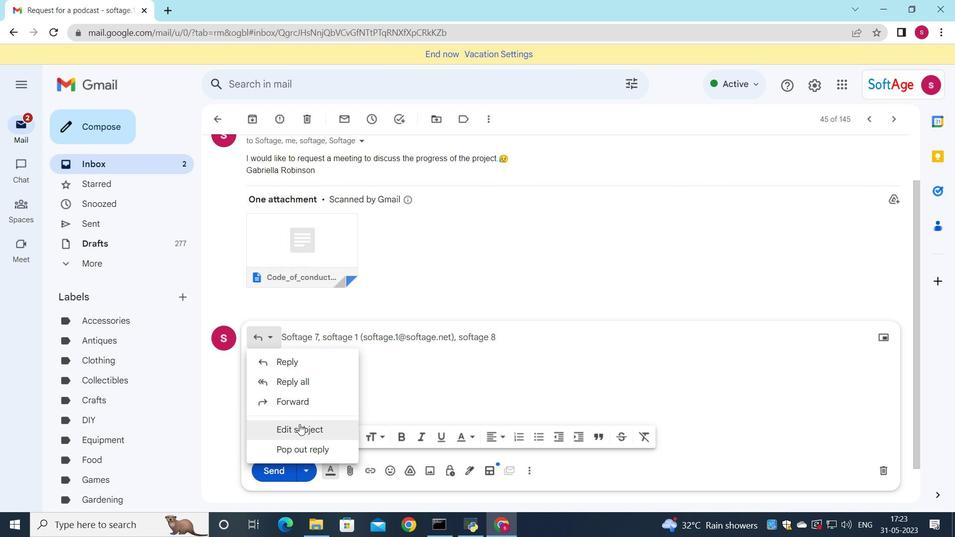 
Action: Mouse moved to (688, 241)
Screenshot: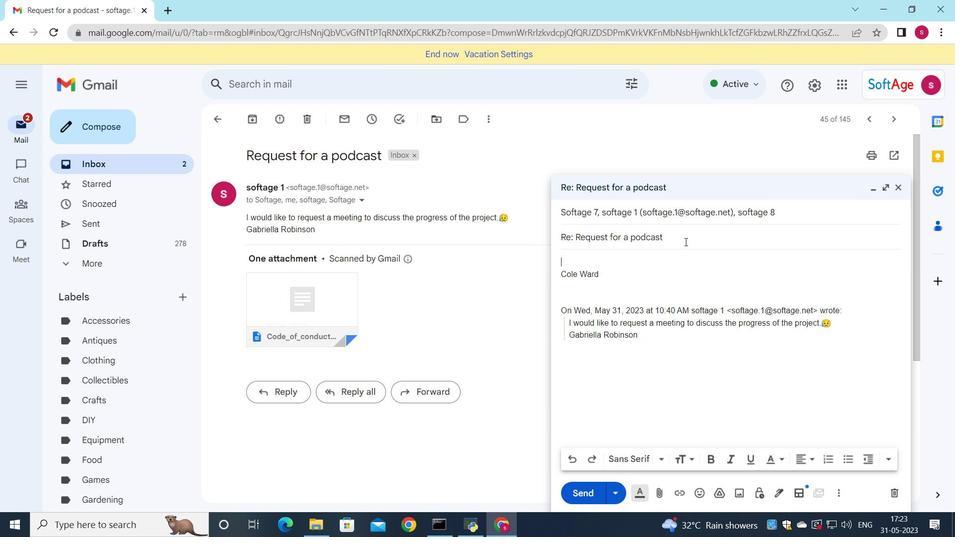 
Action: Mouse pressed left at (688, 241)
Screenshot: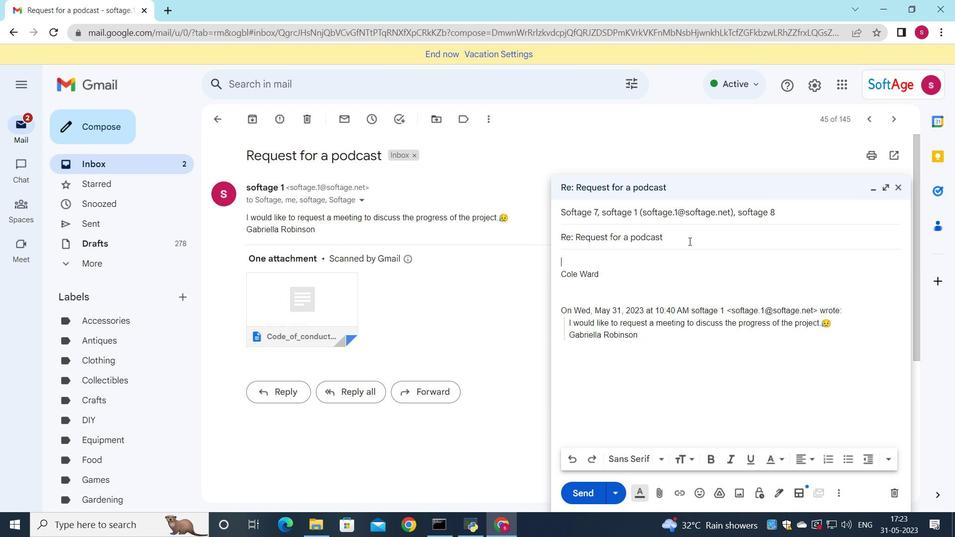 
Action: Mouse moved to (689, 241)
Screenshot: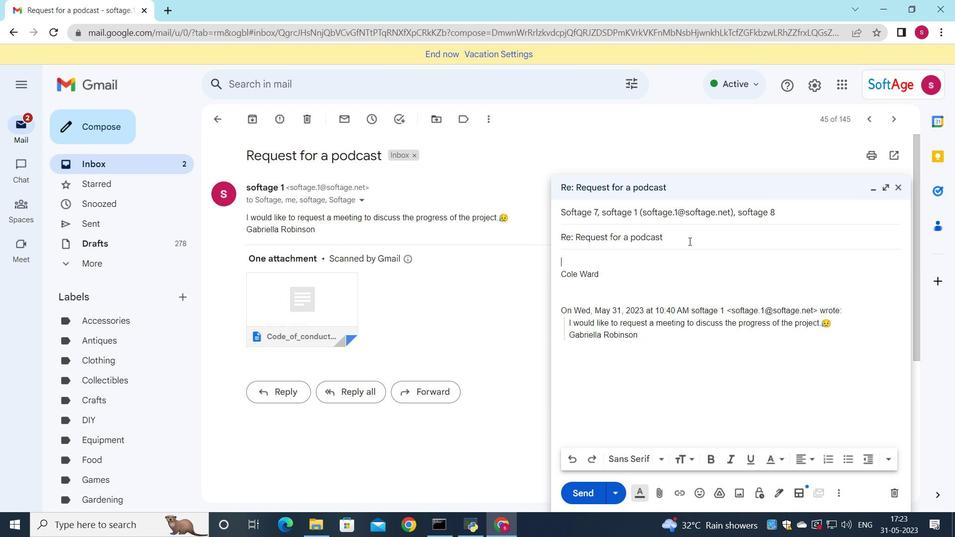 
Action: Key pressed <Key.backspace><Key.backspace><Key.backspace><Key.backspace><Key.backspace><Key.backspace><Key.backspace><Key.backspace><Key.backspace><Key.backspace><Key.backspace><Key.backspace><Key.backspace><Key.backspace><Key.backspace><Key.backspace><Key.backspace><Key.backspace><Key.backspace><Key.backspace><Key.backspace><Key.backspace><Key.backspace><Key.backspace><Key.backspace><Key.backspace><Key.backspace><Key.backspace><Key.shift>Request<Key.space>for<Key.space>a<Key.space>trial
Screenshot: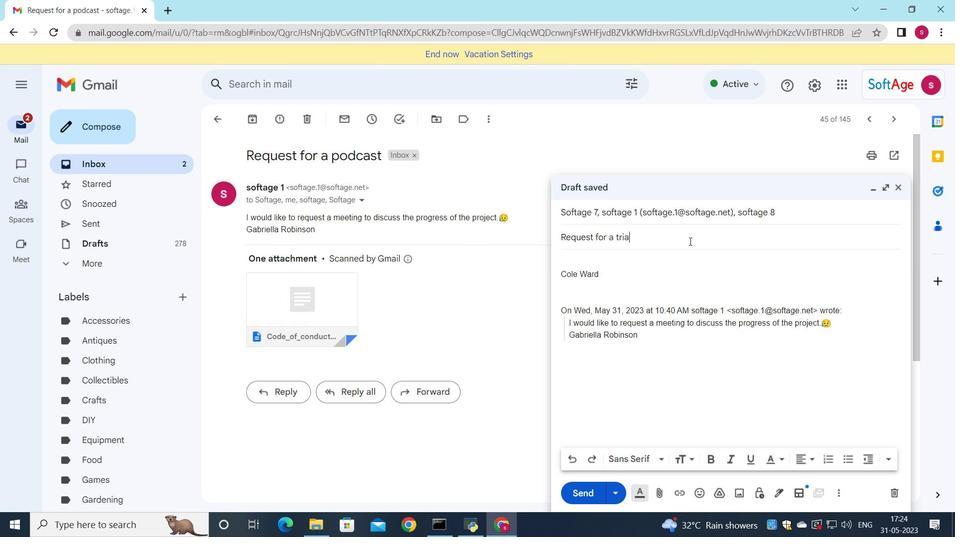 
Action: Mouse moved to (571, 257)
Screenshot: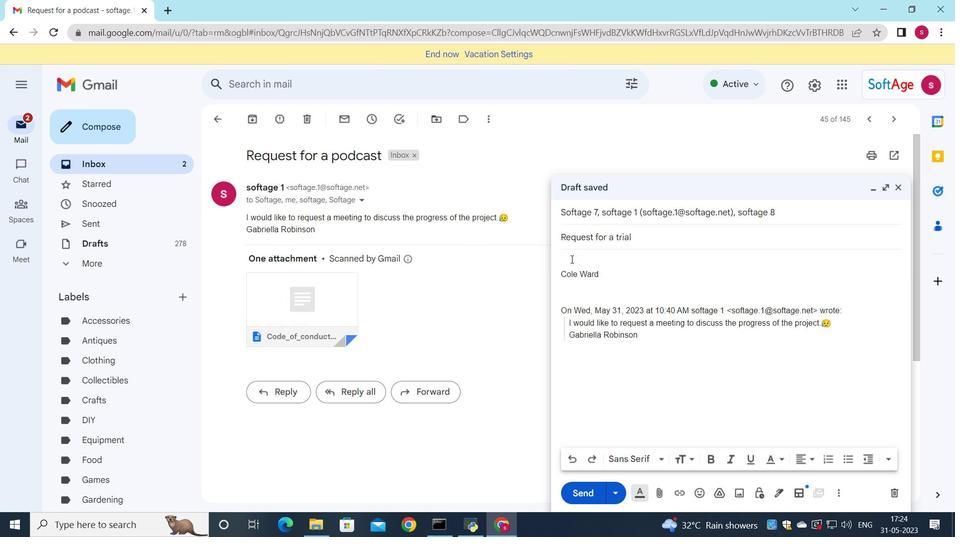 
Action: Mouse pressed left at (571, 257)
Screenshot: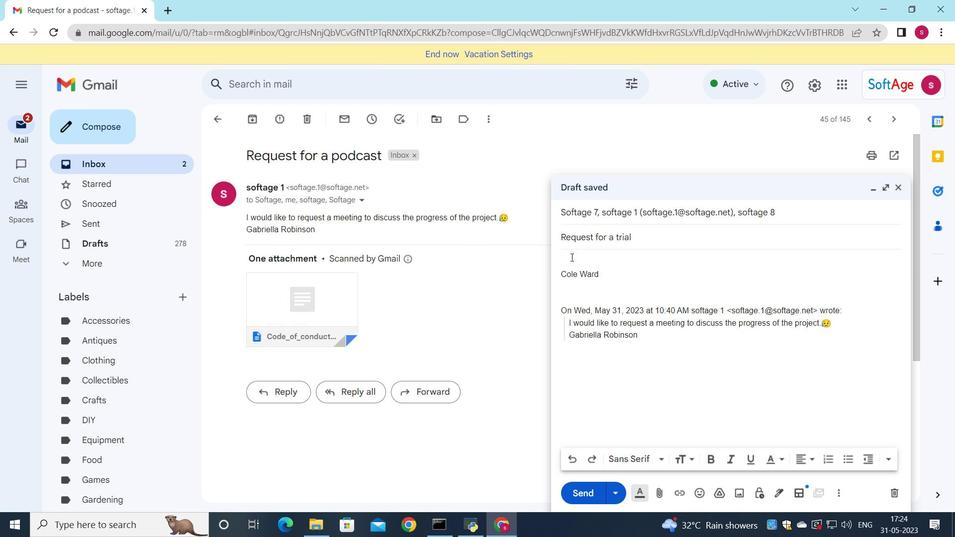 
Action: Key pressed <Key.shift>Please<Key.space>let<Key.space>me<Key.space>know<Key.space>if<Key.space>you<Key.space>requiew<Key.backspace><Key.backspace>re<Key.space>any<Key.space>additional<Key.space>resources<Key.space>to<Key.space>completethe<Key.space>project.
Screenshot: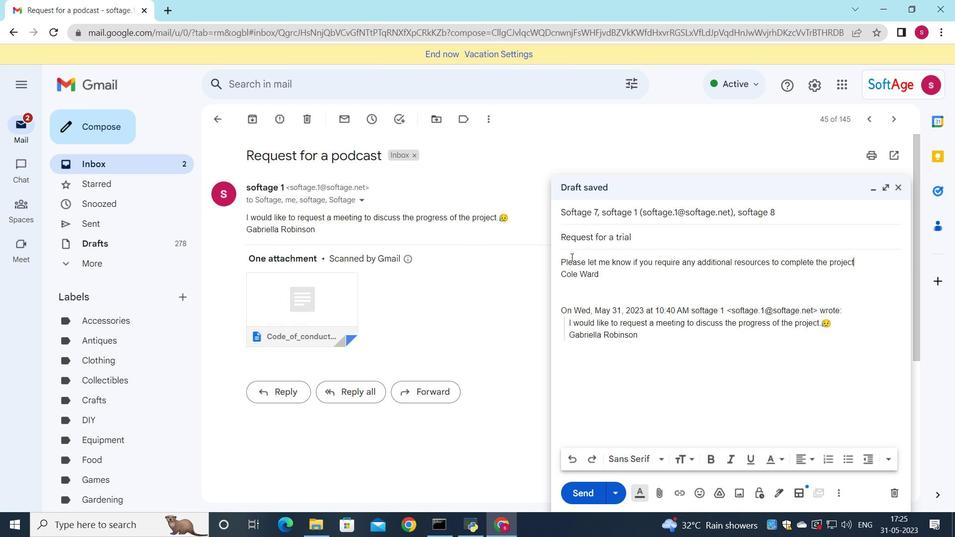 
Action: Mouse moved to (570, 461)
Screenshot: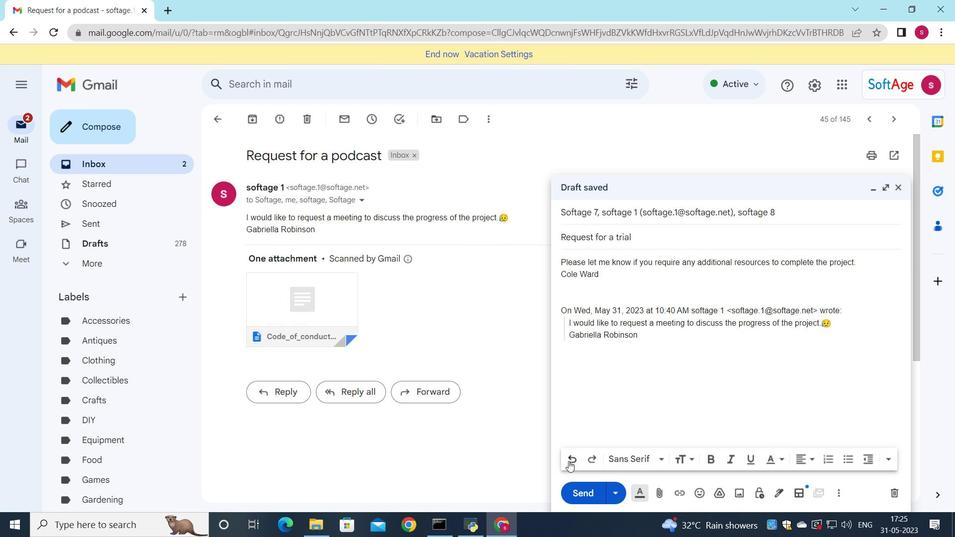 
Action: Mouse pressed left at (570, 461)
Screenshot: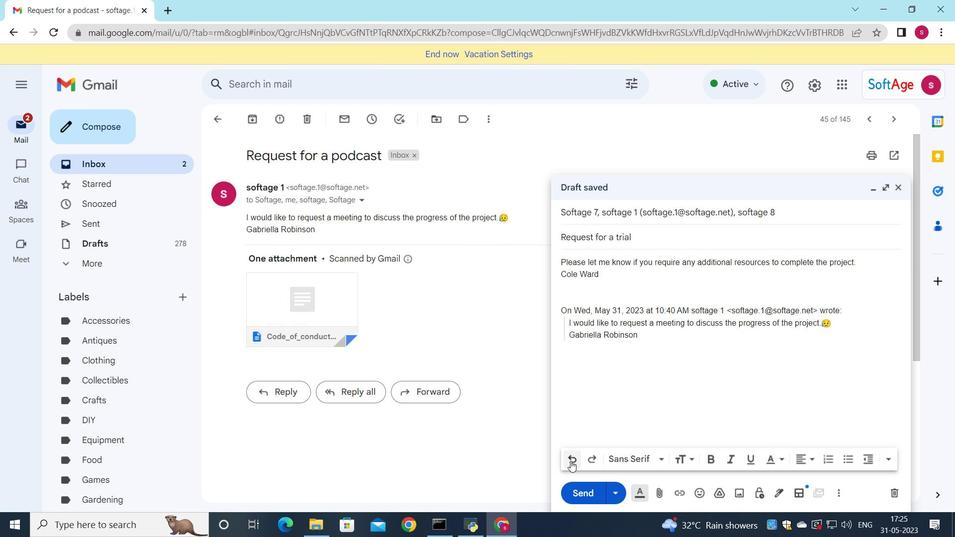 
Action: Mouse pressed left at (570, 461)
Screenshot: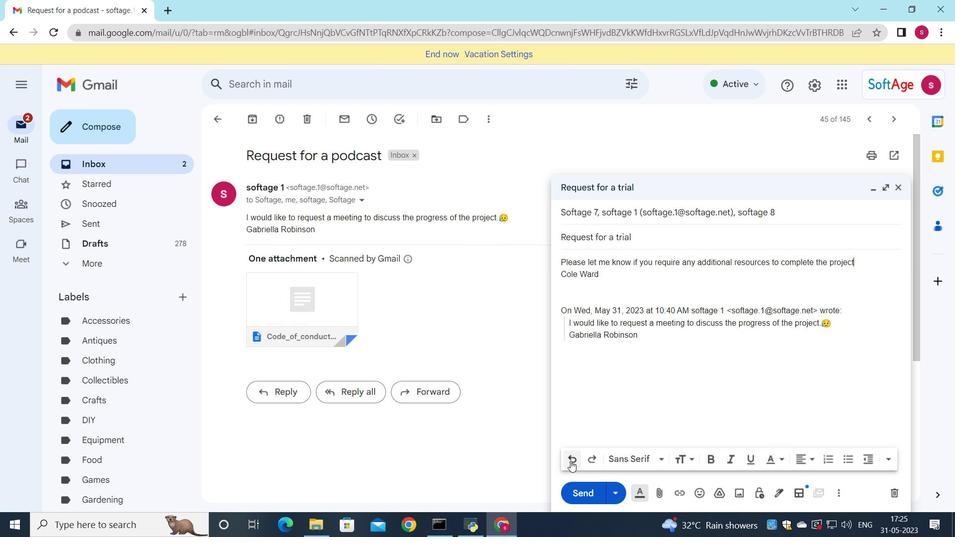 
Action: Mouse pressed left at (570, 461)
Screenshot: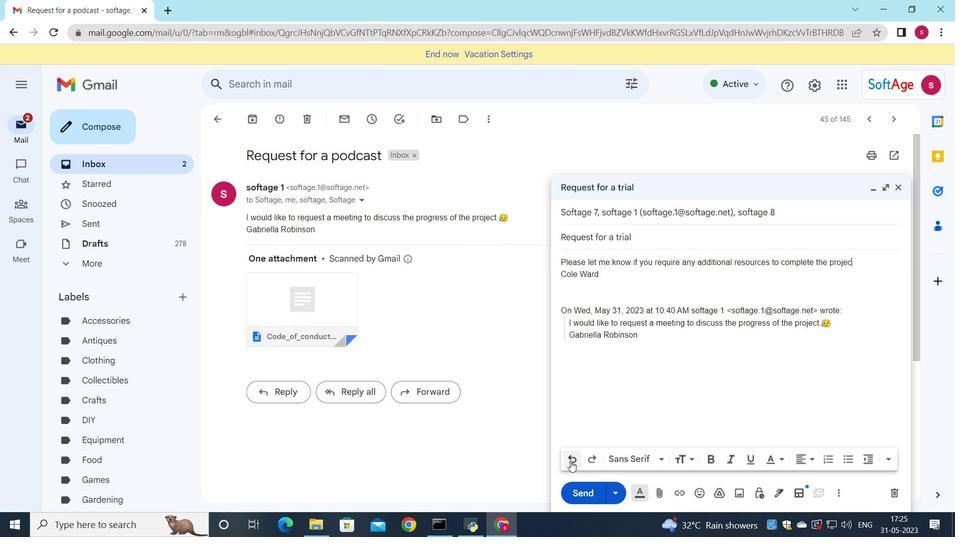 
Action: Mouse pressed left at (570, 461)
Screenshot: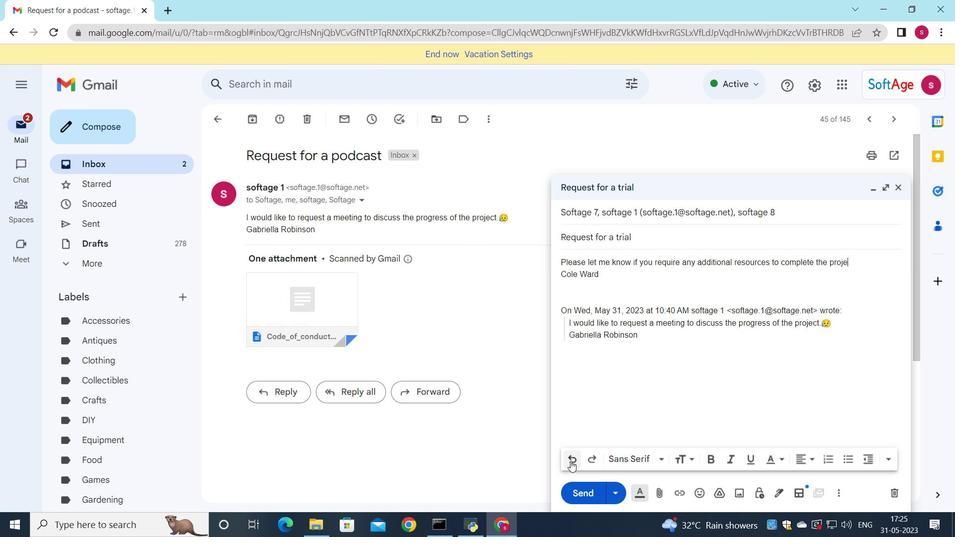 
Action: Mouse pressed left at (570, 461)
Screenshot: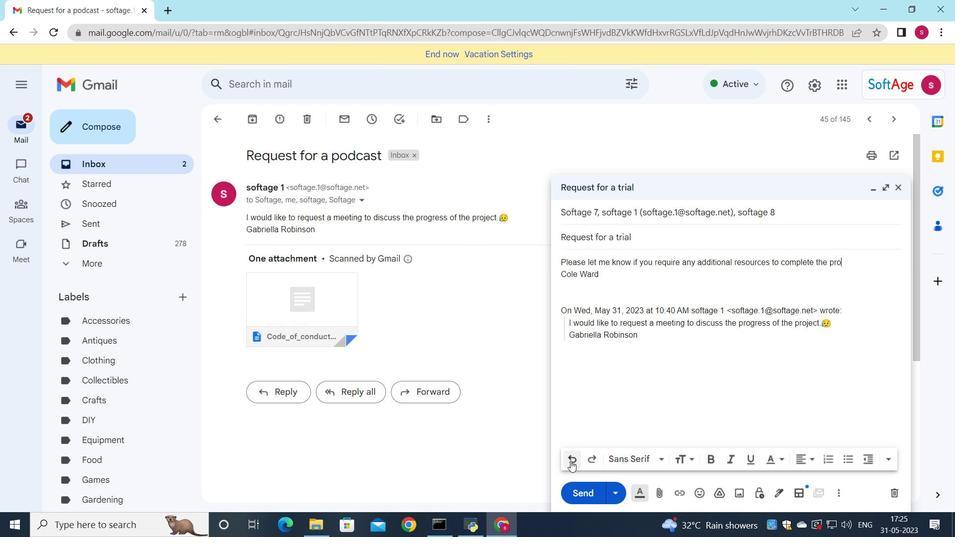 
Action: Mouse pressed left at (570, 461)
Screenshot: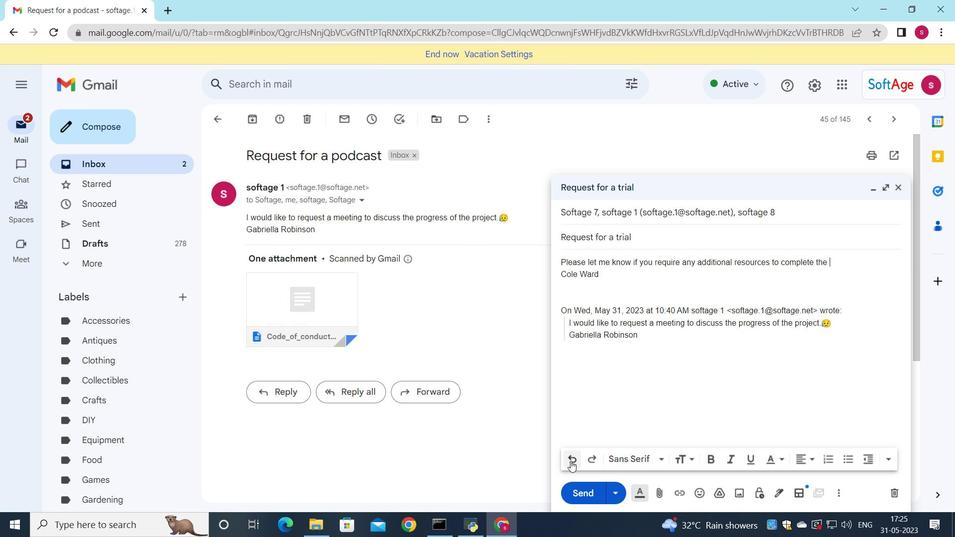 
Action: Mouse pressed left at (570, 461)
Screenshot: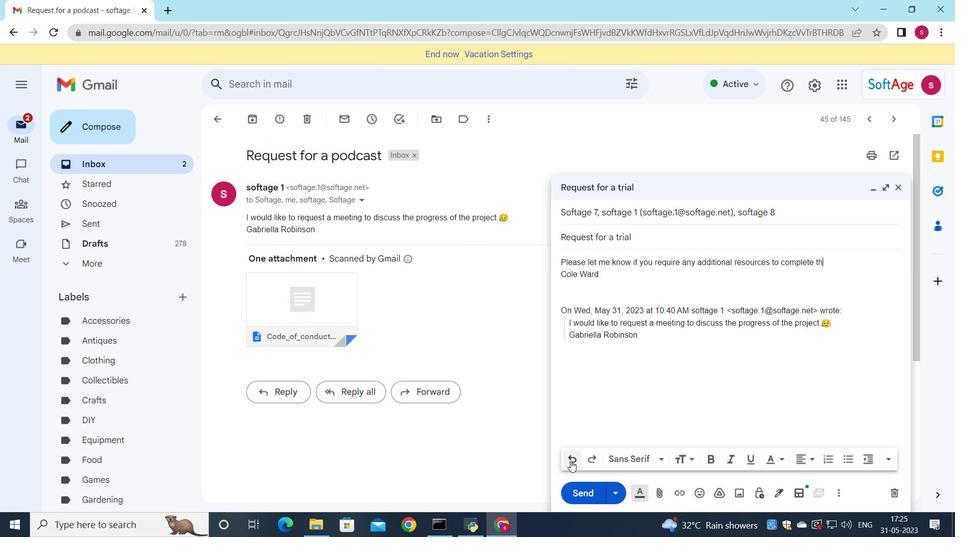 
Action: Mouse pressed left at (570, 461)
Screenshot: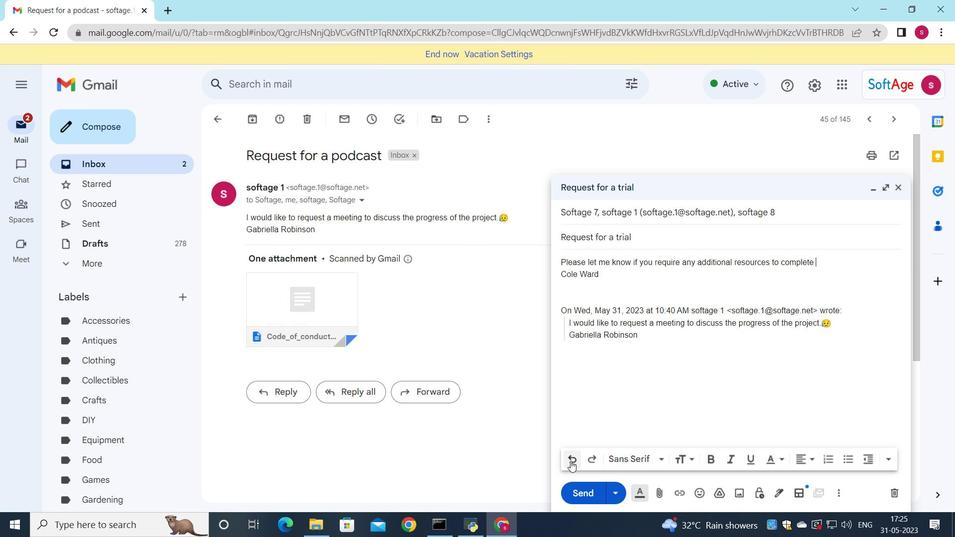 
Action: Mouse pressed left at (570, 461)
Screenshot: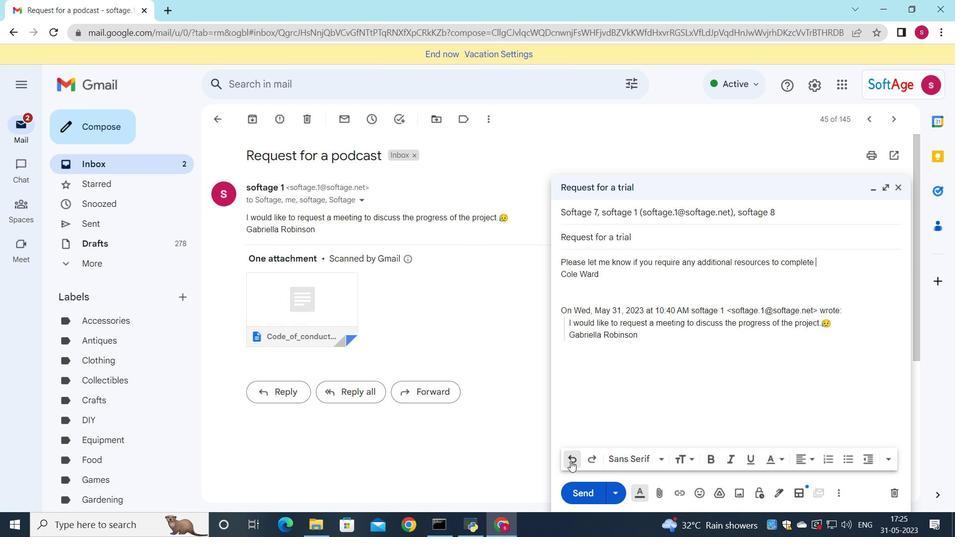 
Action: Mouse pressed left at (570, 461)
Screenshot: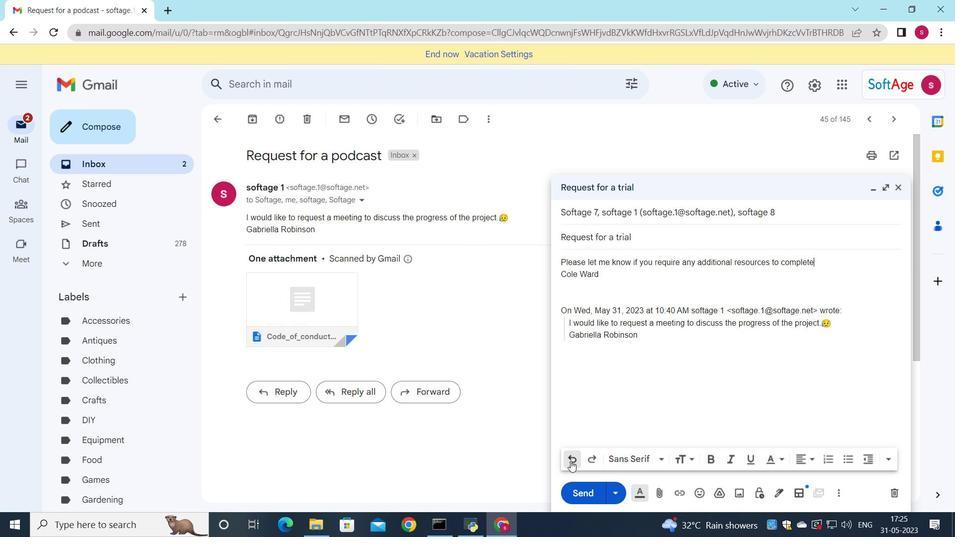 
Action: Mouse pressed left at (570, 461)
Screenshot: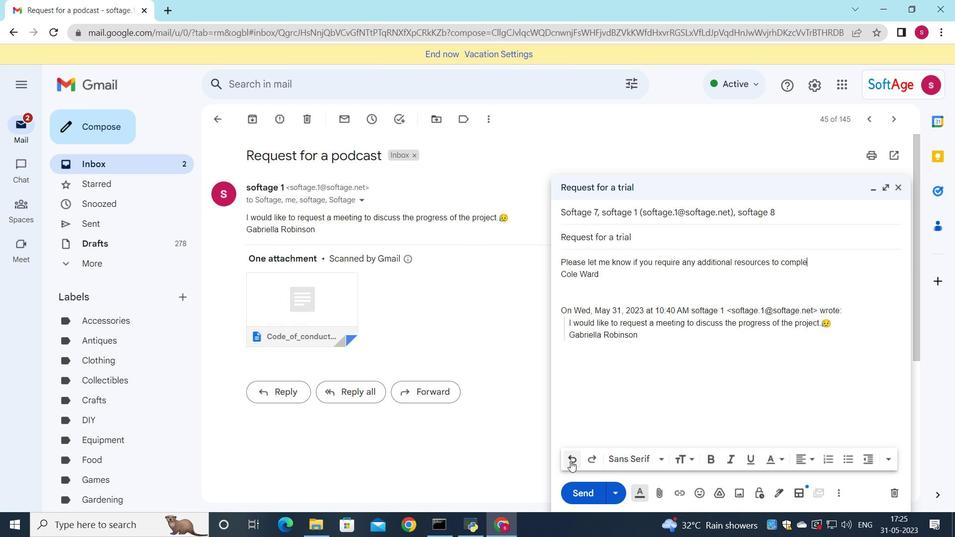 
Action: Mouse pressed left at (570, 461)
Screenshot: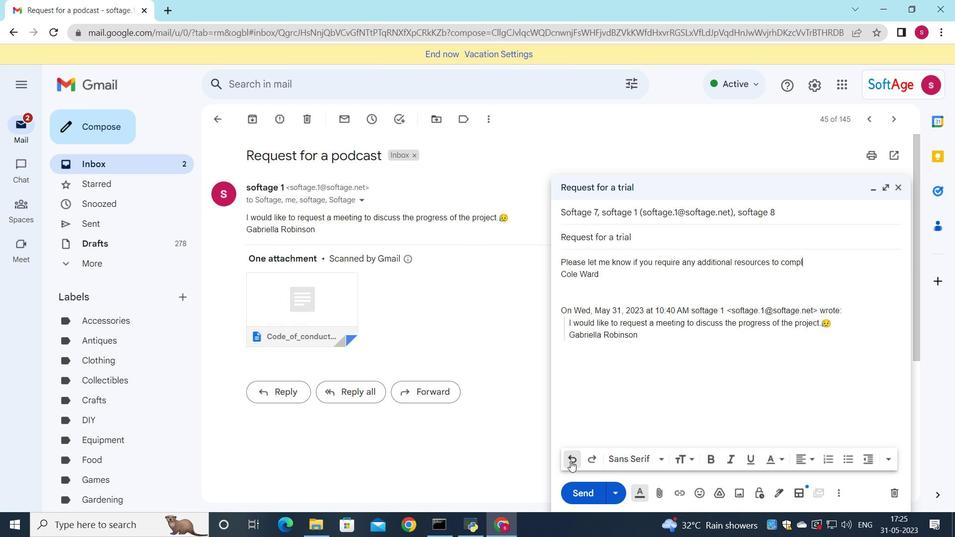 
Action: Mouse pressed left at (570, 461)
Screenshot: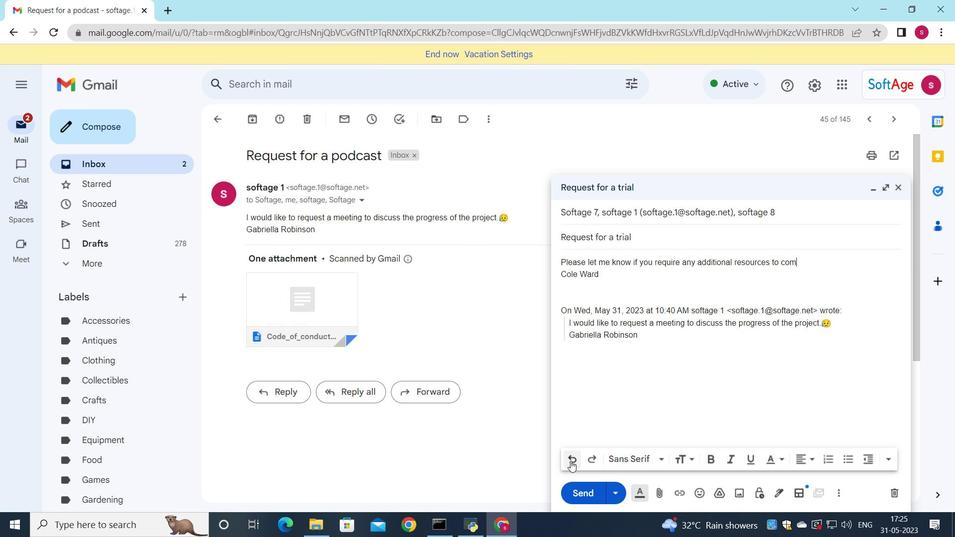 
Action: Mouse pressed left at (570, 461)
Screenshot: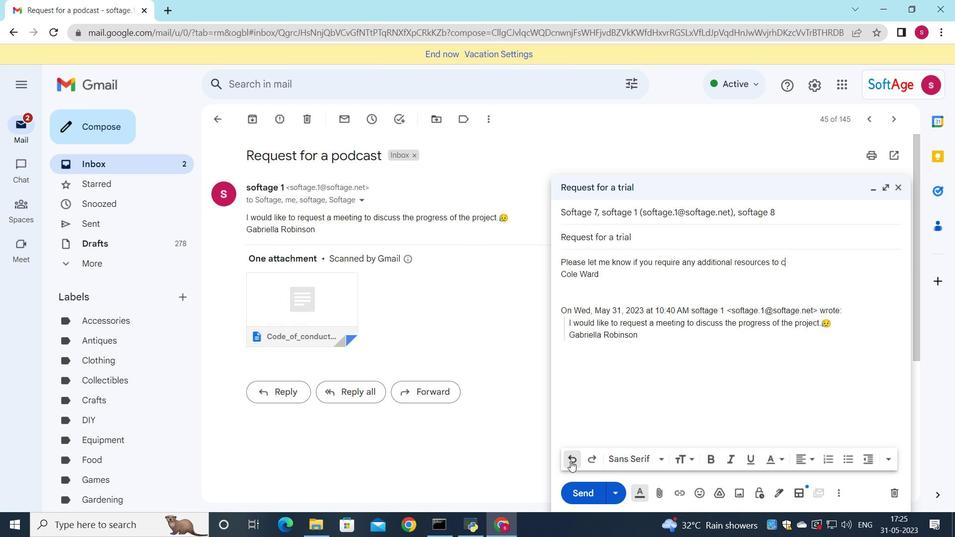 
Action: Mouse pressed left at (570, 461)
Screenshot: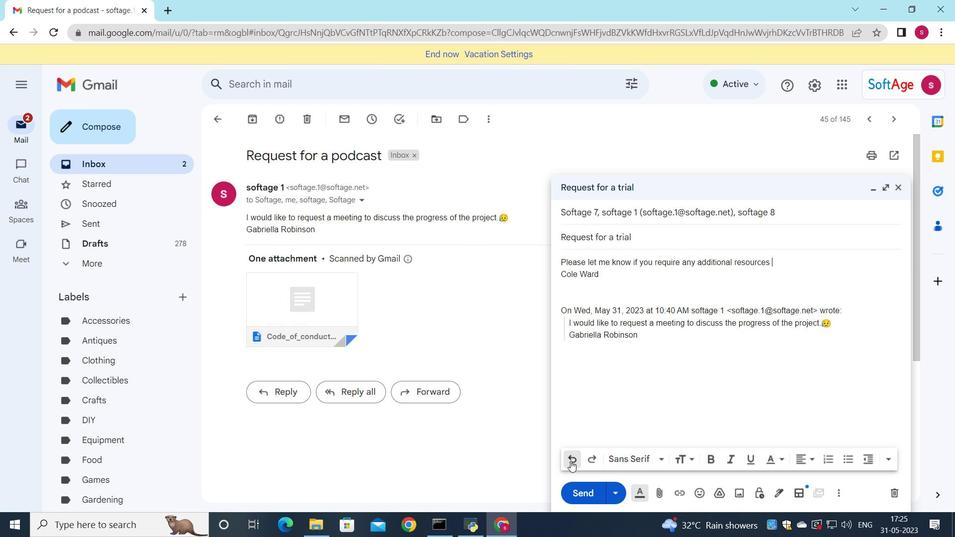 
Action: Mouse pressed left at (570, 461)
Screenshot: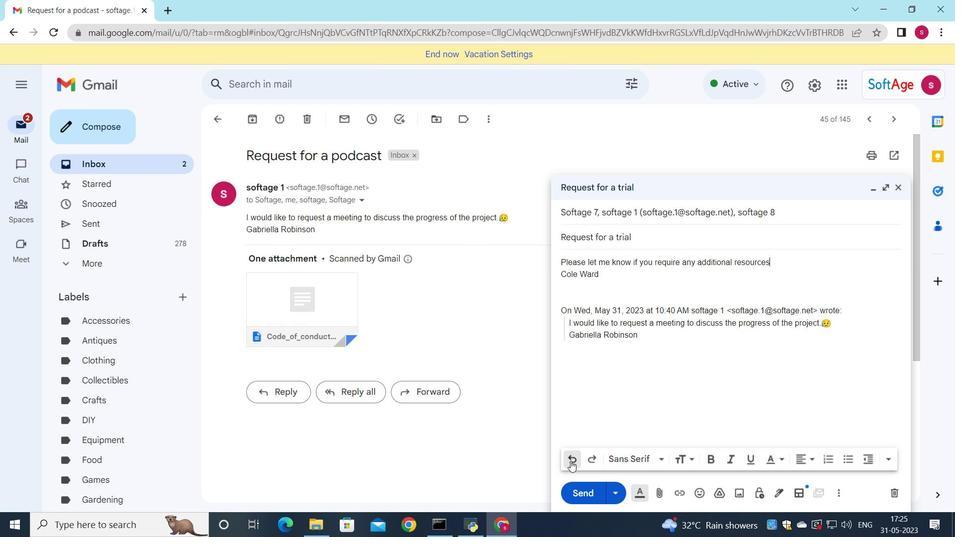 
Action: Mouse pressed left at (570, 461)
Screenshot: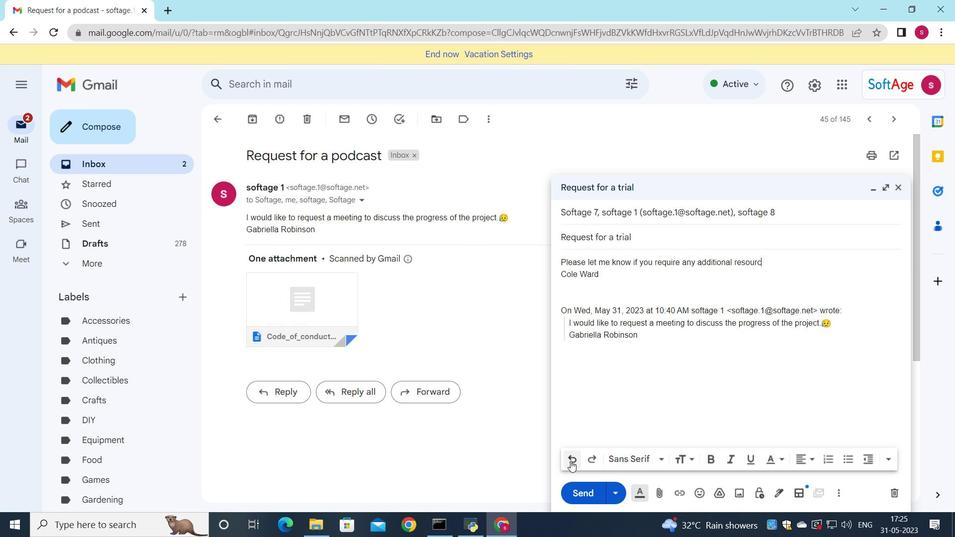 
Action: Mouse pressed left at (570, 461)
Screenshot: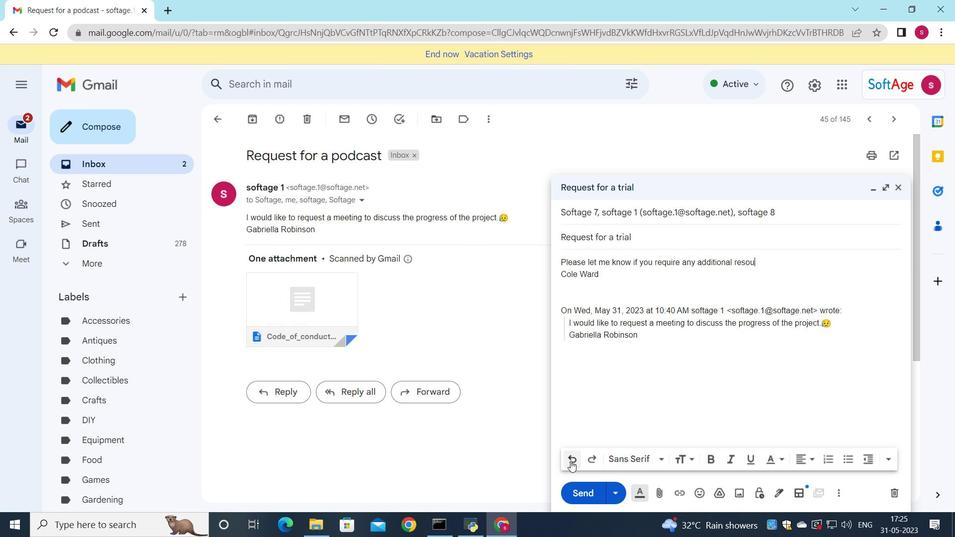 
Action: Mouse pressed left at (570, 461)
Screenshot: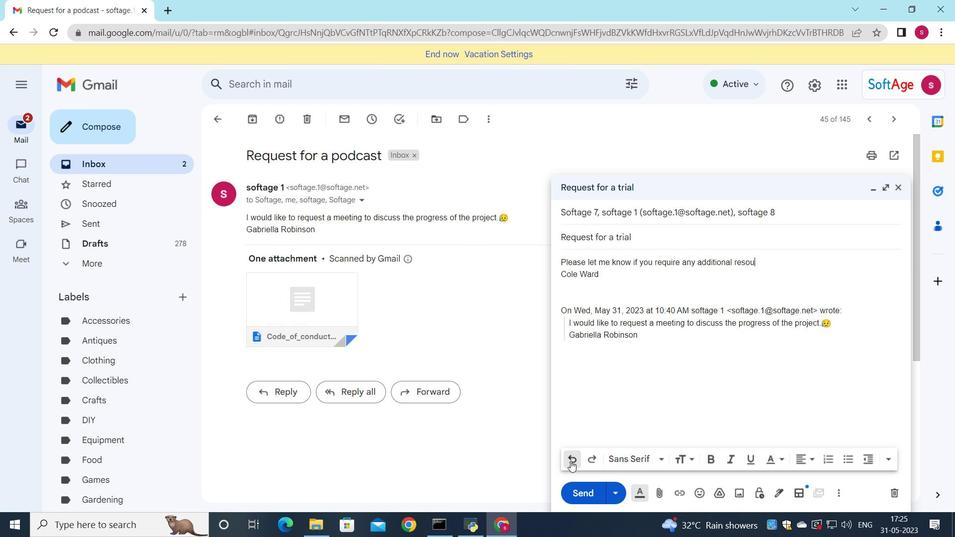 
Action: Mouse pressed left at (570, 461)
Screenshot: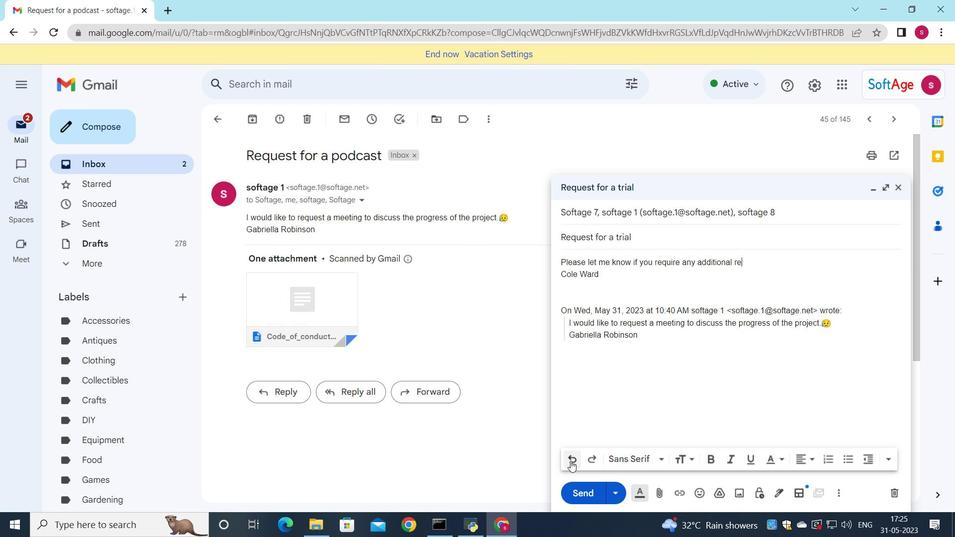 
Action: Mouse pressed left at (570, 461)
Screenshot: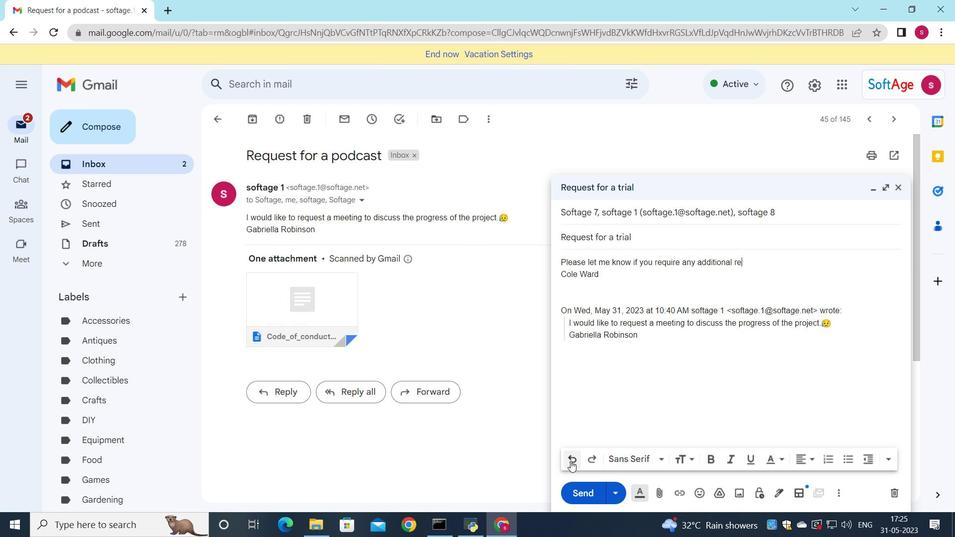 
Action: Mouse pressed left at (570, 461)
Screenshot: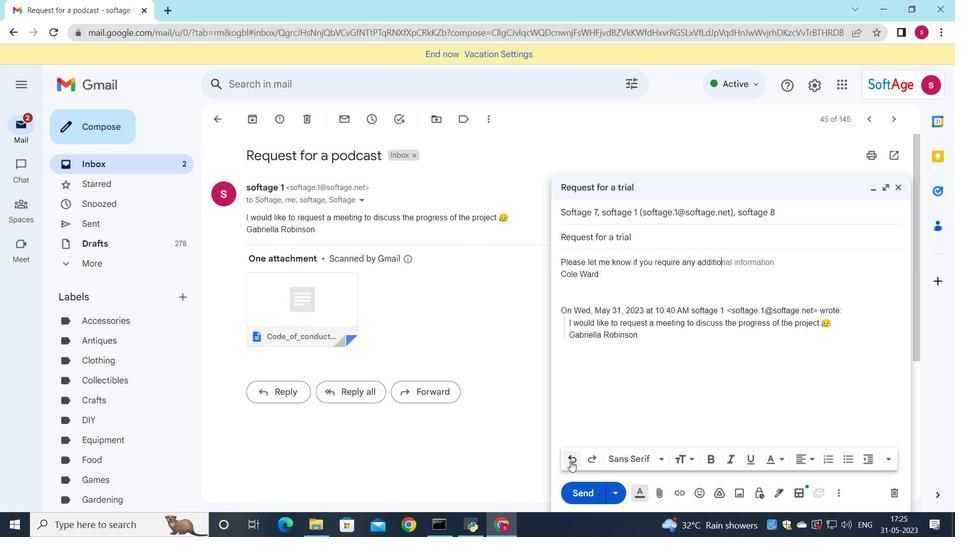 
Action: Mouse pressed left at (570, 461)
Screenshot: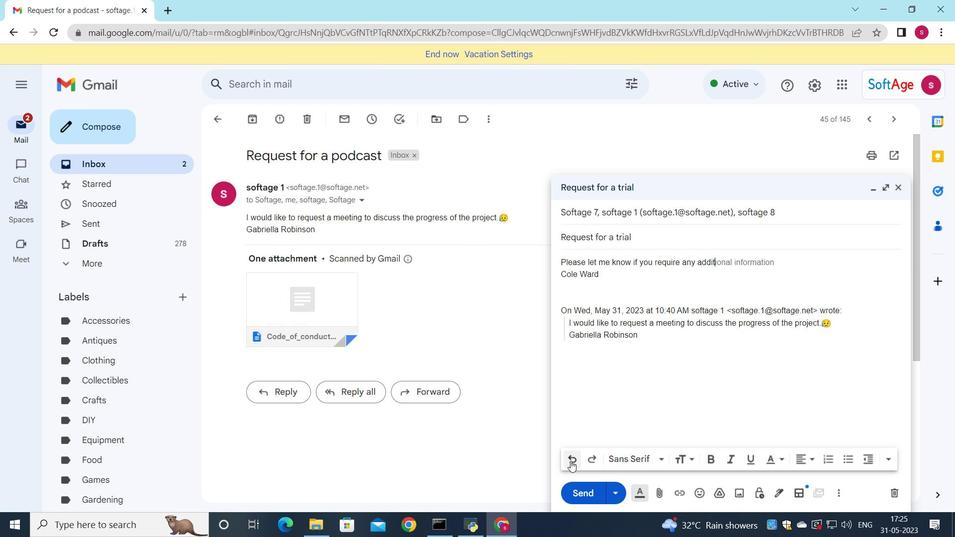
Action: Mouse pressed left at (570, 461)
Screenshot: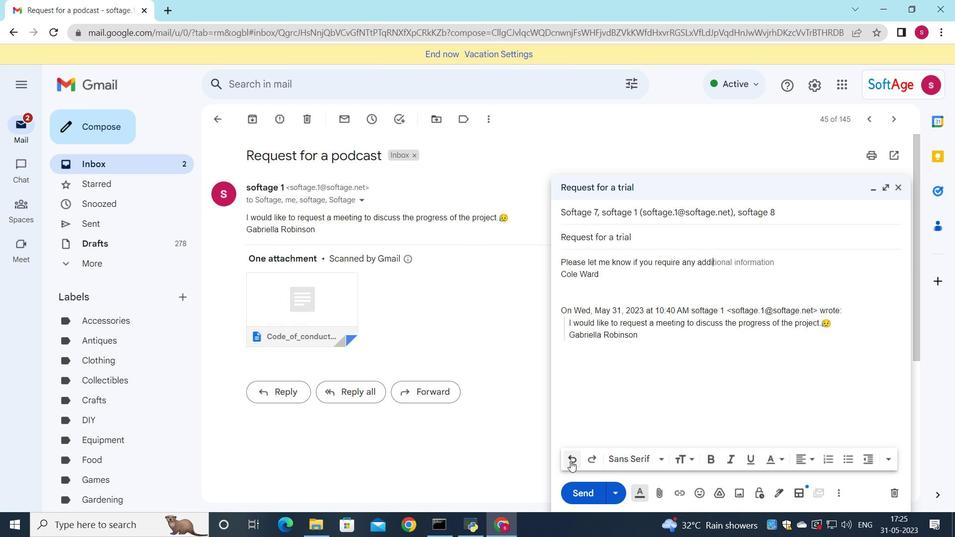 
Action: Mouse pressed left at (570, 461)
Screenshot: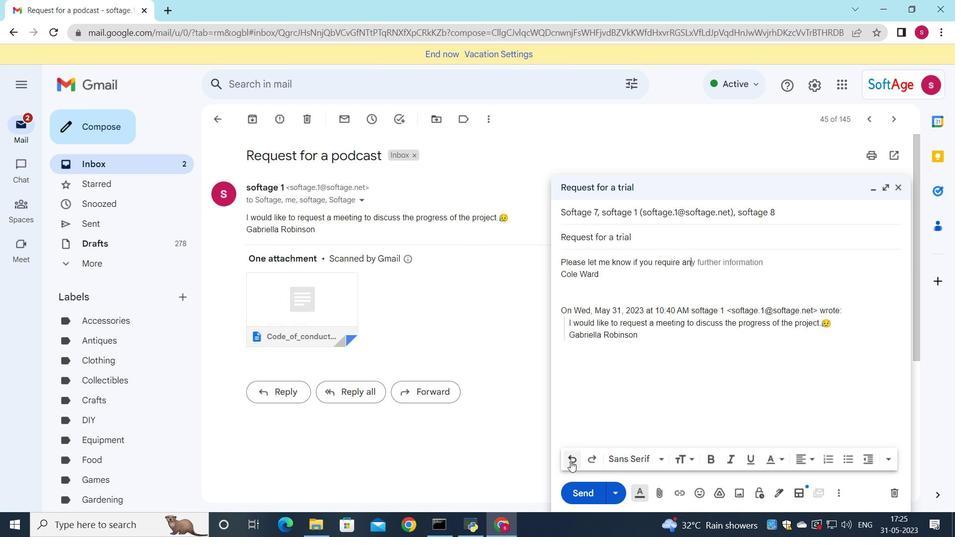 
Action: Mouse pressed left at (570, 461)
Screenshot: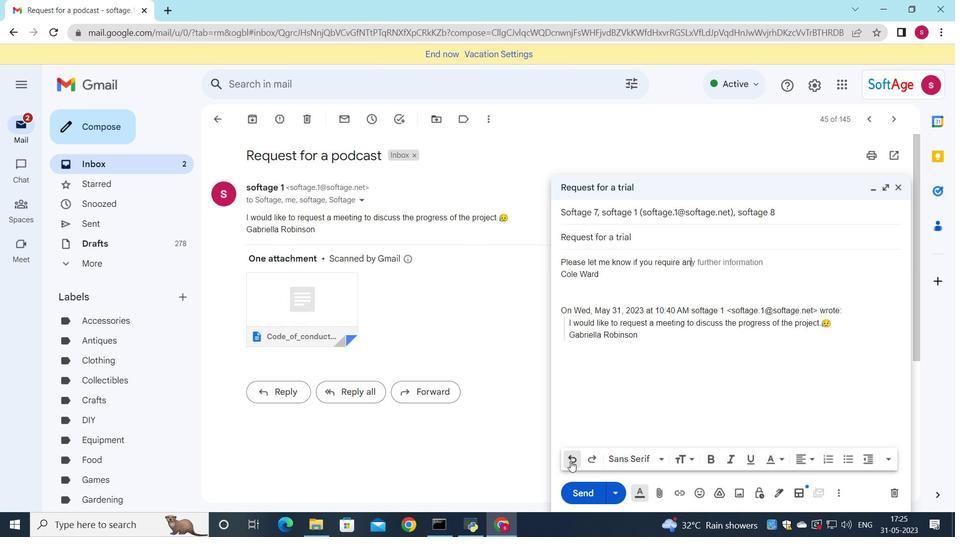 
Action: Mouse pressed left at (570, 461)
Screenshot: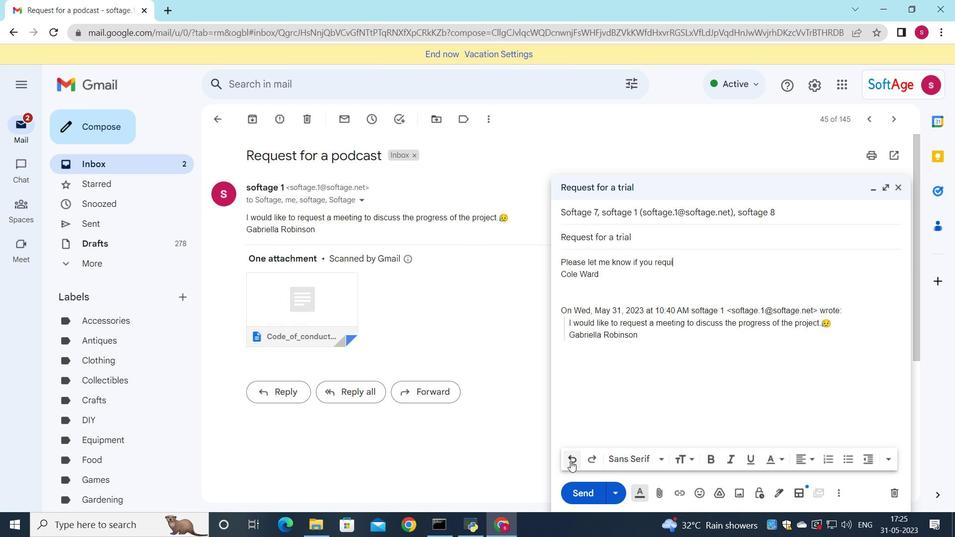 
Action: Mouse pressed left at (570, 461)
Screenshot: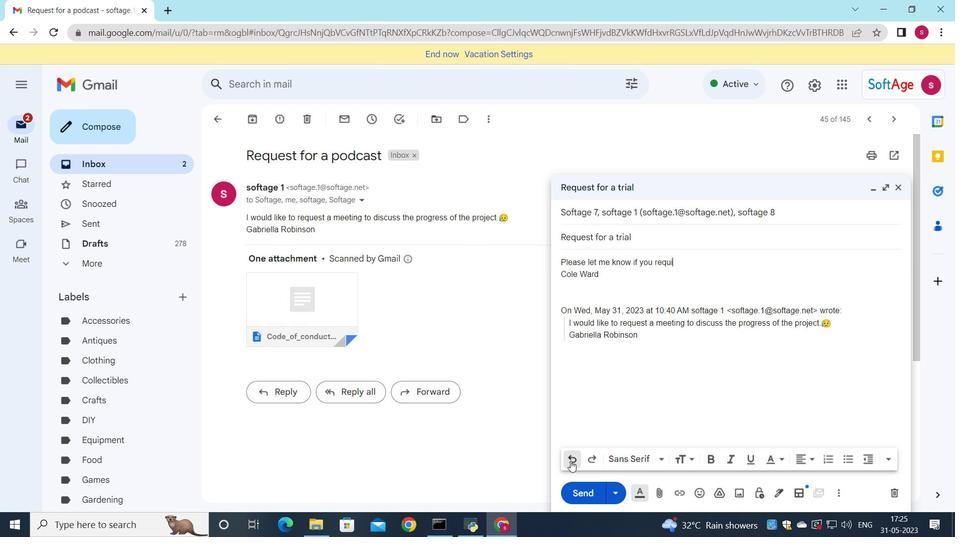 
Action: Mouse pressed left at (570, 461)
Screenshot: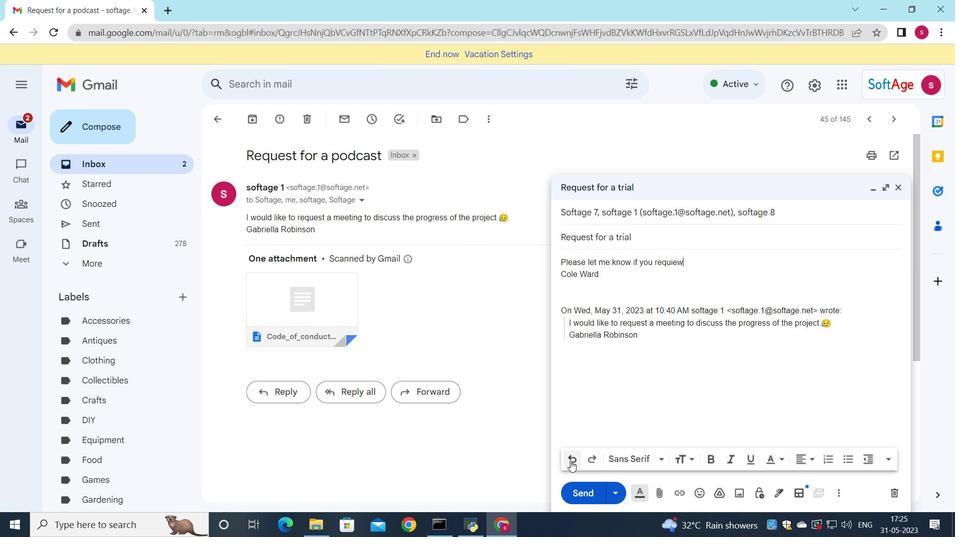 
Action: Mouse pressed left at (570, 461)
Screenshot: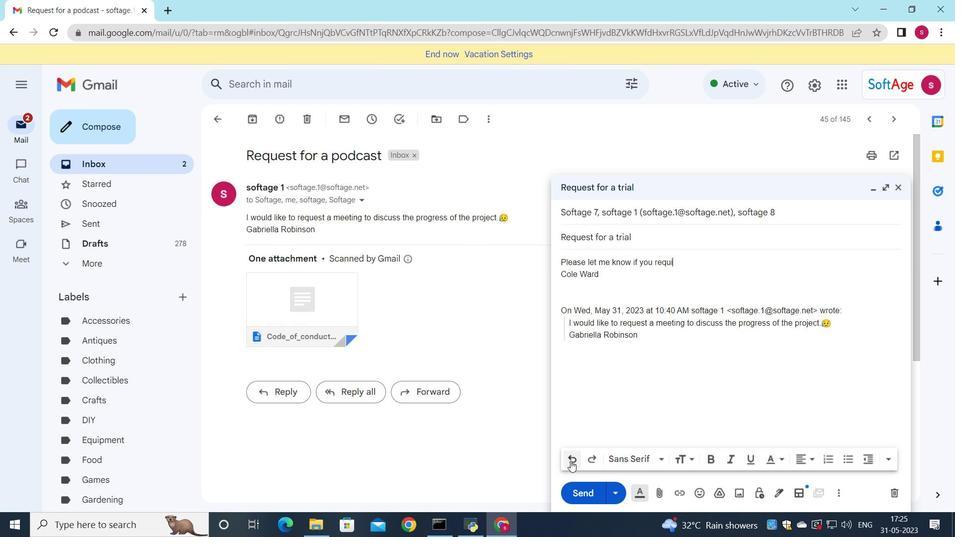 
Action: Mouse pressed left at (570, 461)
Screenshot: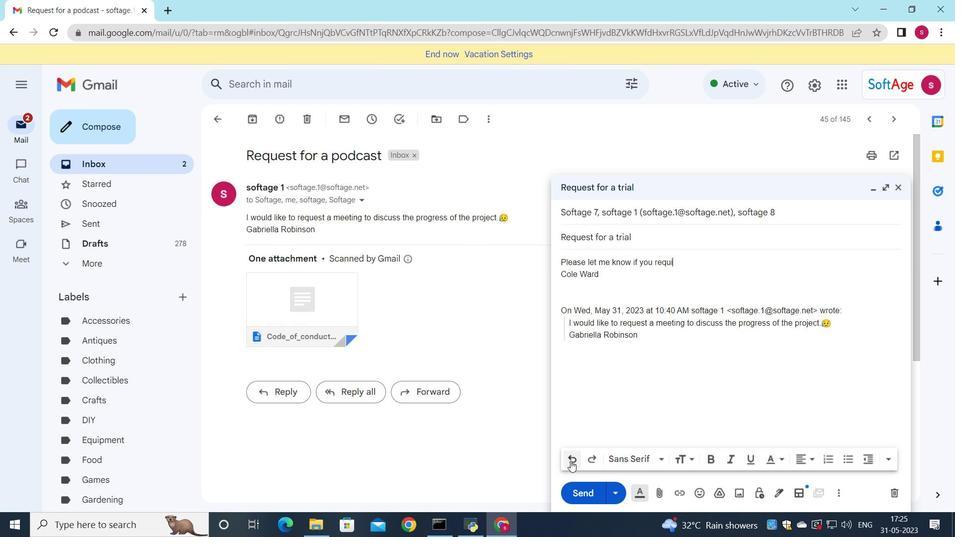 
Action: Mouse pressed left at (570, 461)
Screenshot: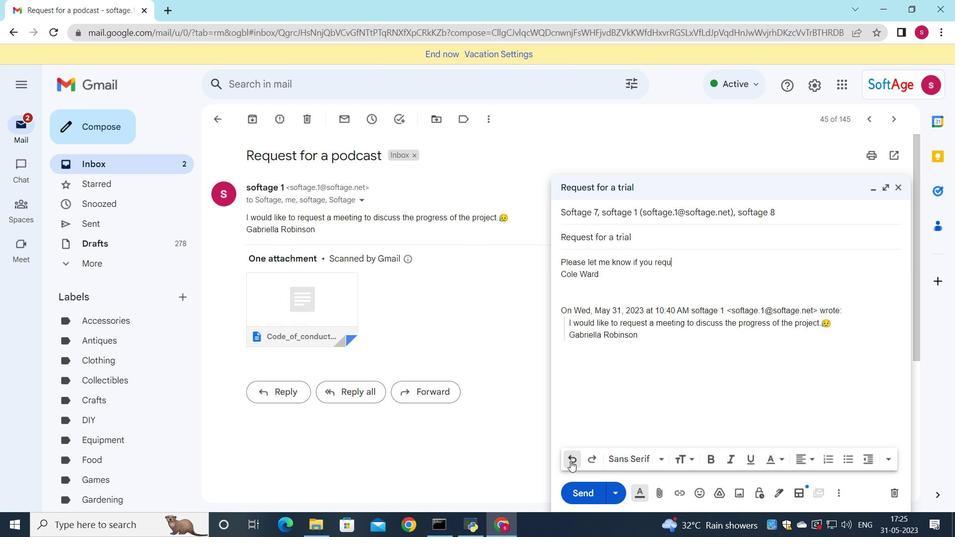 
Action: Mouse pressed left at (570, 461)
Screenshot: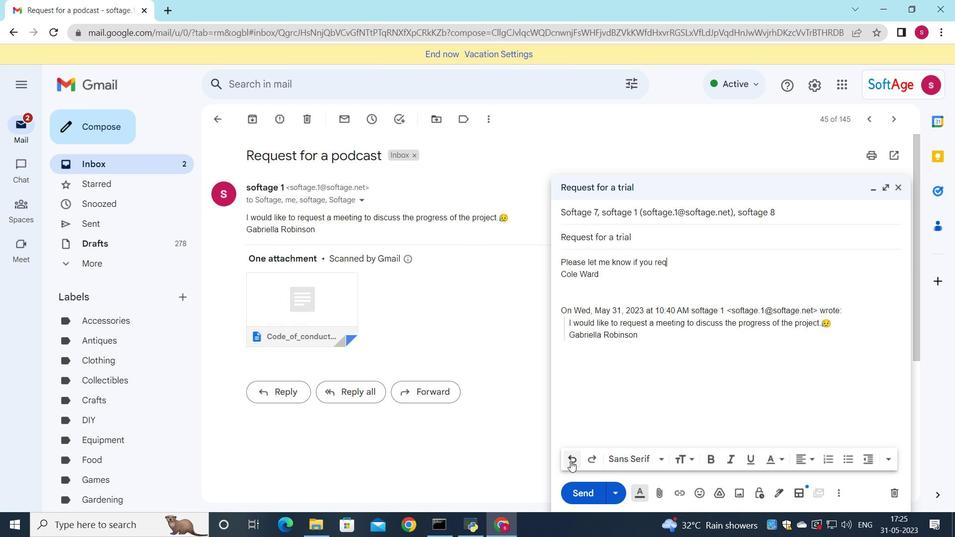 
Action: Mouse pressed left at (570, 461)
Screenshot: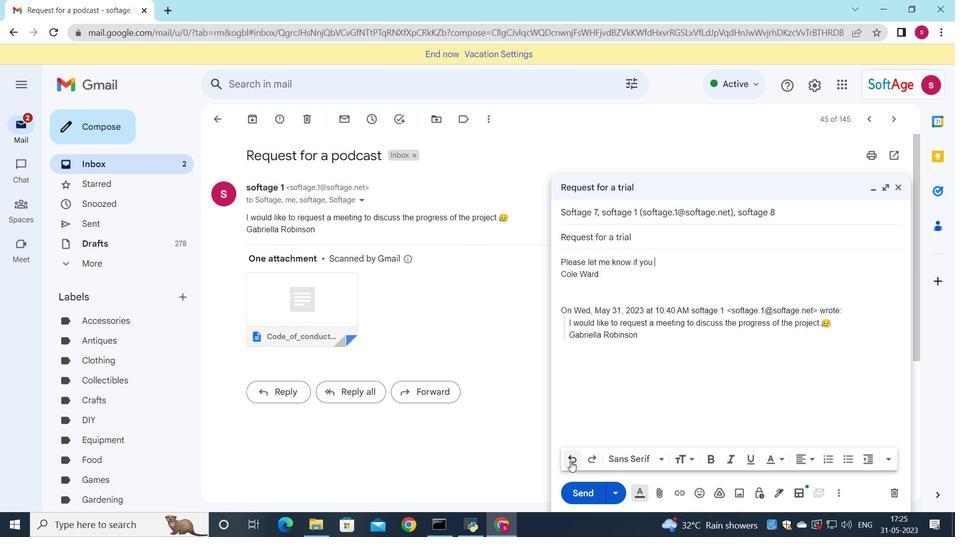 
Action: Mouse pressed left at (570, 461)
Screenshot: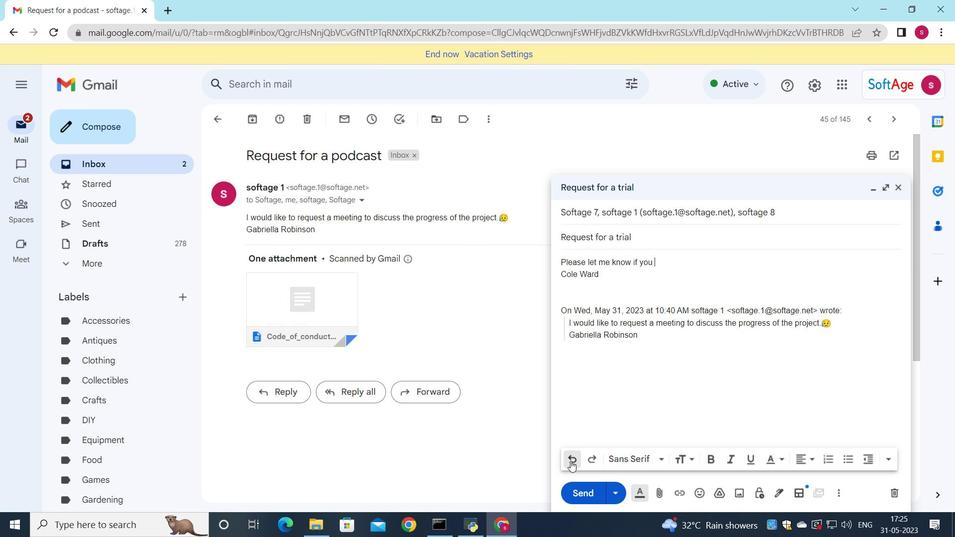 
Action: Mouse pressed left at (570, 461)
Screenshot: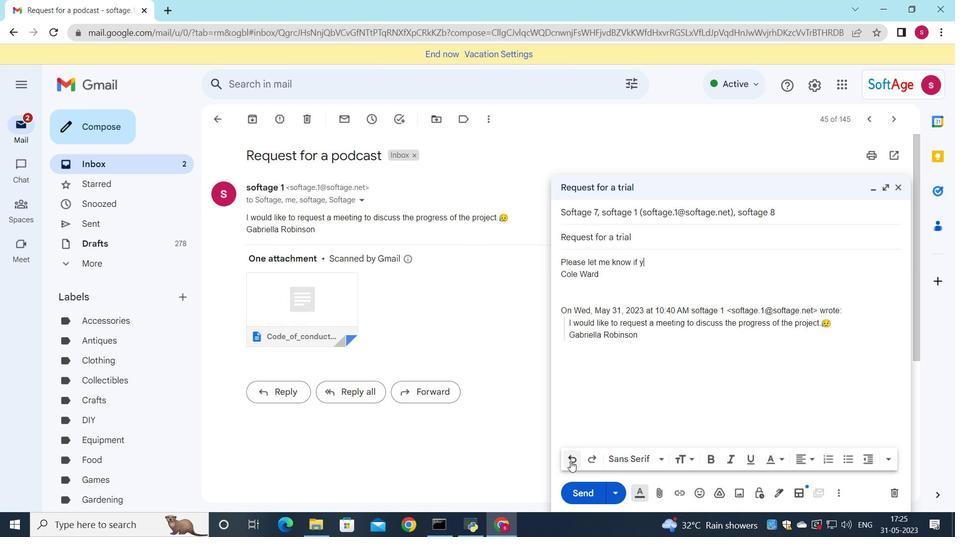 
Action: Mouse pressed left at (570, 461)
Screenshot: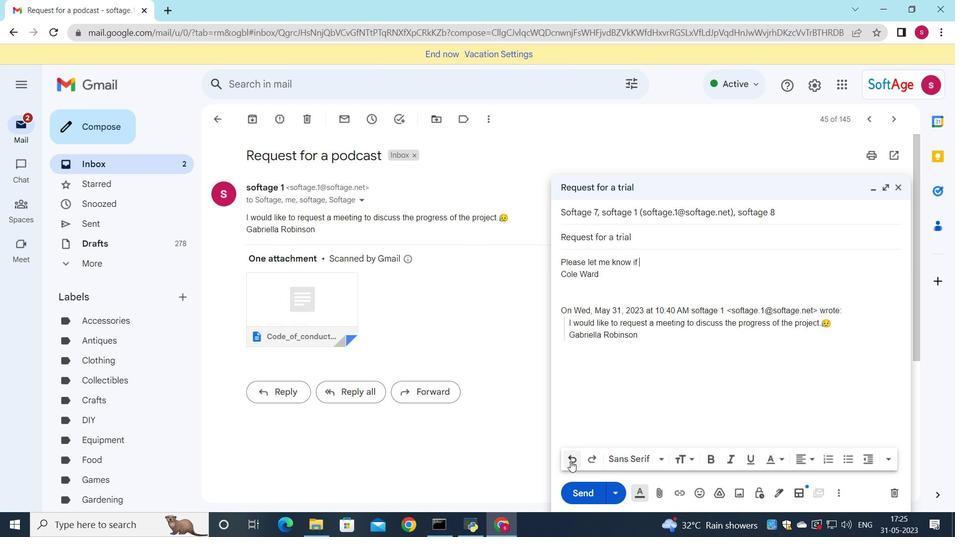 
Action: Mouse pressed left at (570, 461)
Screenshot: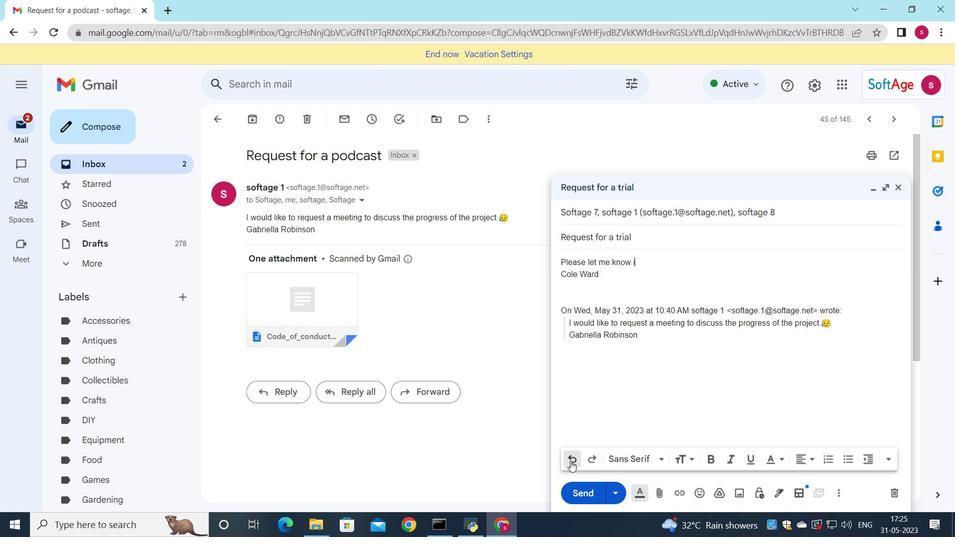 
Action: Mouse pressed left at (570, 461)
Screenshot: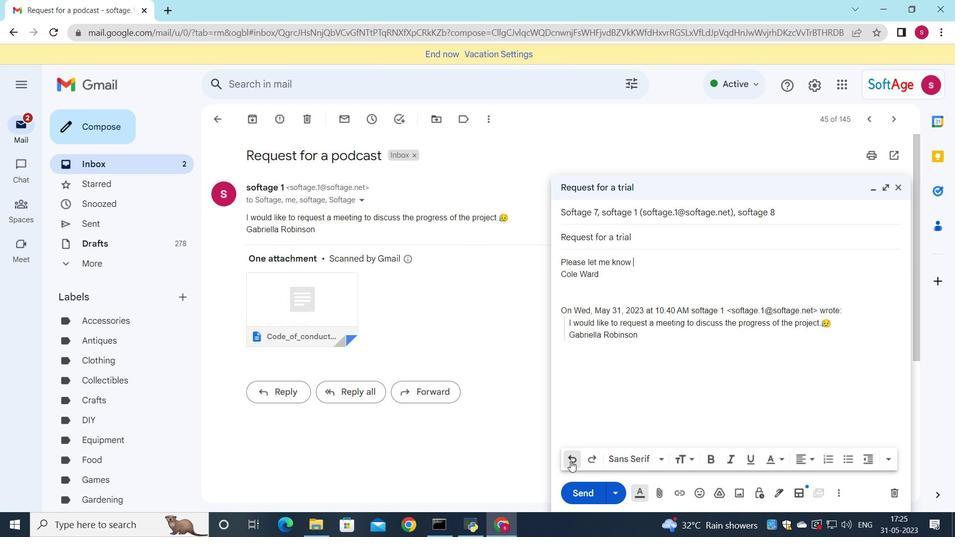 
Action: Mouse pressed left at (570, 461)
Screenshot: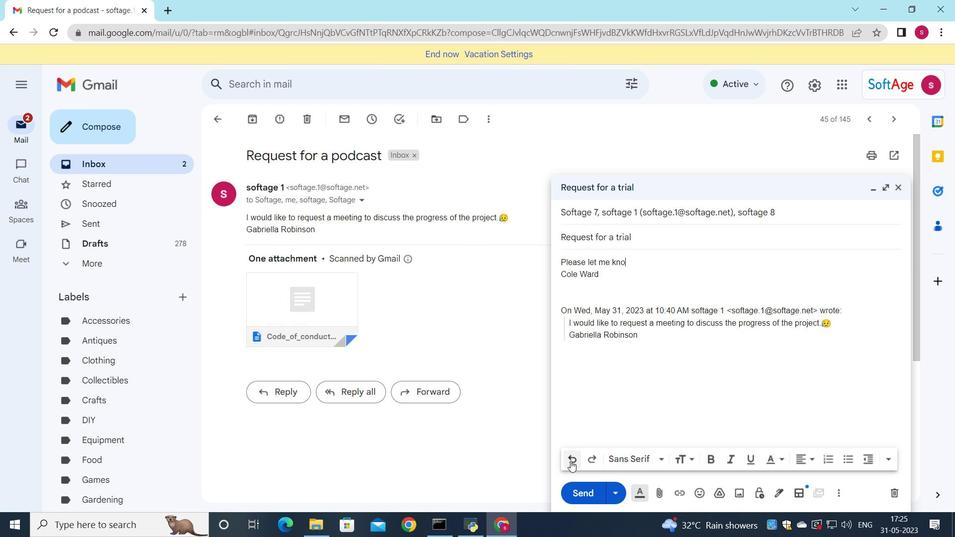 
Action: Mouse pressed left at (570, 461)
Screenshot: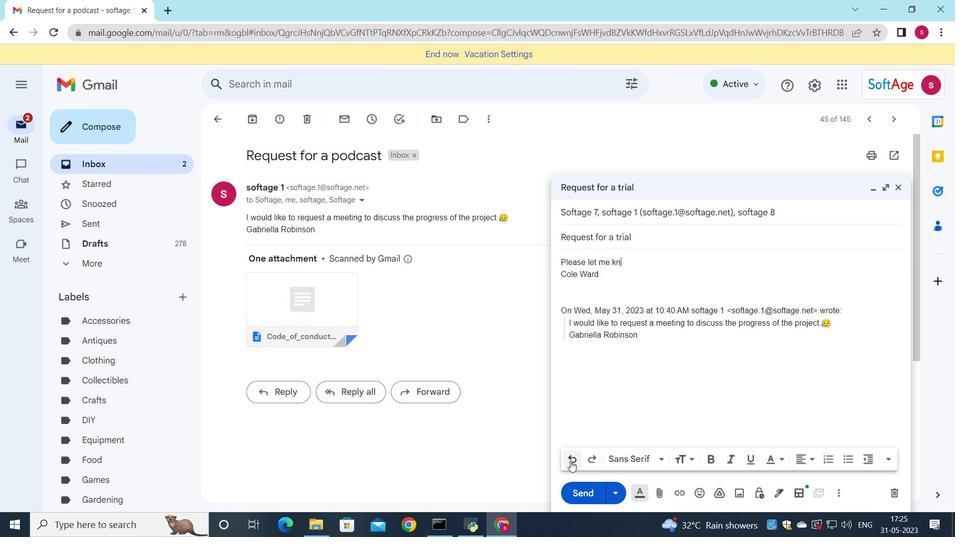 
Action: Mouse pressed left at (570, 461)
Screenshot: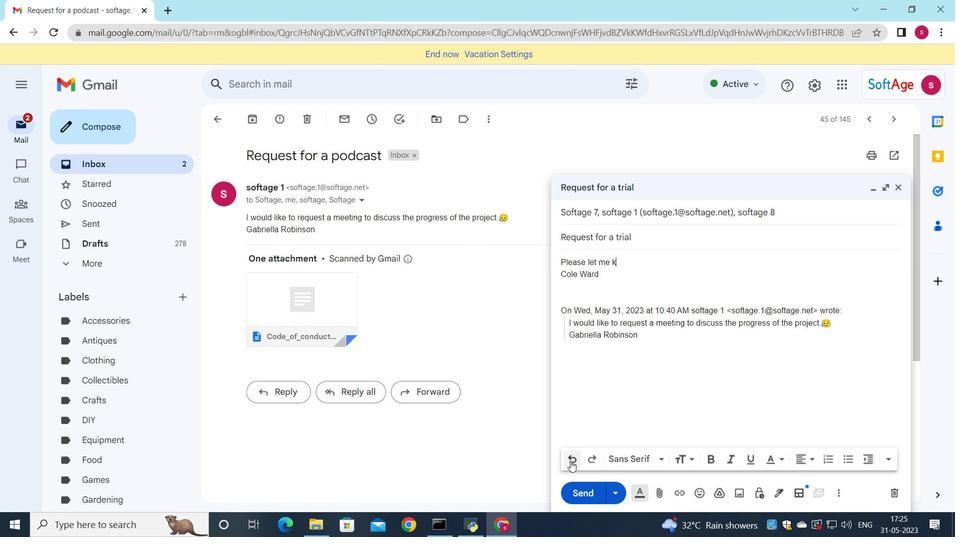 
Action: Mouse pressed left at (570, 461)
Screenshot: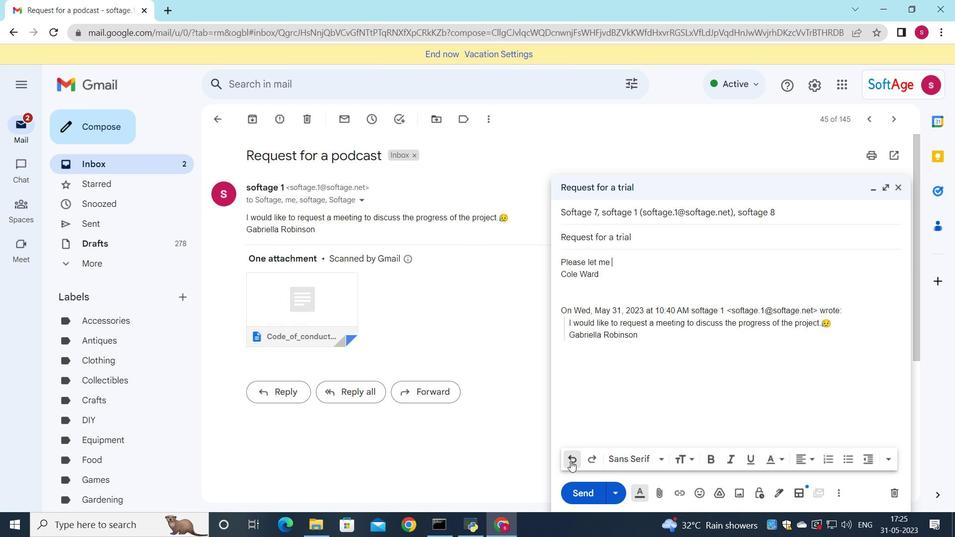 
Action: Mouse pressed left at (570, 461)
Screenshot: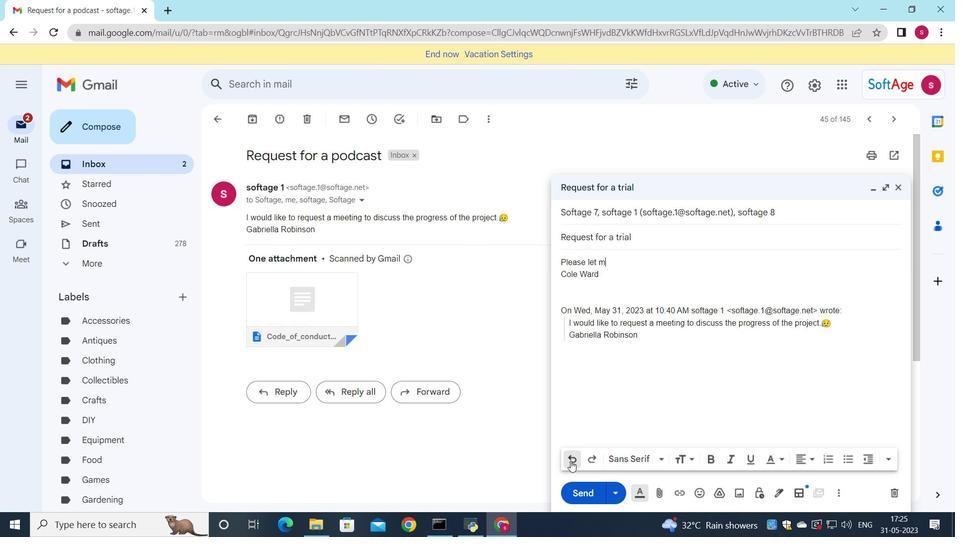 
Action: Mouse pressed left at (570, 461)
Screenshot: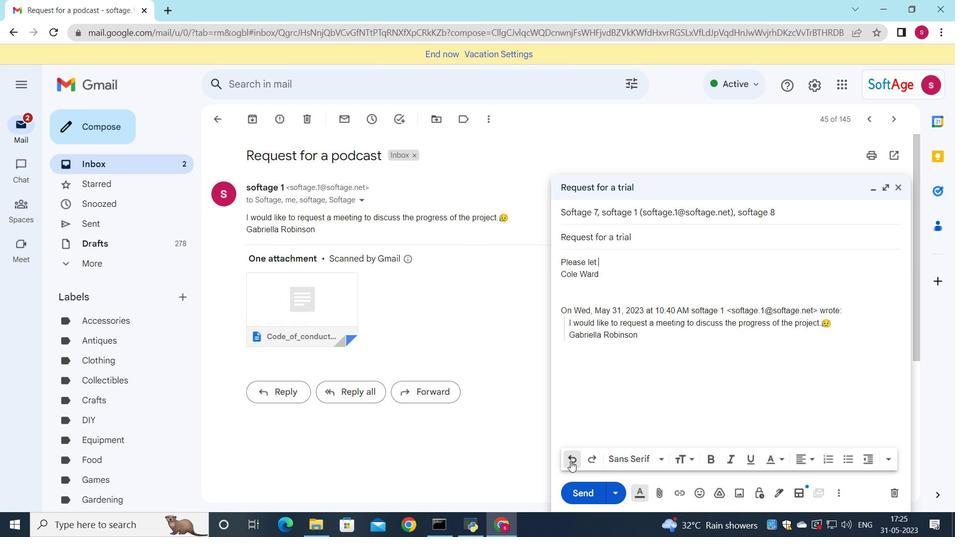 
Action: Mouse pressed left at (570, 461)
Screenshot: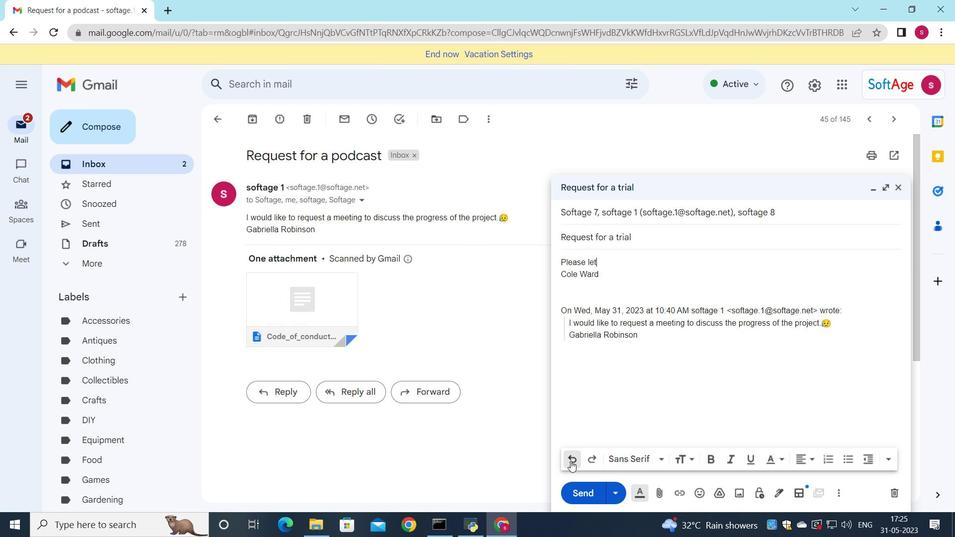 
Action: Mouse pressed left at (570, 461)
Screenshot: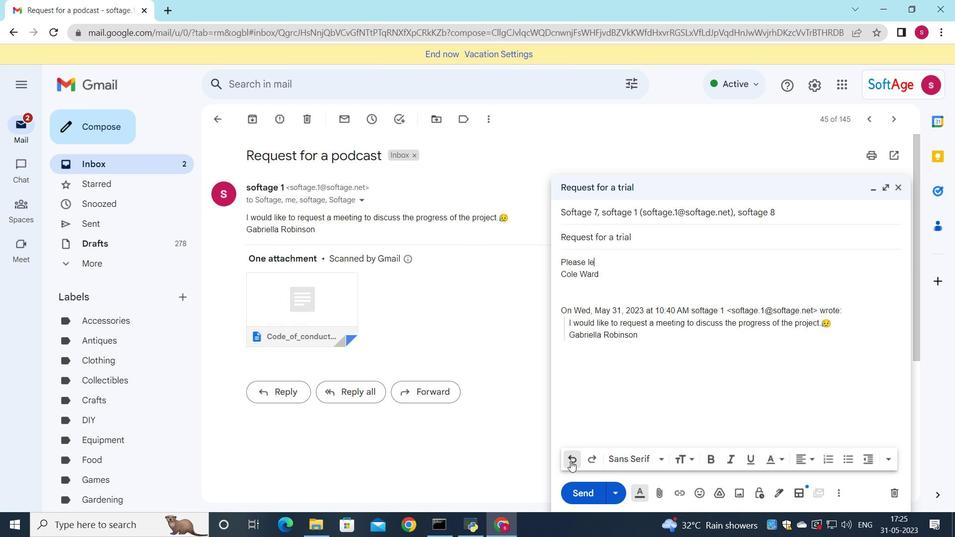 
Action: Mouse pressed left at (570, 461)
Screenshot: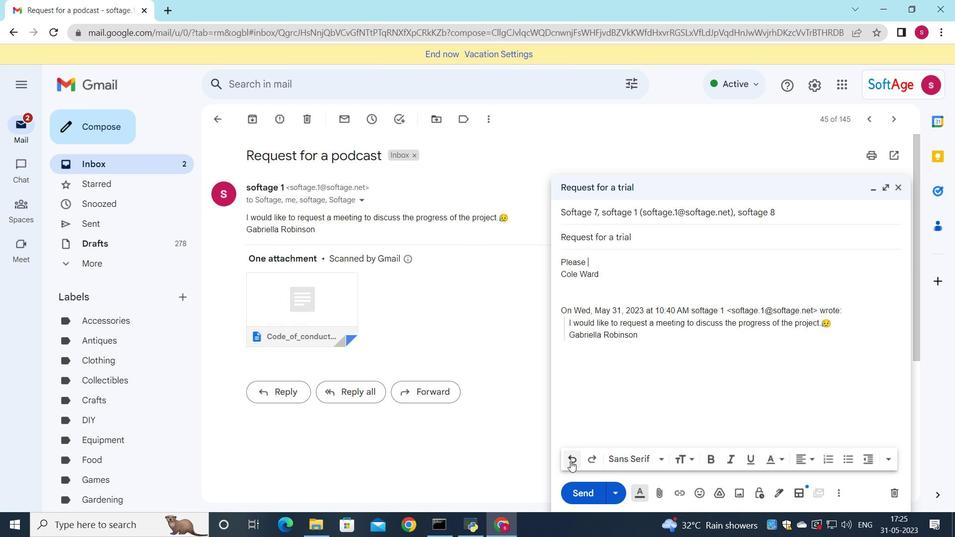 
Action: Mouse pressed left at (570, 461)
Screenshot: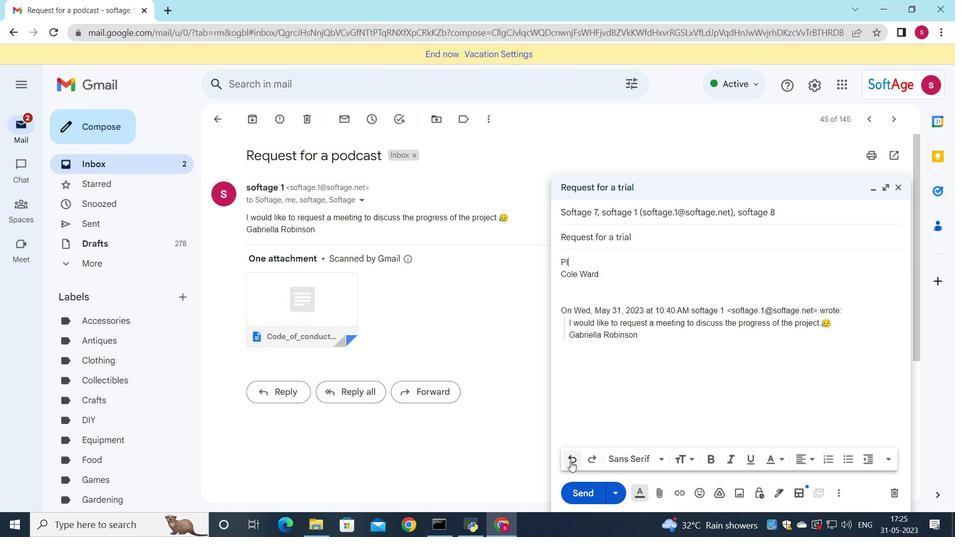 
Action: Mouse pressed left at (570, 461)
Screenshot: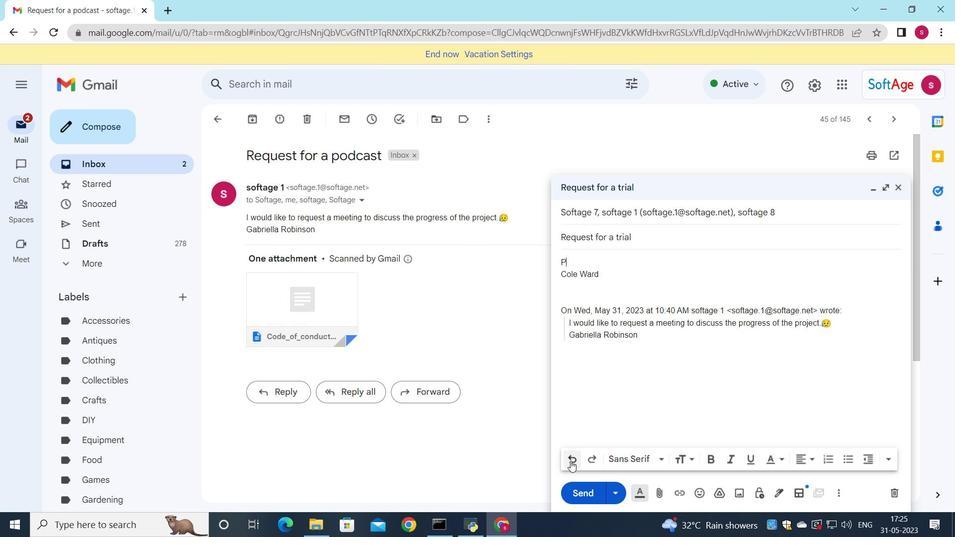 
Action: Key pressed <Key.shift>Thank<Key.space>you<Key.space>for<Key.space>youir<Key.backspace><Key.backspace>r<Key.space>understanding<Key.space>in<Key.space>thid<Key.backspace>s<Key.space>matter
Screenshot: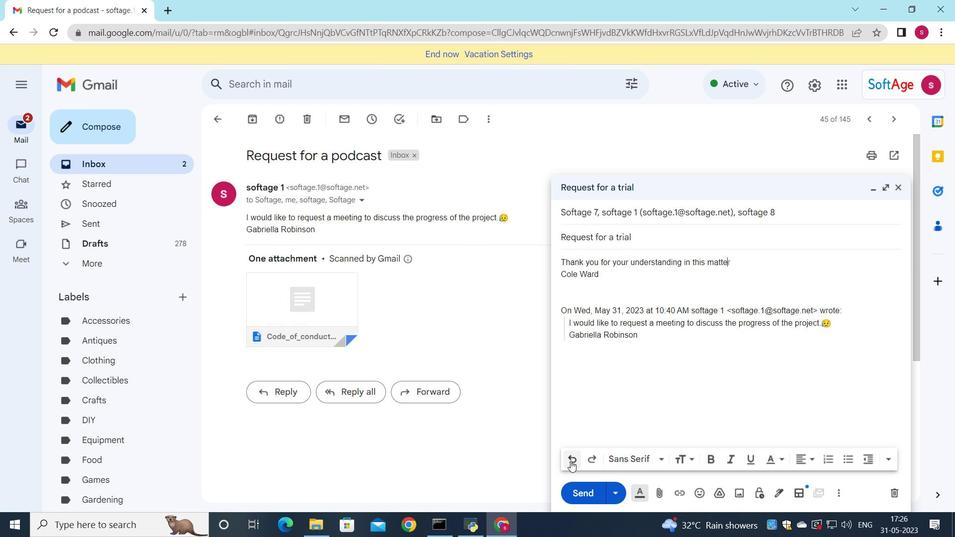 
Action: Mouse moved to (799, 356)
Screenshot: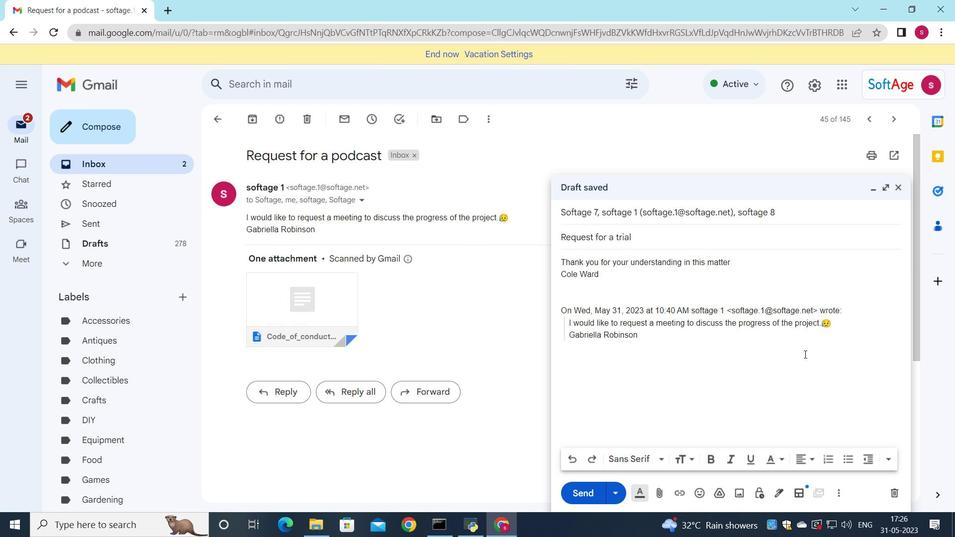 
Action: Key pressed .
Screenshot: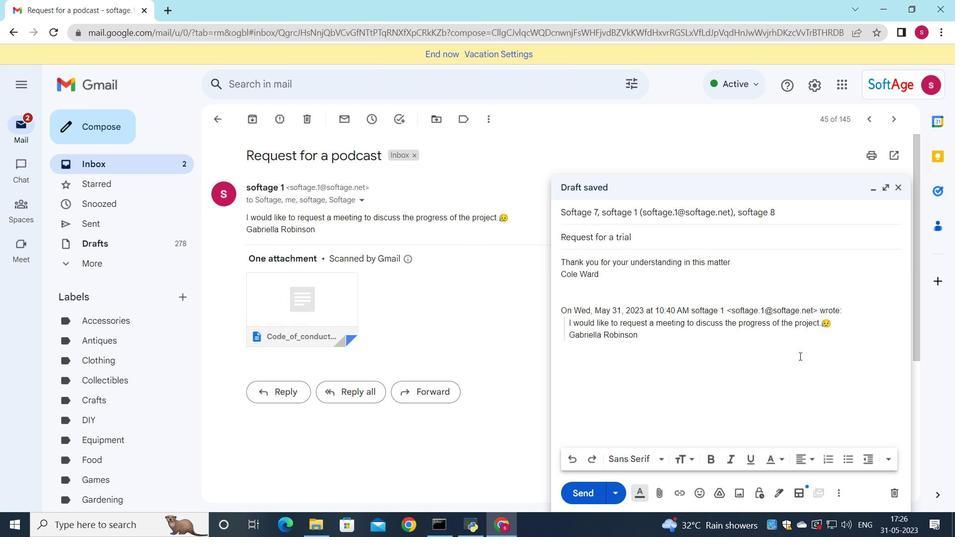 
Action: Mouse moved to (579, 490)
Screenshot: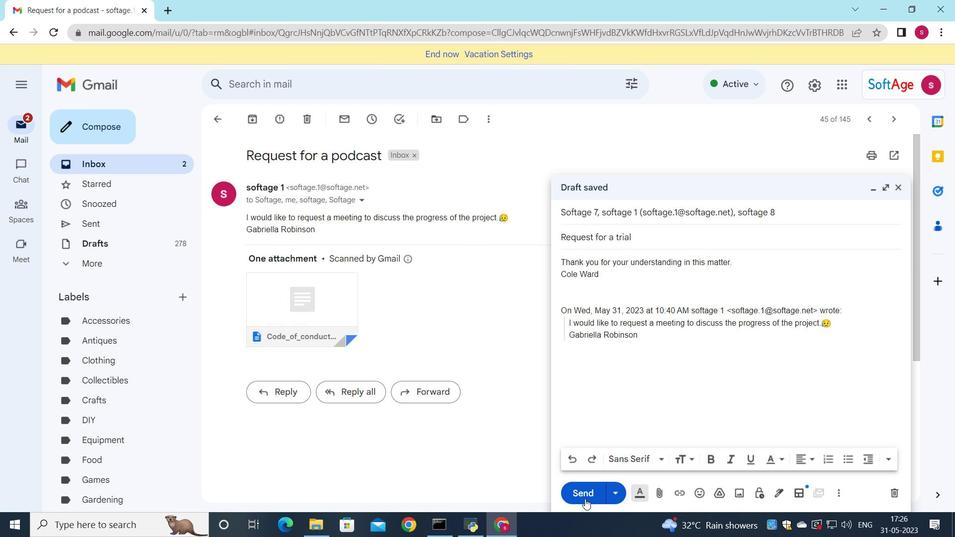 
Action: Mouse pressed left at (579, 490)
Screenshot: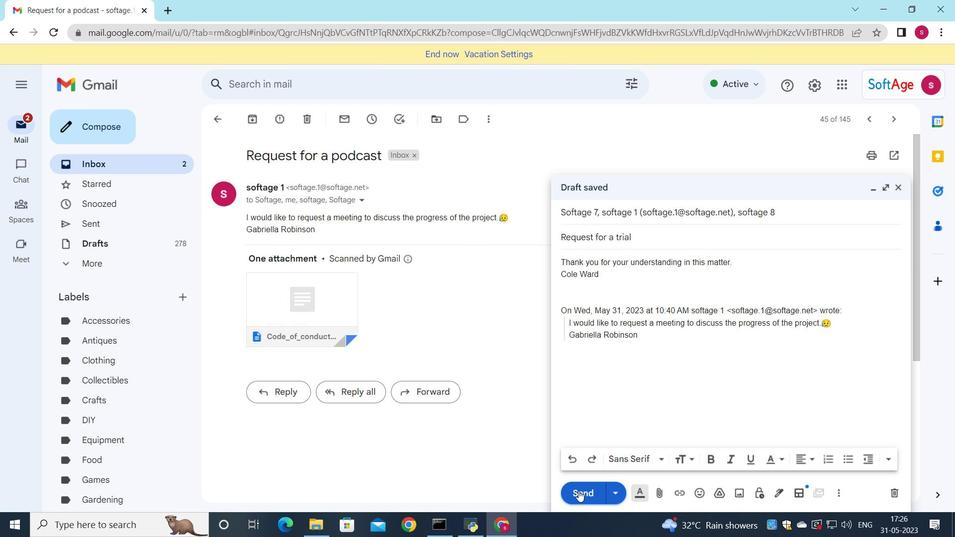 
Action: Mouse moved to (108, 165)
Screenshot: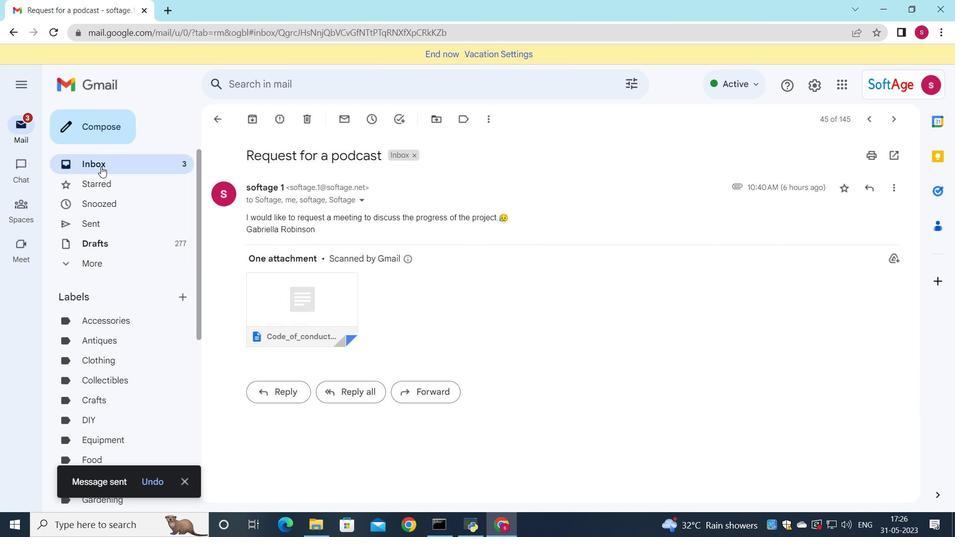 
Action: Mouse pressed left at (108, 165)
Screenshot: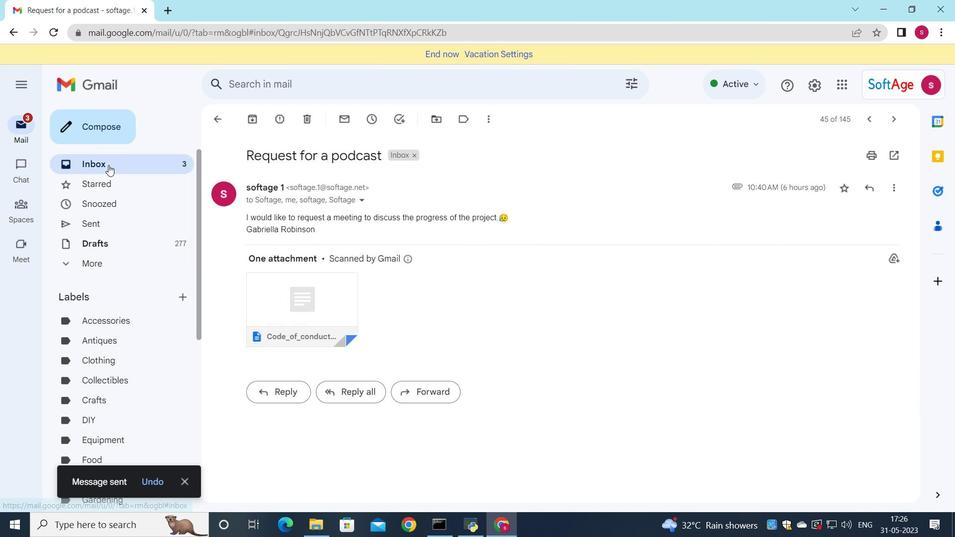 
Action: Mouse moved to (472, 271)
Screenshot: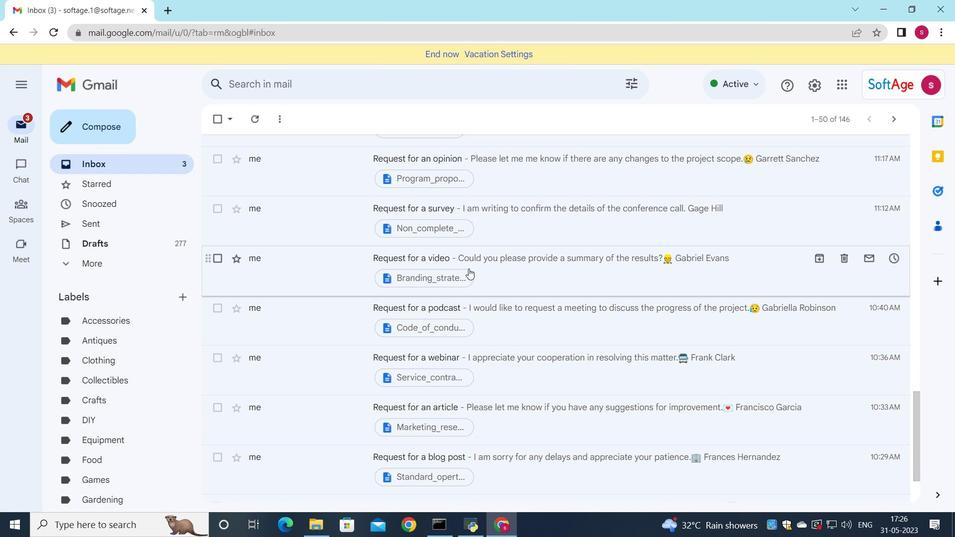 
Action: Mouse scrolled (472, 272) with delta (0, 0)
Screenshot: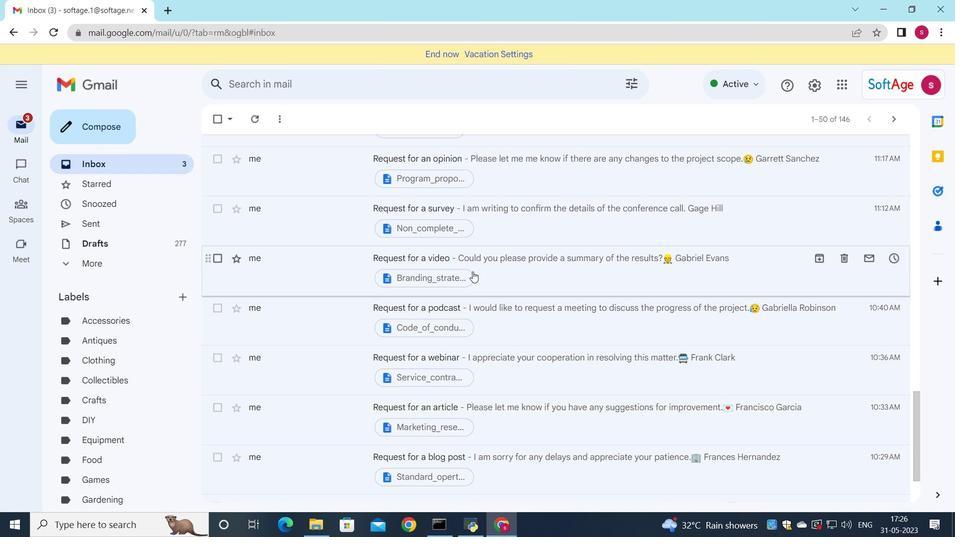 
Action: Mouse scrolled (472, 272) with delta (0, 0)
Screenshot: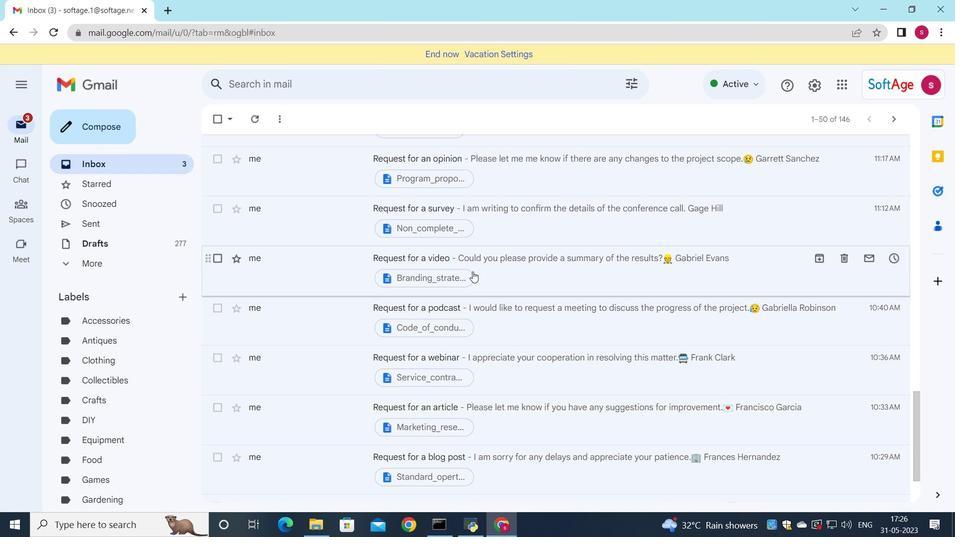 
Action: Mouse scrolled (472, 272) with delta (0, 0)
Screenshot: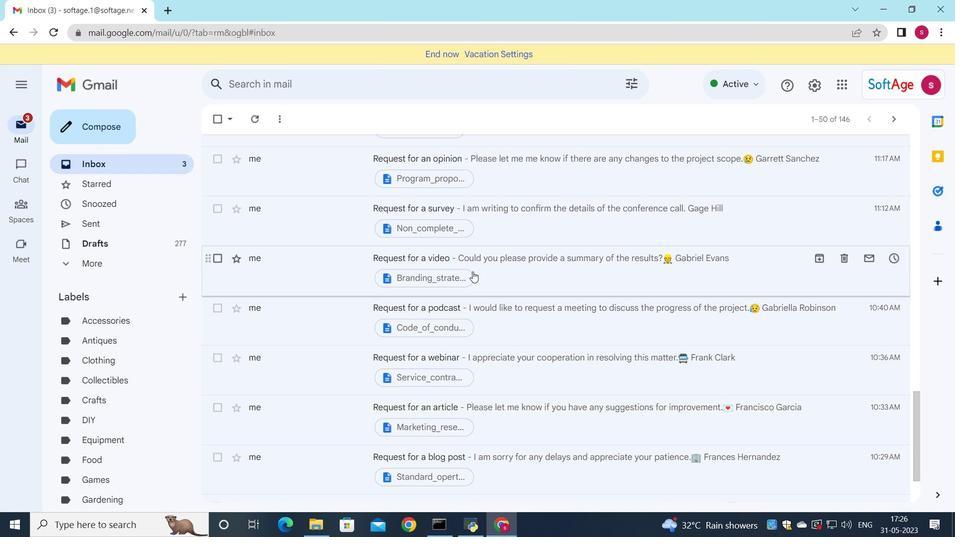 
Action: Mouse scrolled (472, 272) with delta (0, 0)
Screenshot: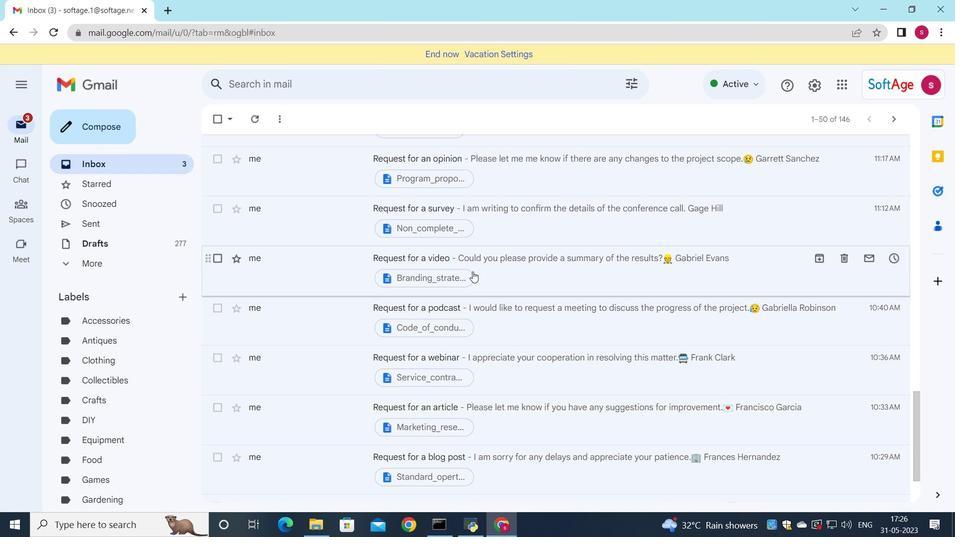 
Action: Mouse scrolled (472, 272) with delta (0, 0)
Screenshot: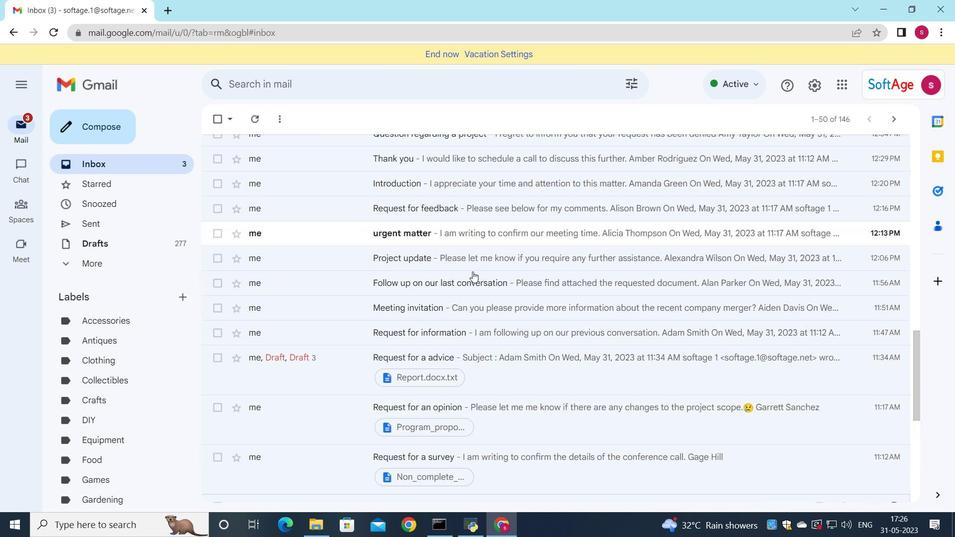 
Action: Mouse scrolled (472, 272) with delta (0, 0)
Screenshot: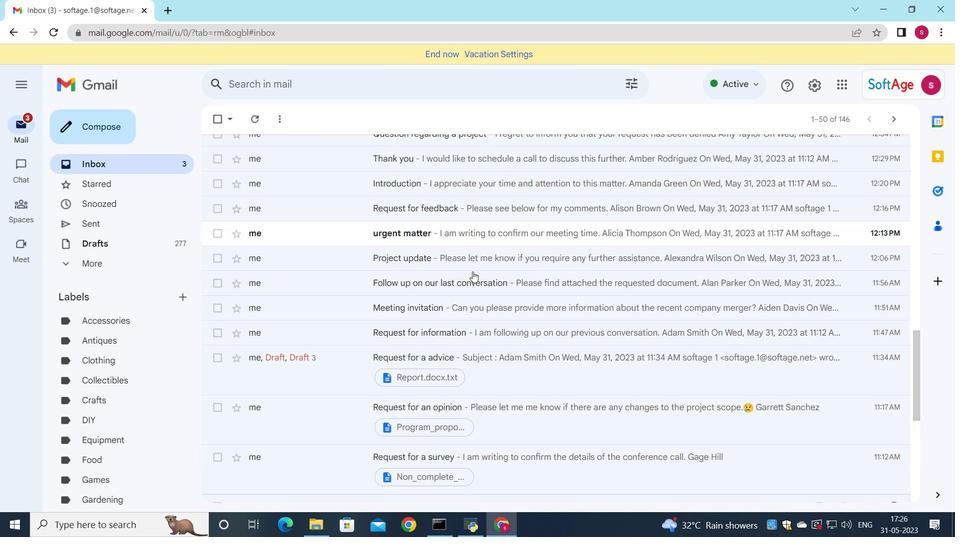
Action: Mouse scrolled (472, 272) with delta (0, 0)
Screenshot: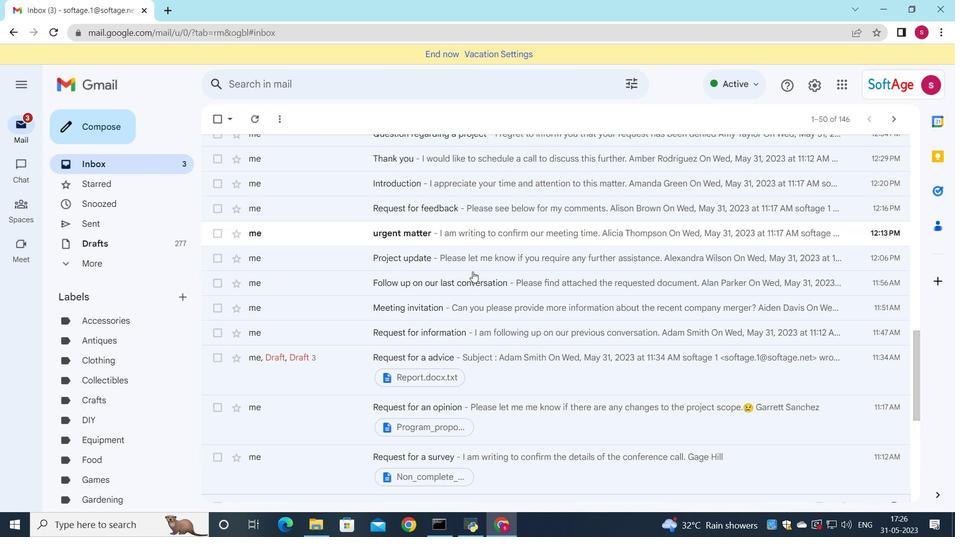 
Action: Mouse scrolled (472, 272) with delta (0, 0)
Screenshot: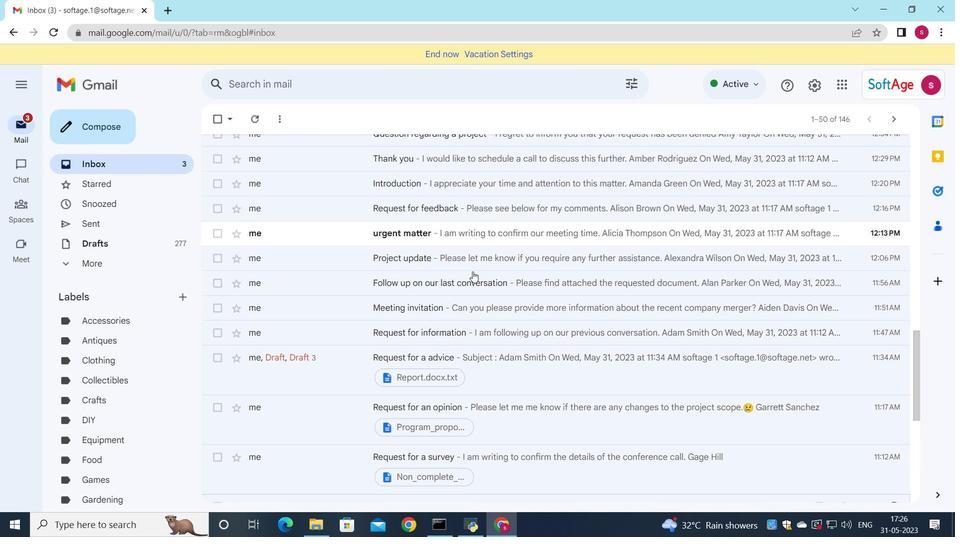 
Action: Mouse scrolled (472, 272) with delta (0, 0)
Screenshot: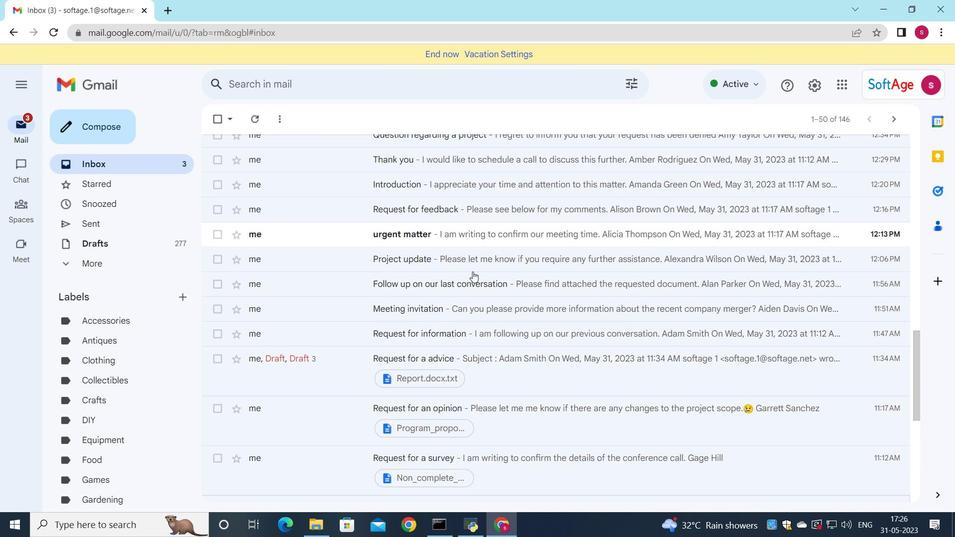 
Action: Mouse scrolled (472, 272) with delta (0, 0)
Screenshot: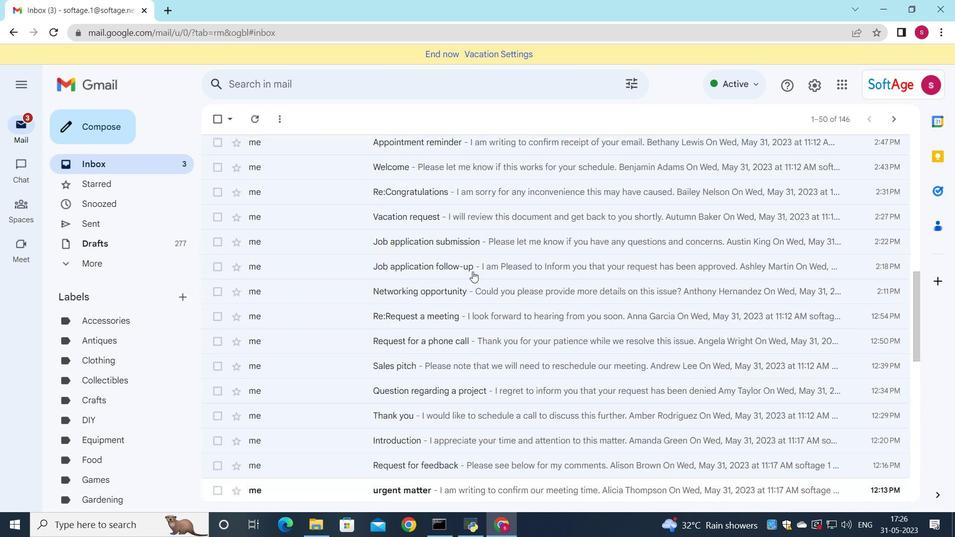 
Action: Mouse scrolled (472, 272) with delta (0, 0)
Screenshot: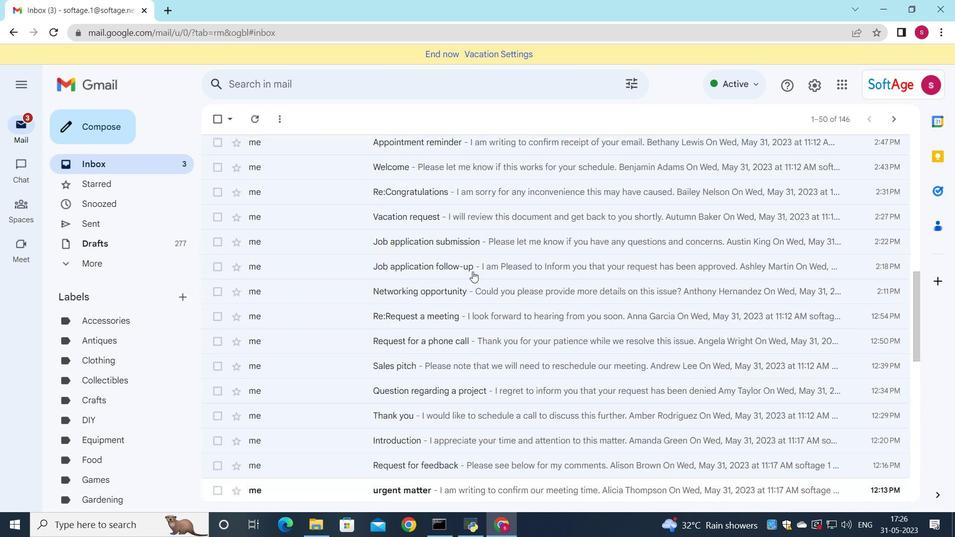
Action: Mouse scrolled (472, 272) with delta (0, 0)
Screenshot: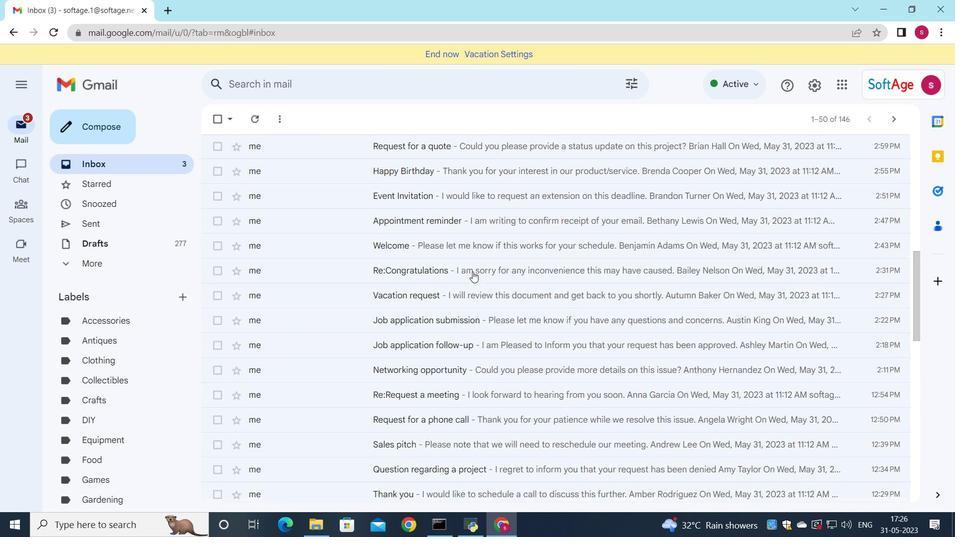 
Action: Mouse scrolled (472, 272) with delta (0, 0)
Screenshot: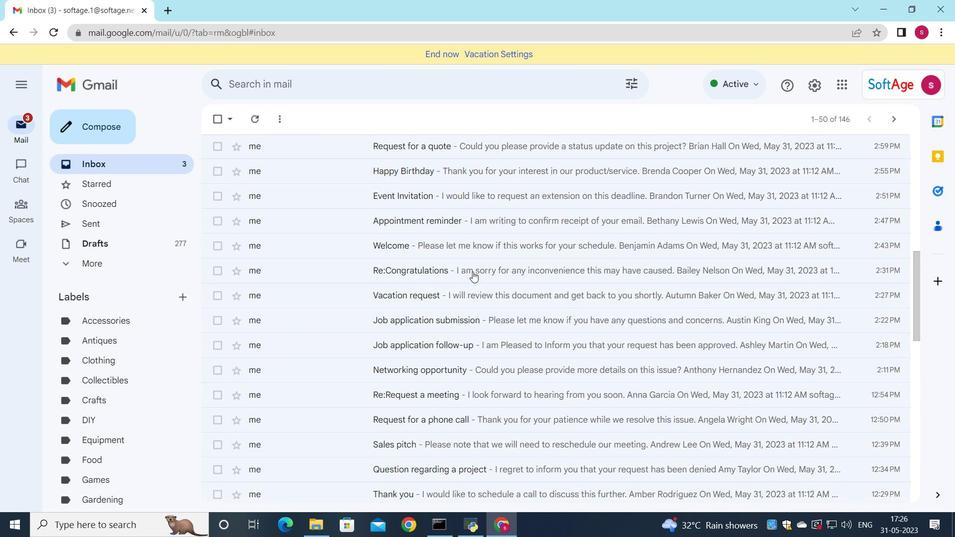 
Action: Mouse scrolled (472, 272) with delta (0, 0)
Screenshot: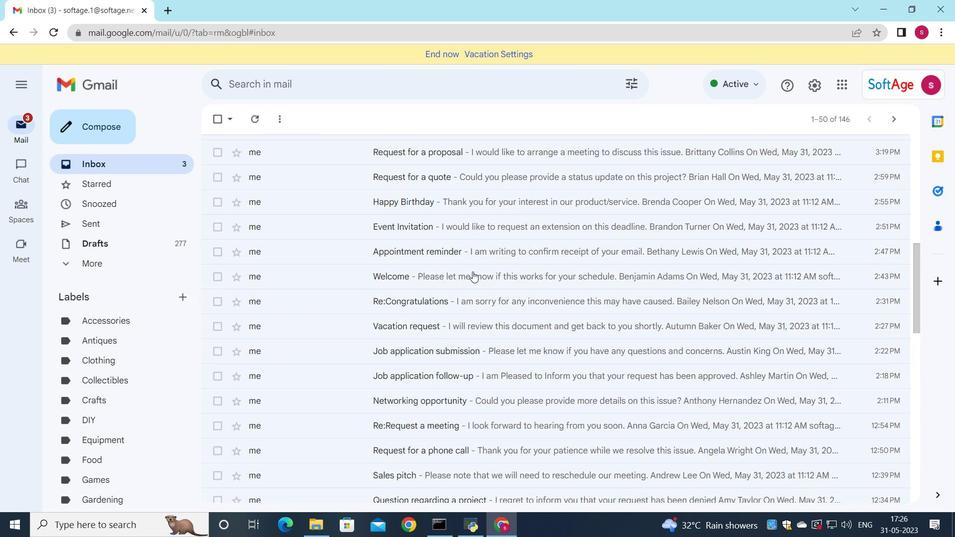 
Action: Mouse scrolled (472, 272) with delta (0, 0)
Screenshot: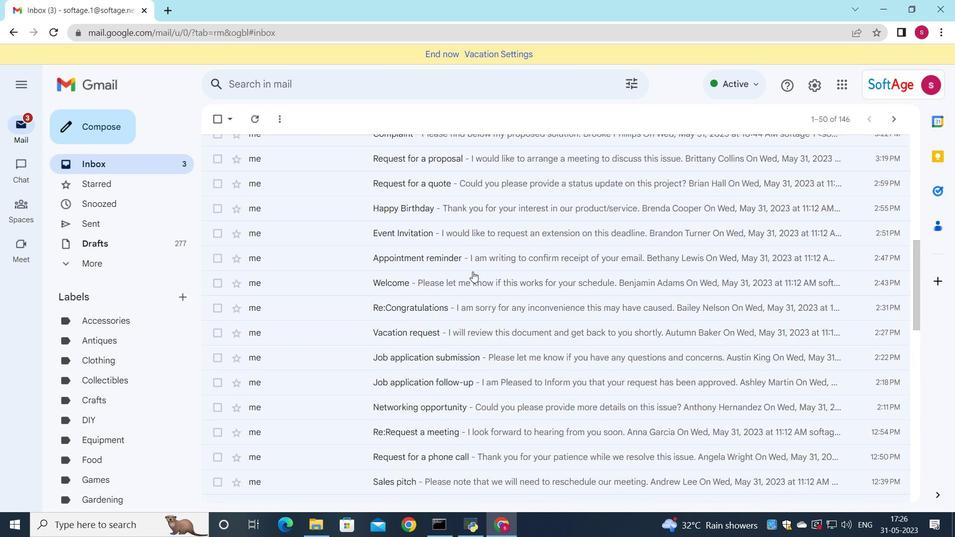 
Action: Mouse scrolled (472, 272) with delta (0, 0)
Screenshot: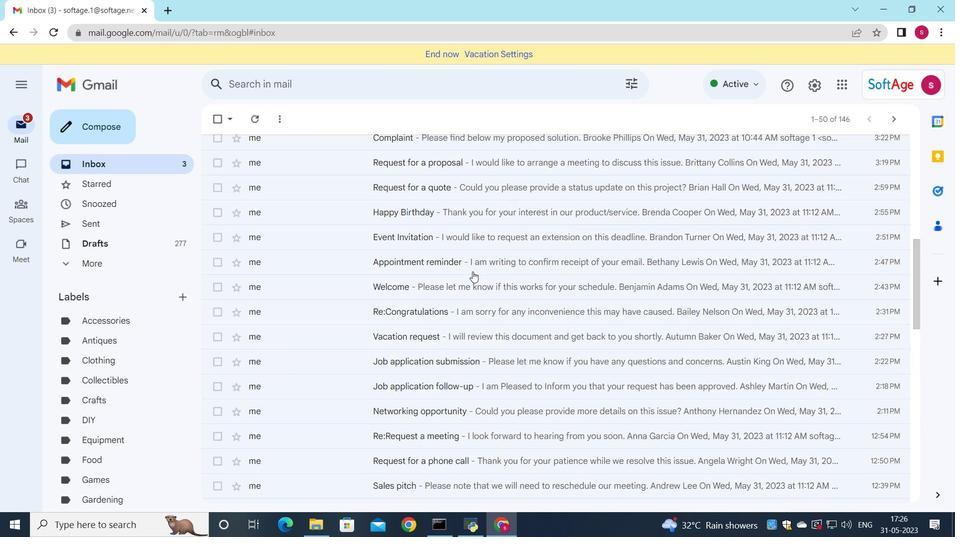 
Action: Mouse scrolled (472, 272) with delta (0, 0)
Screenshot: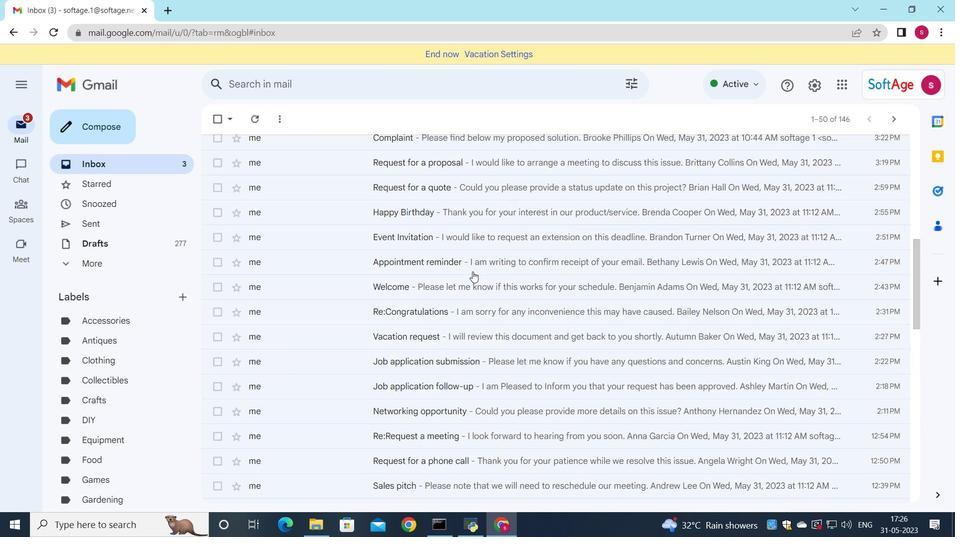 
Action: Mouse scrolled (472, 272) with delta (0, 0)
Screenshot: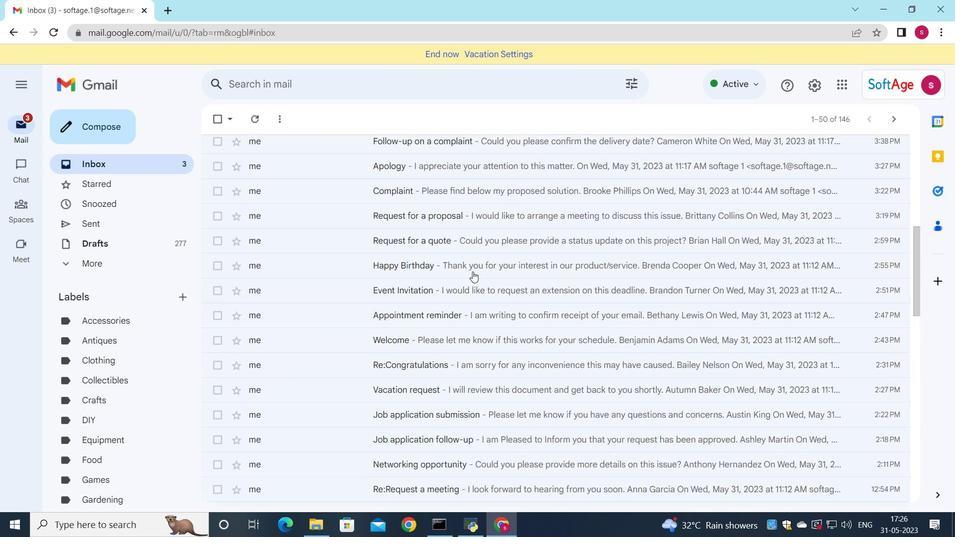 
Action: Mouse scrolled (472, 272) with delta (0, 0)
Screenshot: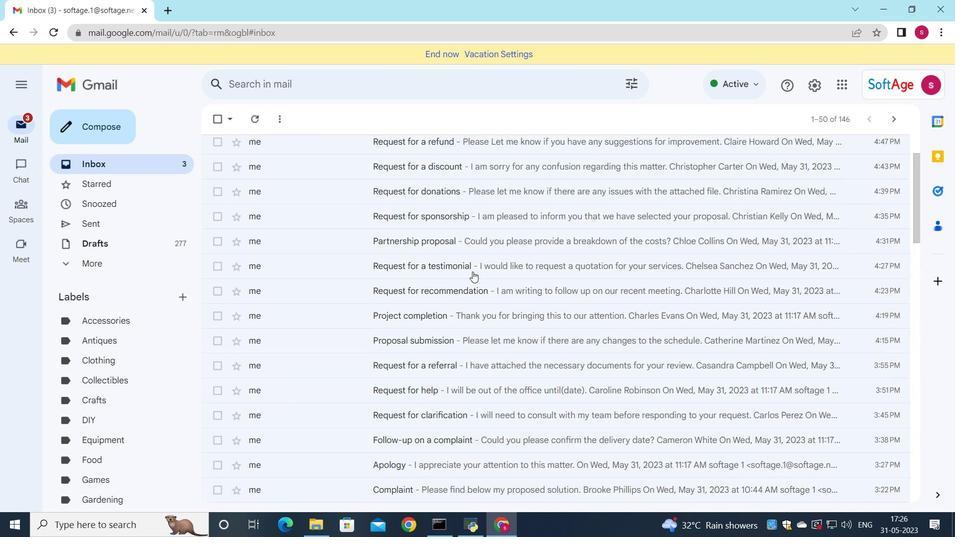 
Action: Mouse scrolled (472, 272) with delta (0, 0)
Screenshot: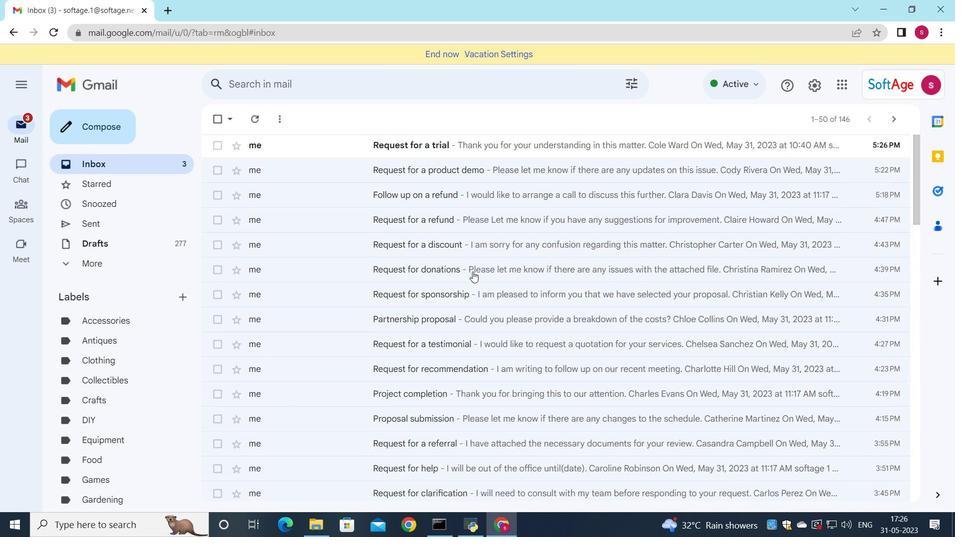 
Action: Mouse scrolled (472, 272) with delta (0, 0)
Screenshot: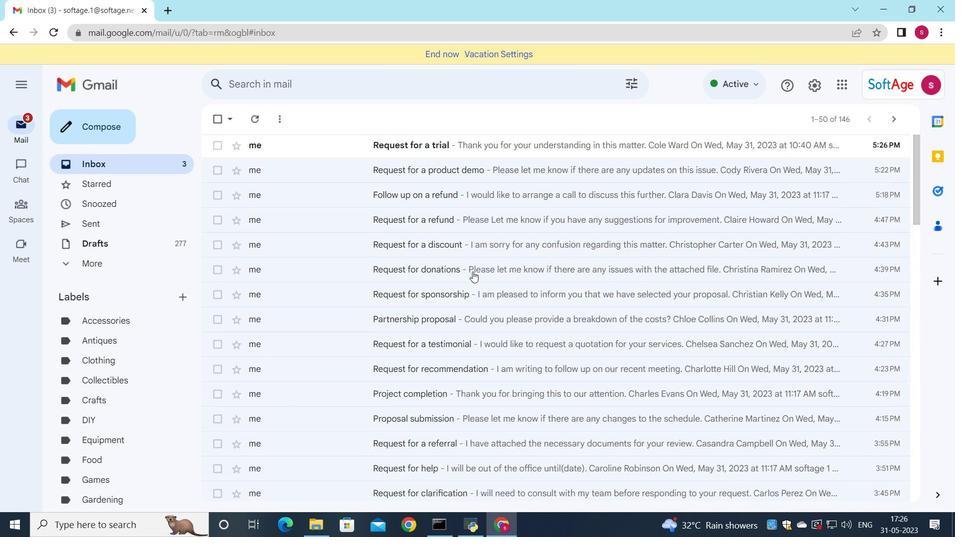 
Action: Mouse scrolled (472, 272) with delta (0, 0)
Screenshot: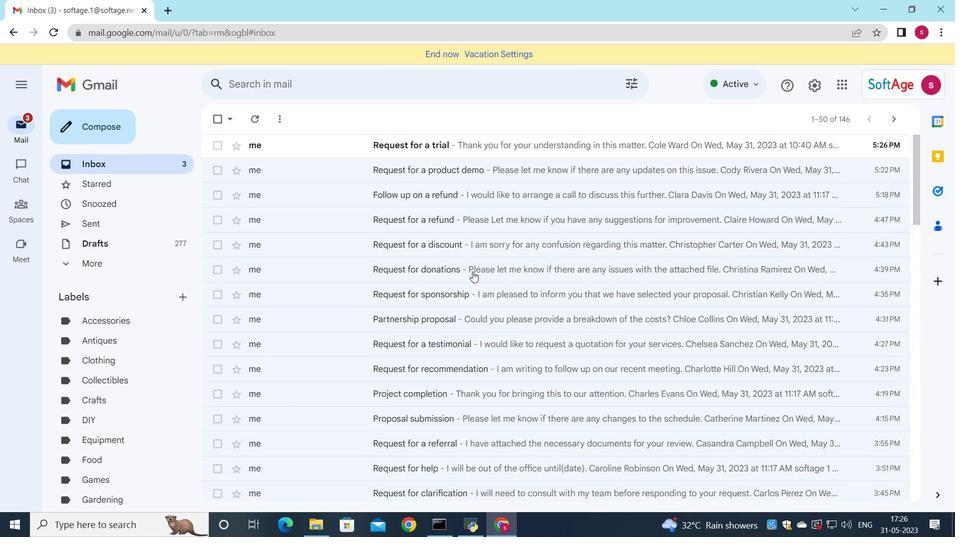 
Action: Mouse scrolled (472, 272) with delta (0, 0)
Screenshot: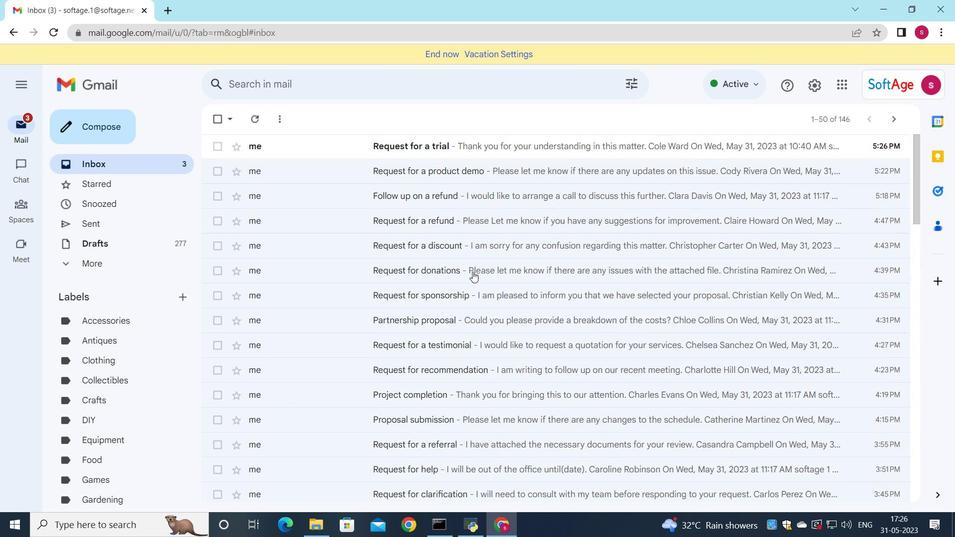 
Action: Mouse moved to (430, 146)
Screenshot: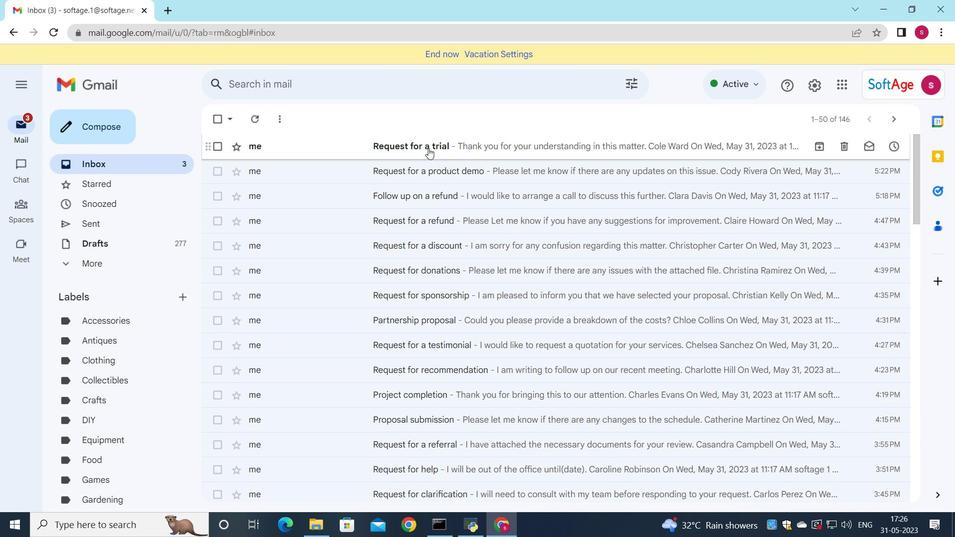 
Action: Mouse pressed left at (430, 146)
Screenshot: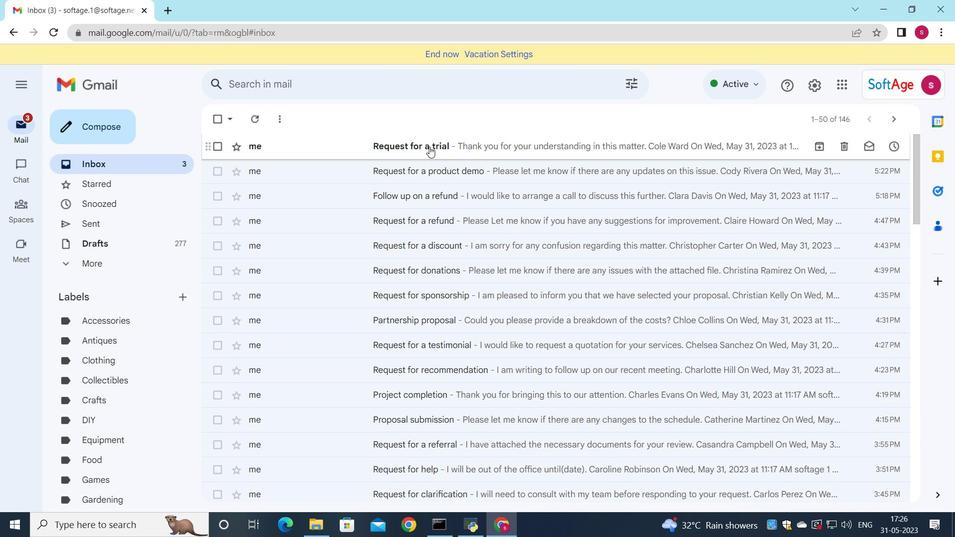 
Action: Mouse moved to (439, 152)
Screenshot: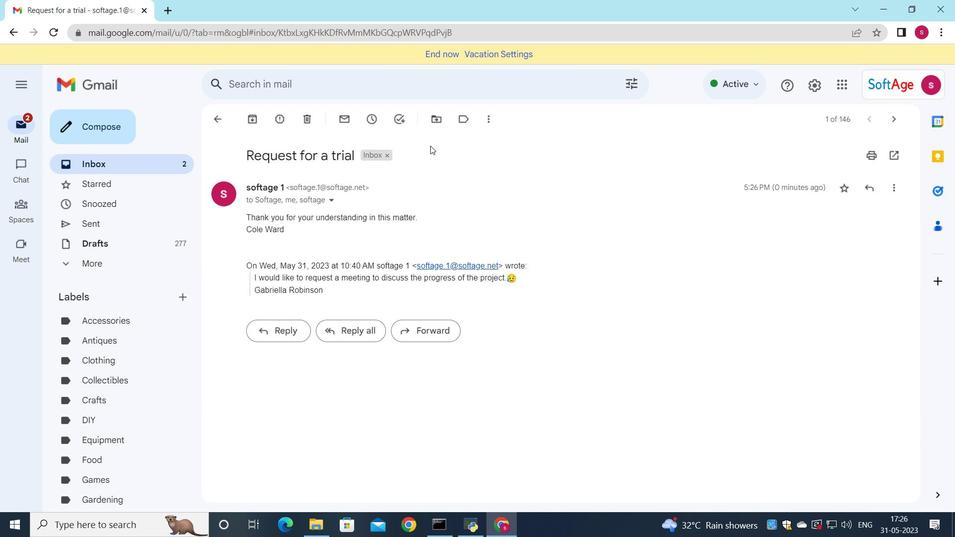 
